 Task: Add an event with the title Interview with Robert, date ''2023/12/29'', time 7:00 AM to 9:00 AMand add a description: In addition to the formal agenda, the AGM may also include guest speakers, industry experts, or presentations on relevant topics of interest to the attendees. These sessions provide an opportunity to gain insights from external sources, broaden perspectives, and stay informed about emerging trends or challenges that may impact the organization''s future.Select event color  Banana . Add location for the event as: Four Seasons Hotel George V, Paris, France, logged in from the account softage.3@softage.netand send the event invitation to softage.8@softage.net and softage.9@softage.net. Set a reminder for the event Doesn''t repeat
Action: Mouse moved to (75, 101)
Screenshot: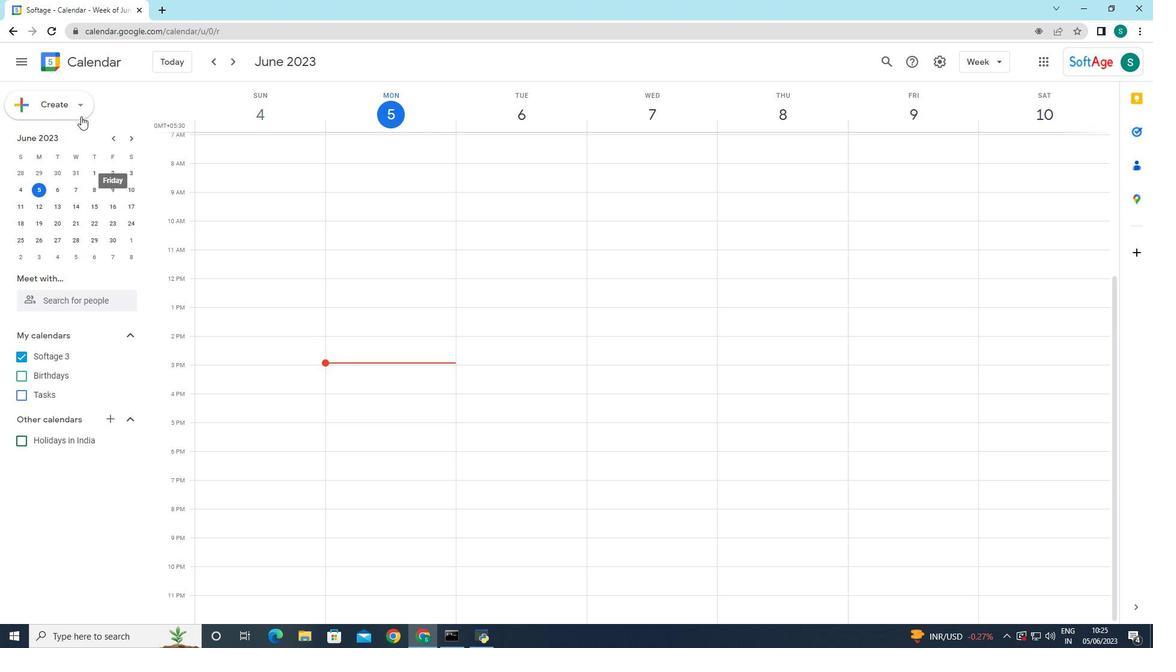 
Action: Mouse pressed left at (75, 101)
Screenshot: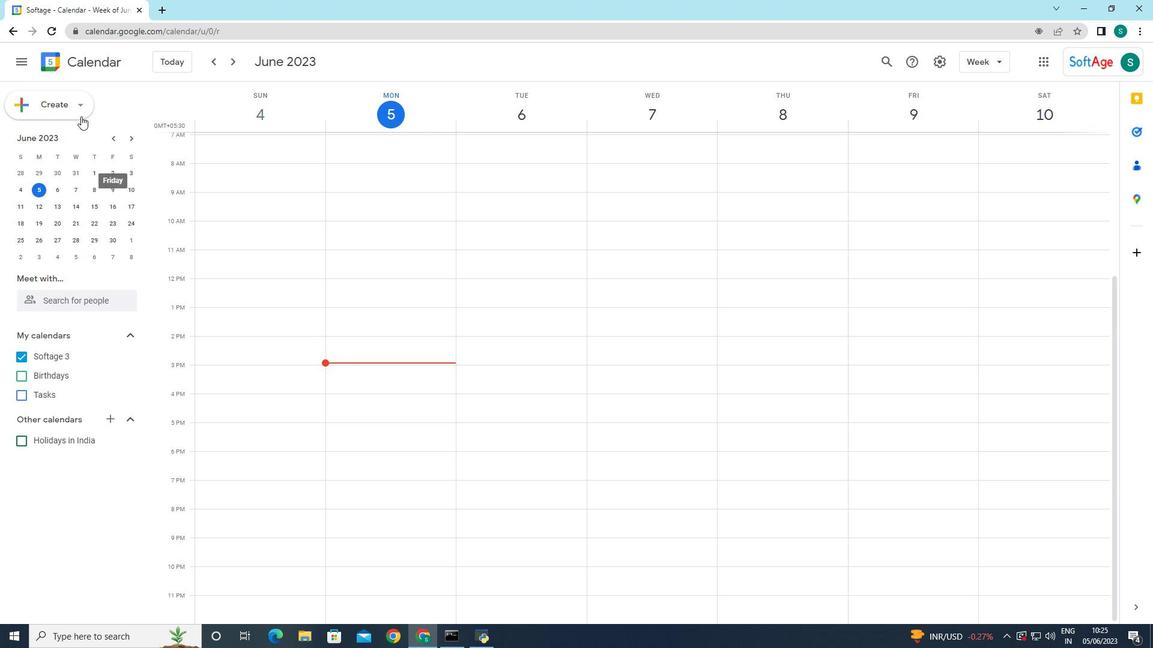 
Action: Mouse moved to (71, 139)
Screenshot: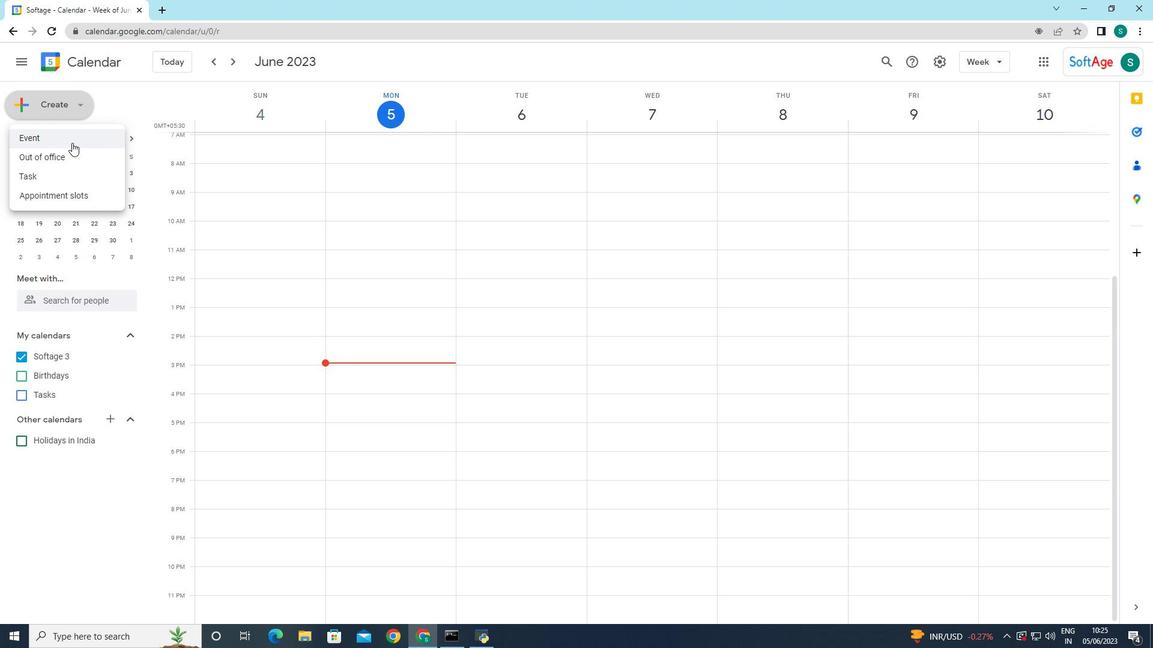 
Action: Mouse pressed left at (71, 139)
Screenshot: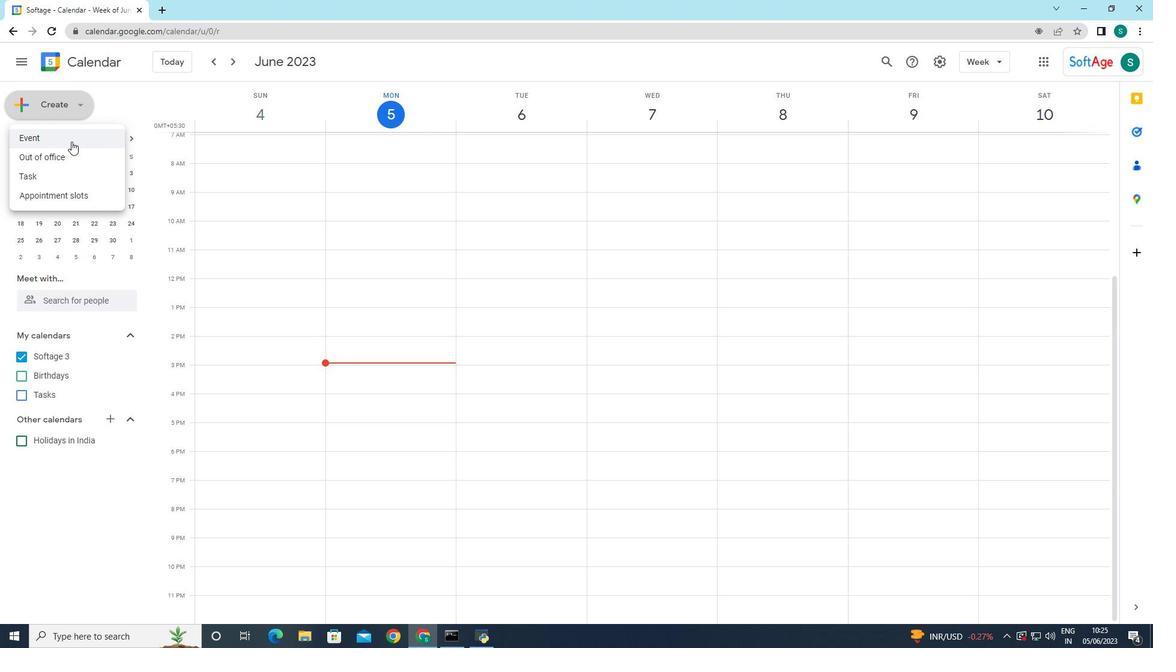 
Action: Mouse moved to (234, 470)
Screenshot: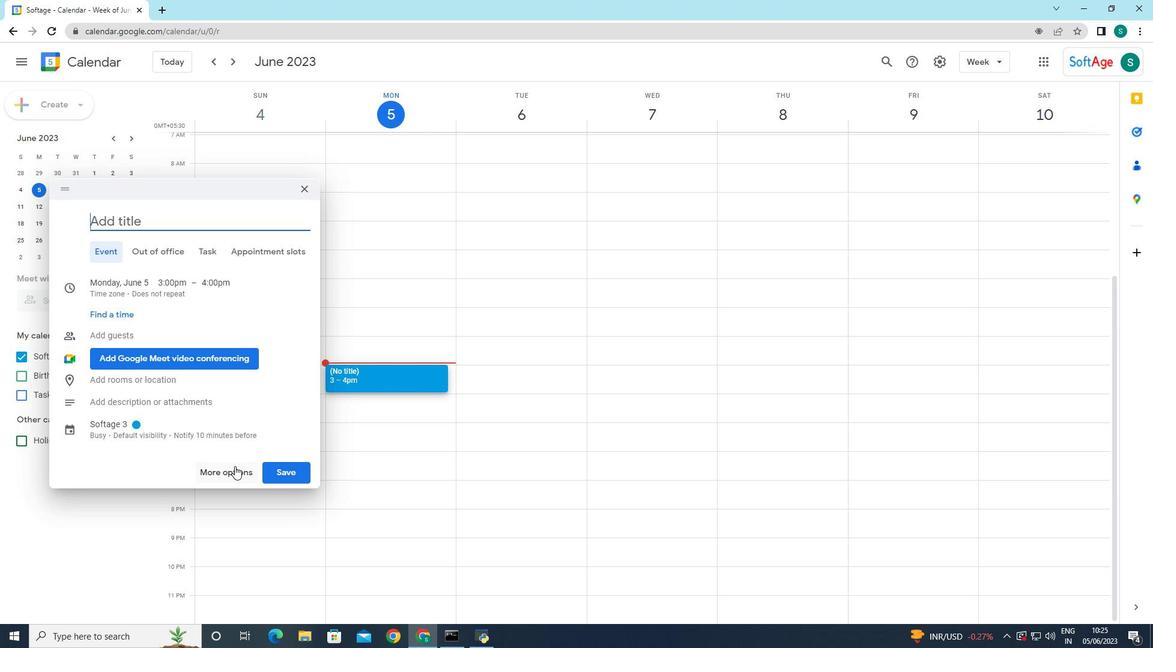 
Action: Mouse pressed left at (234, 470)
Screenshot: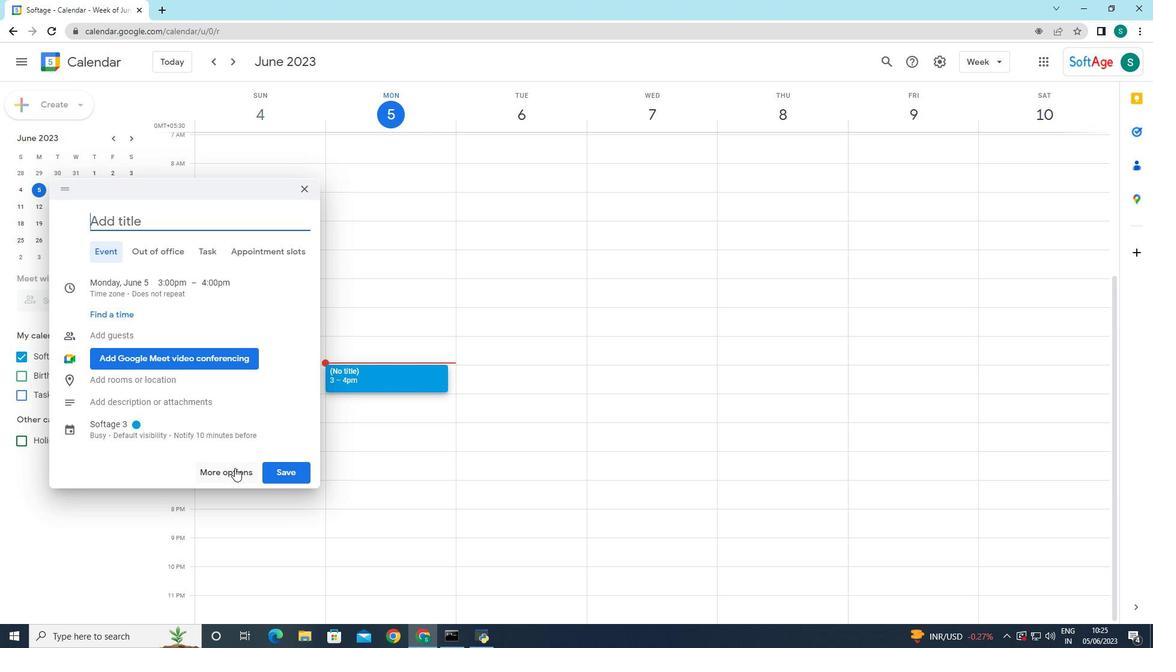 
Action: Mouse moved to (134, 68)
Screenshot: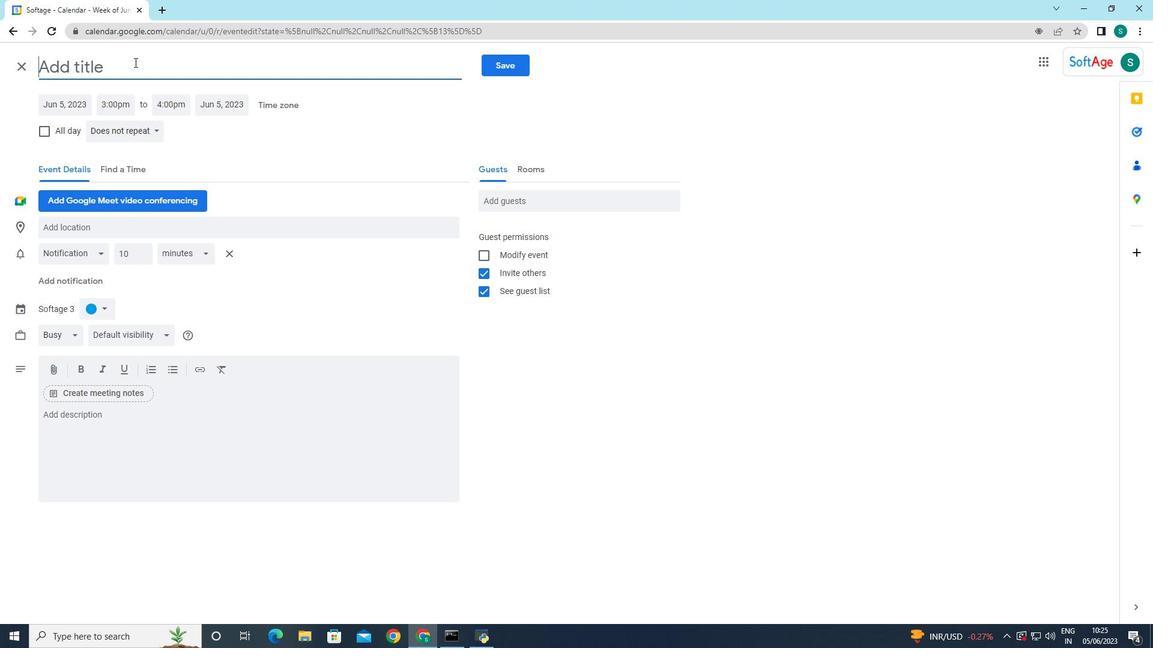 
Action: Mouse pressed left at (134, 68)
Screenshot: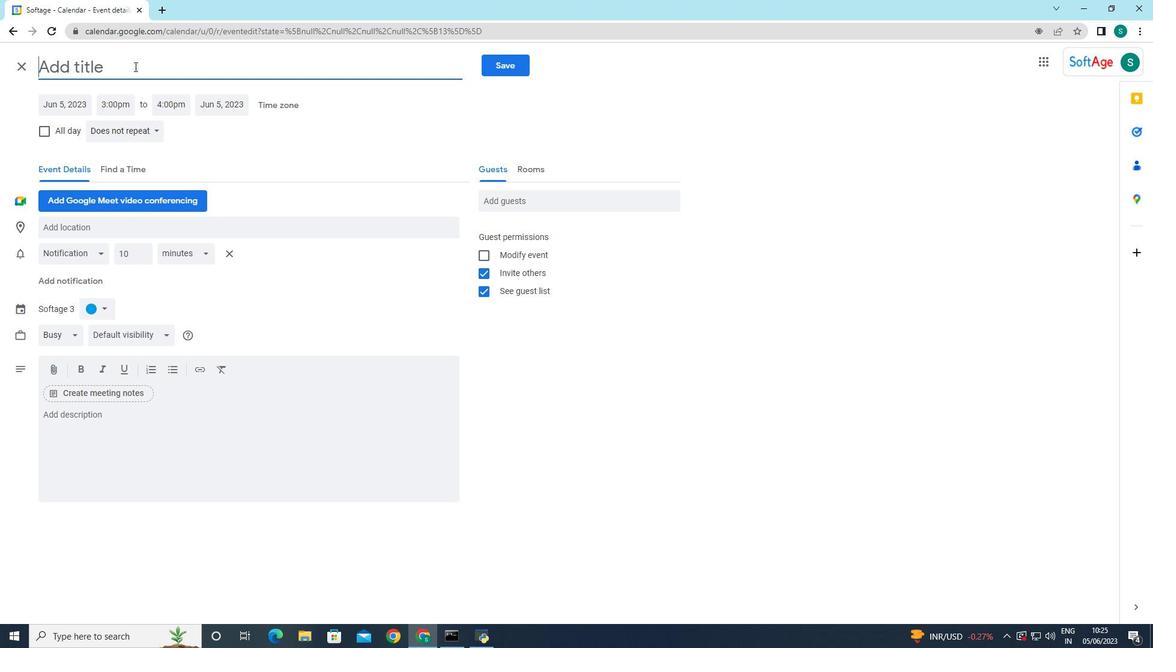 
Action: Key pressed <Key.caps_lock>I<Key.caps_lock>nterview<Key.space><Key.caps_lock>WI<Key.backspace><Key.backspace><Key.caps_lock>with<Key.space><Key.caps_lock>R<Key.caps_lock>obert
Screenshot: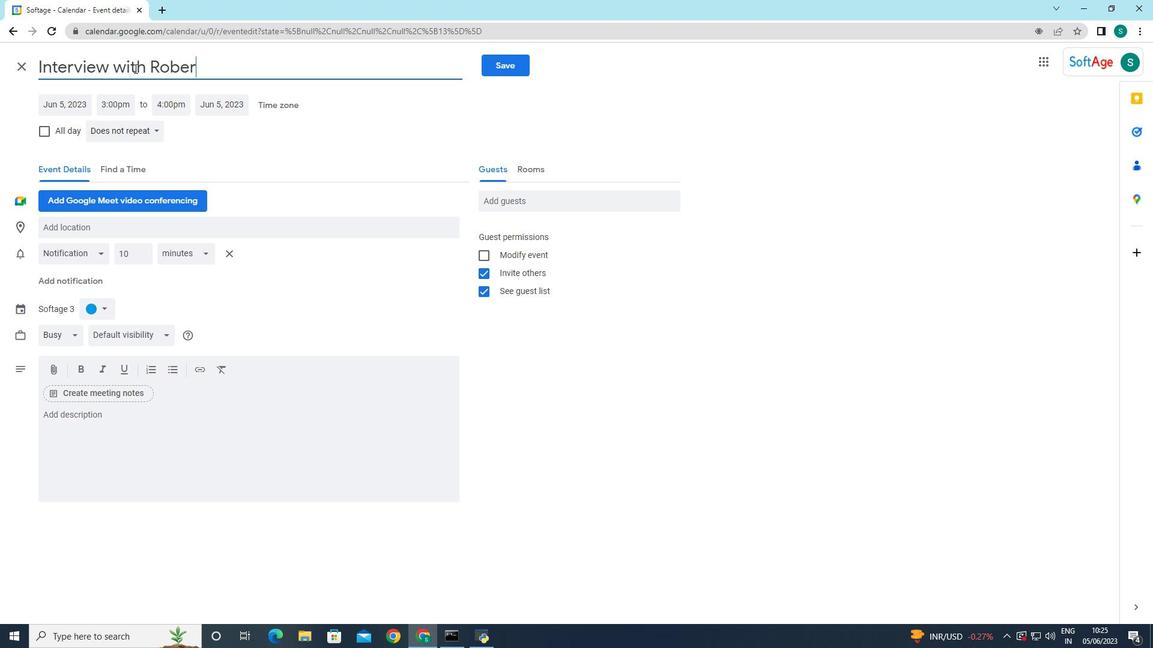 
Action: Mouse moved to (275, 165)
Screenshot: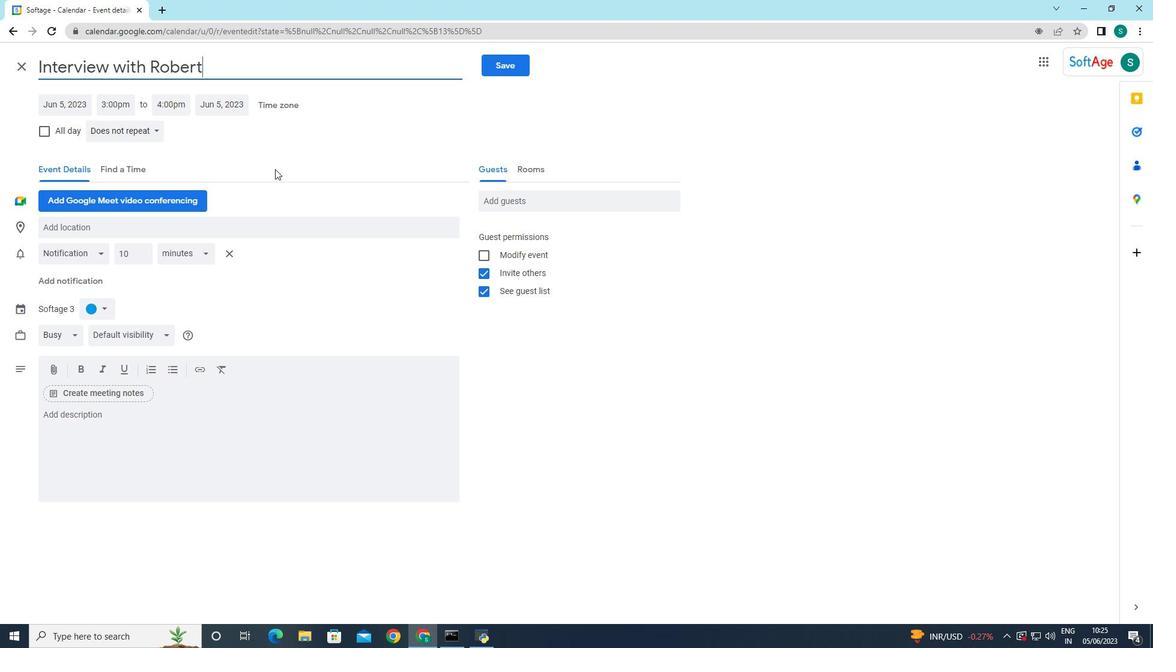 
Action: Mouse pressed left at (275, 165)
Screenshot: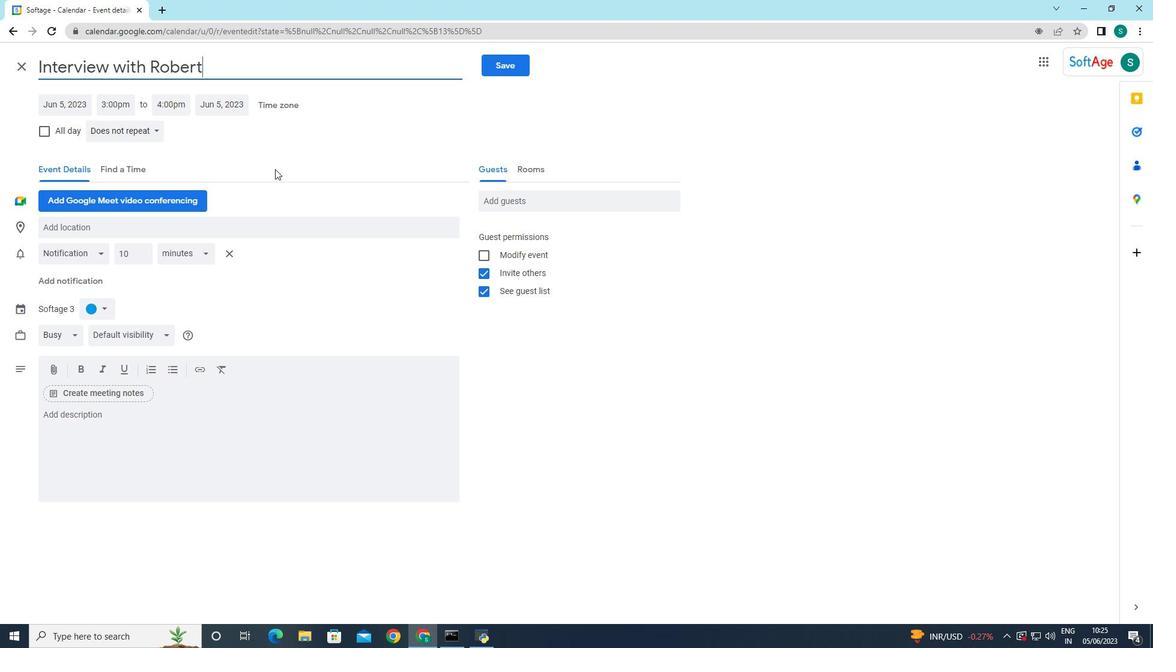 
Action: Mouse moved to (75, 108)
Screenshot: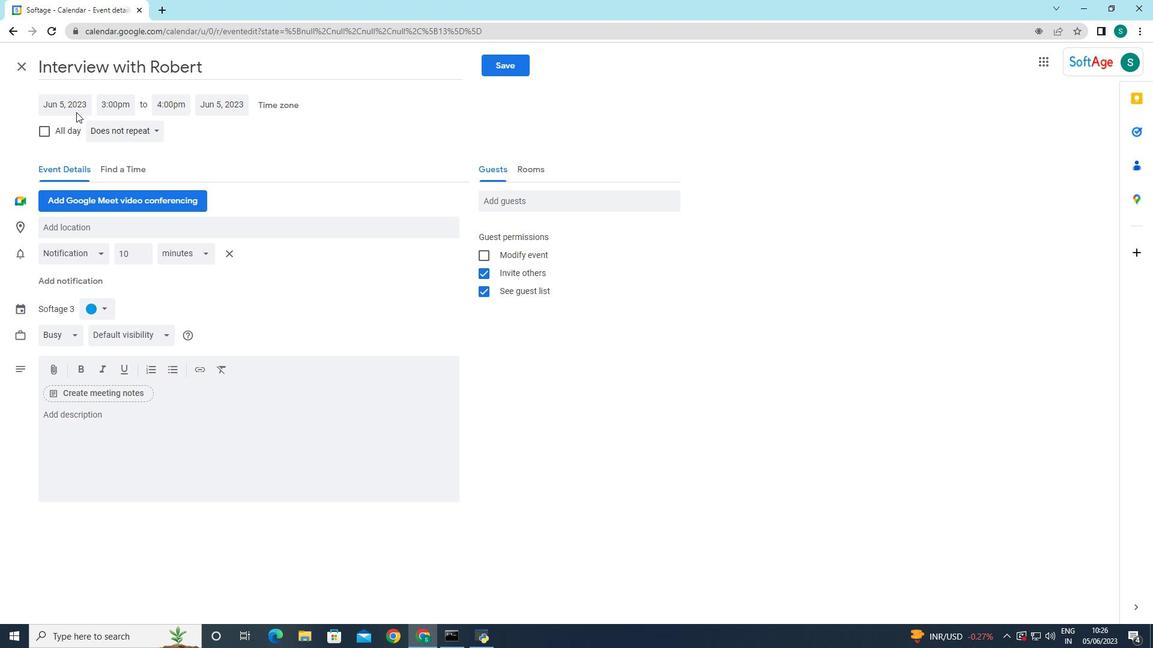 
Action: Mouse pressed left at (75, 108)
Screenshot: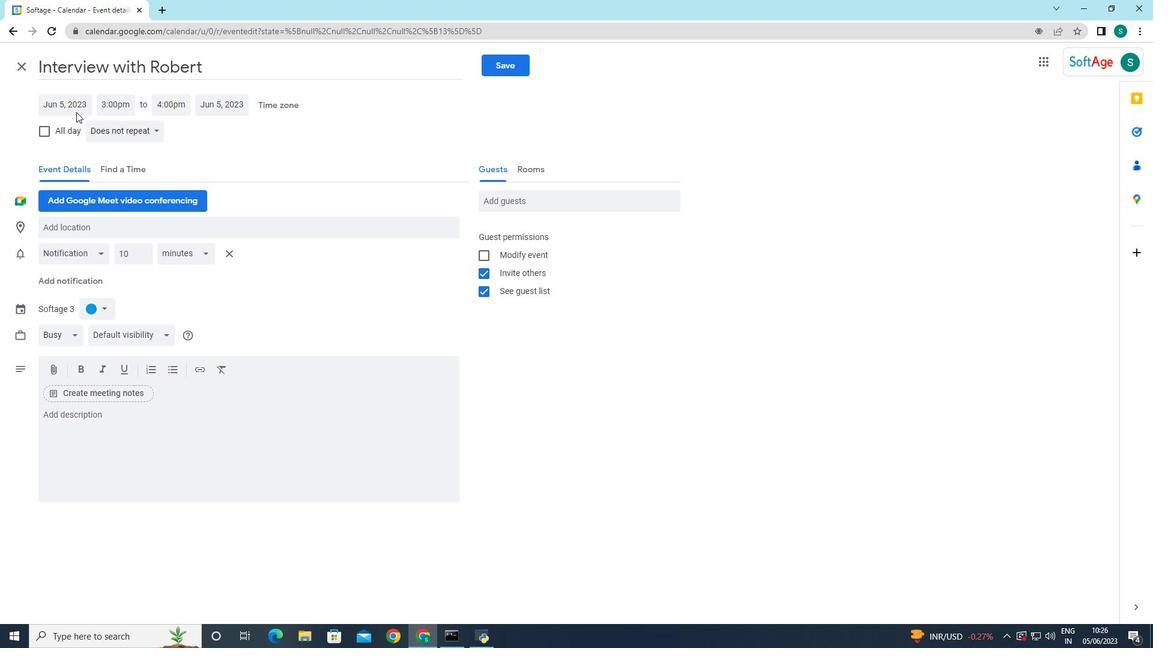 
Action: Mouse moved to (192, 128)
Screenshot: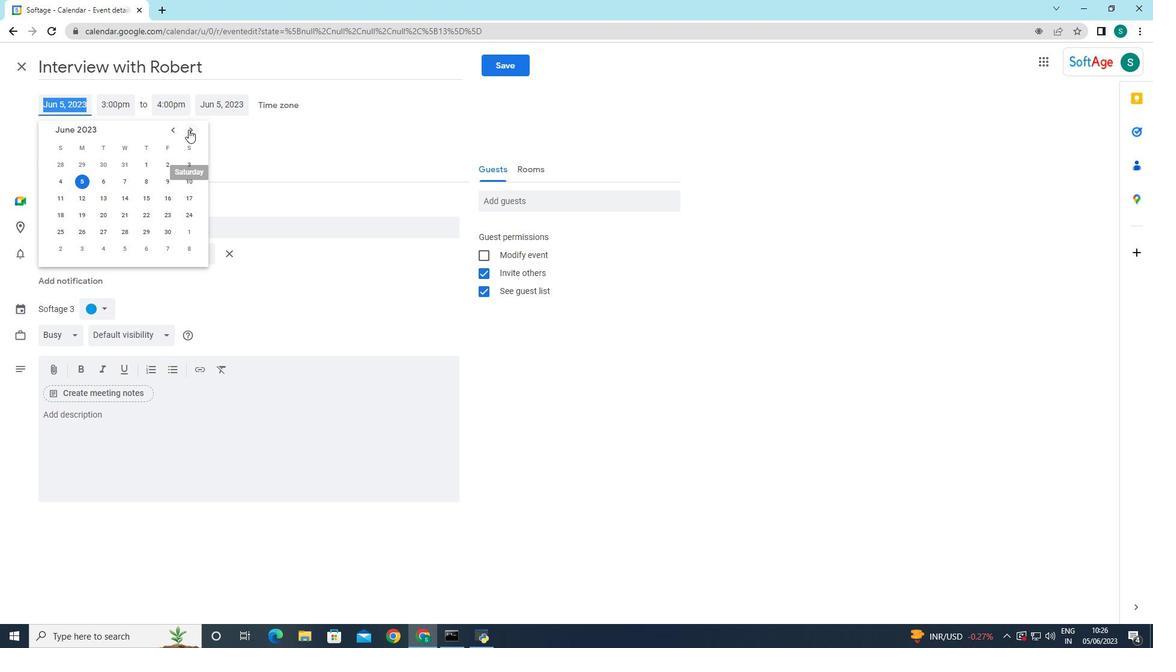 
Action: Mouse pressed left at (192, 128)
Screenshot: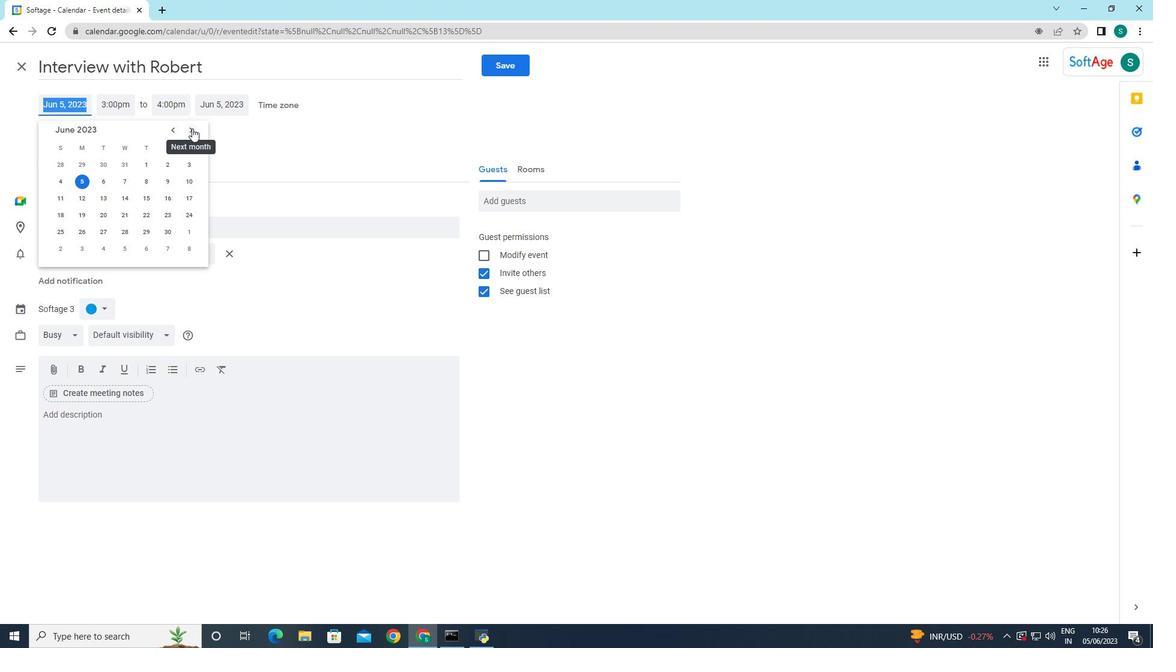 
Action: Mouse pressed left at (192, 128)
Screenshot: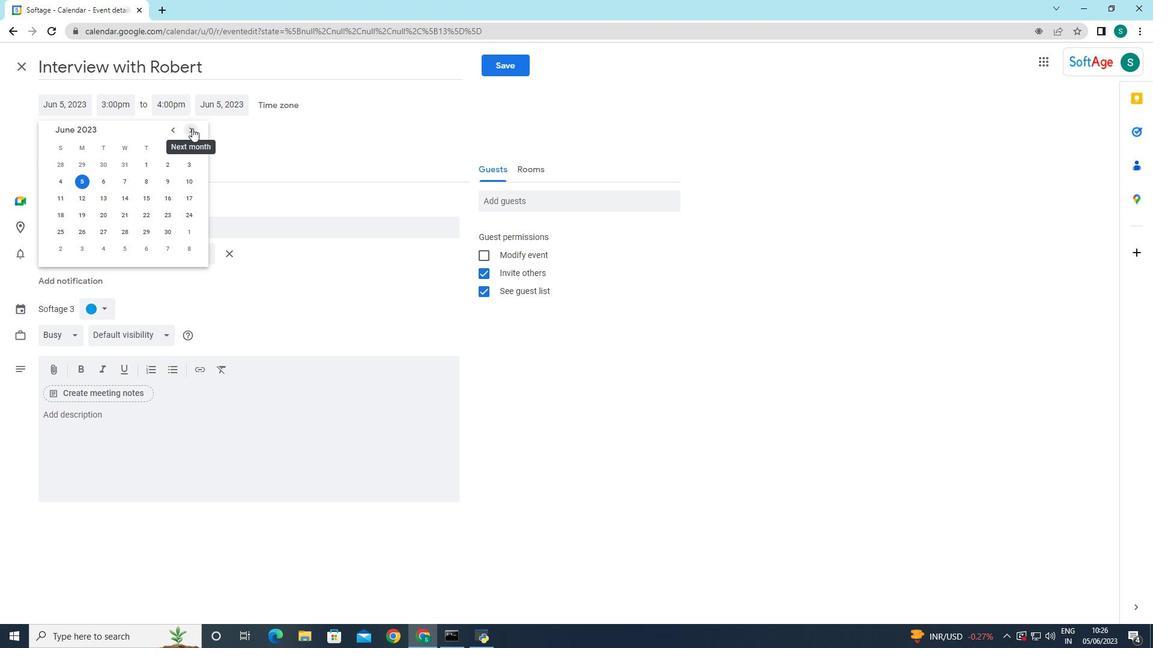 
Action: Mouse pressed left at (192, 128)
Screenshot: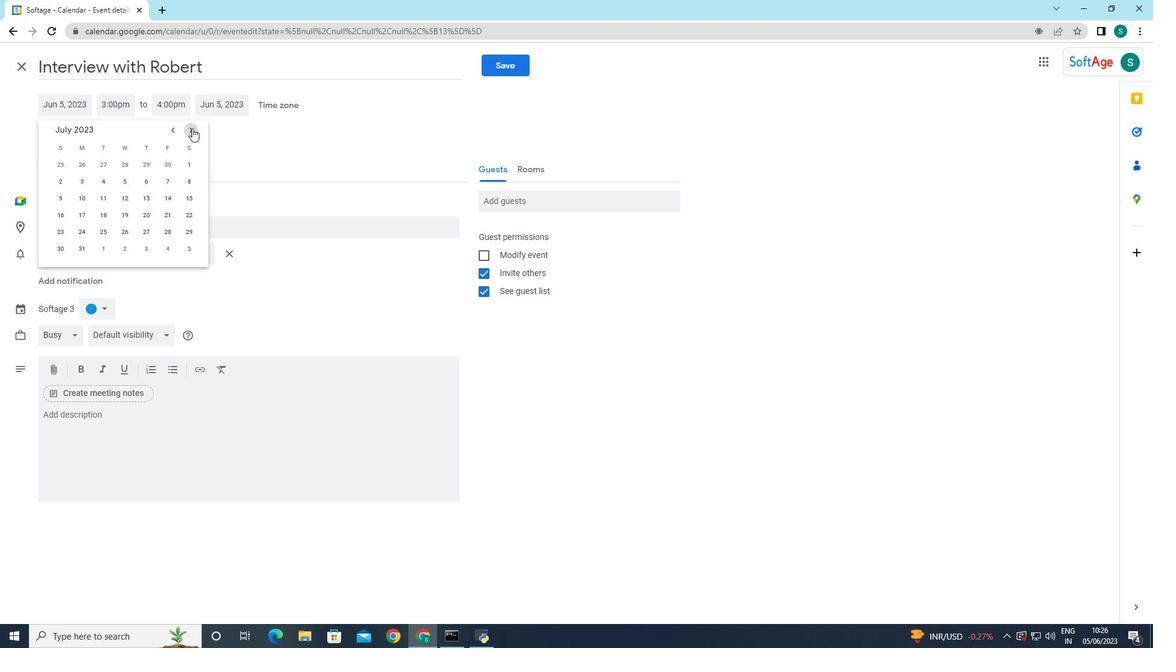 
Action: Mouse pressed left at (192, 128)
Screenshot: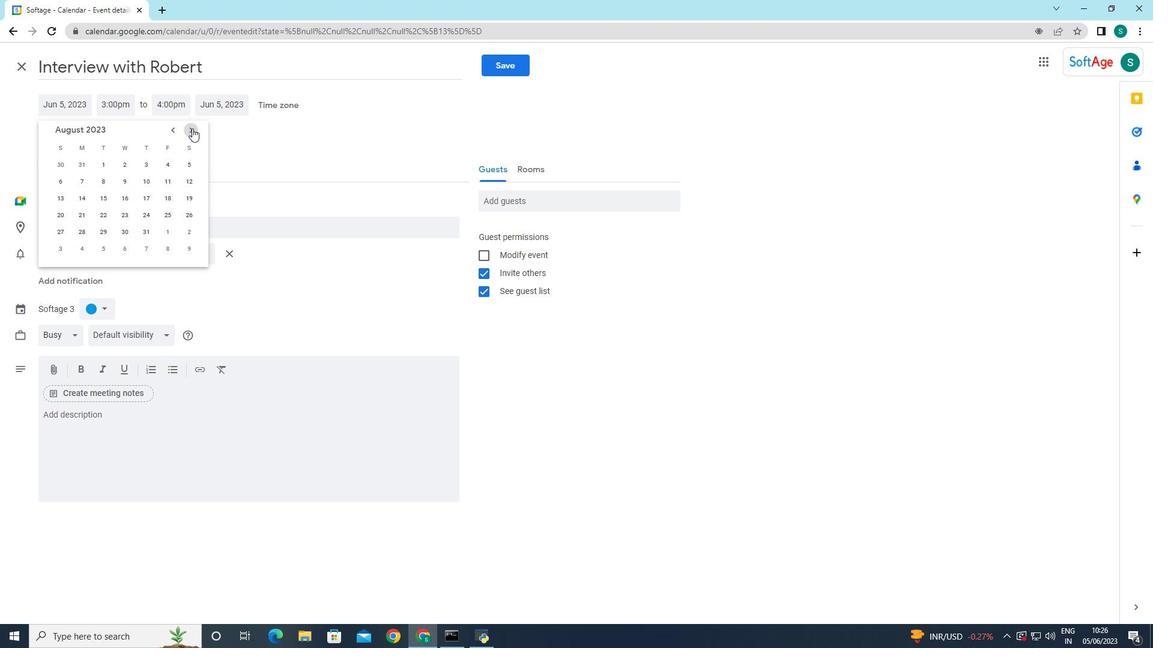 
Action: Mouse pressed left at (192, 128)
Screenshot: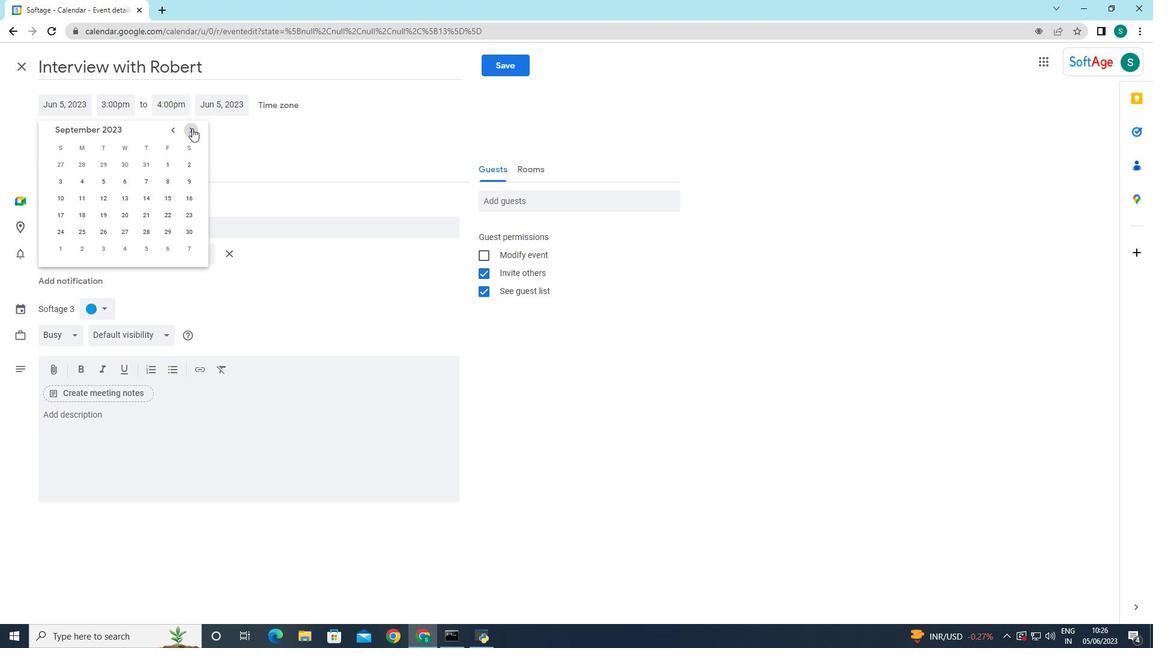 
Action: Mouse pressed left at (192, 128)
Screenshot: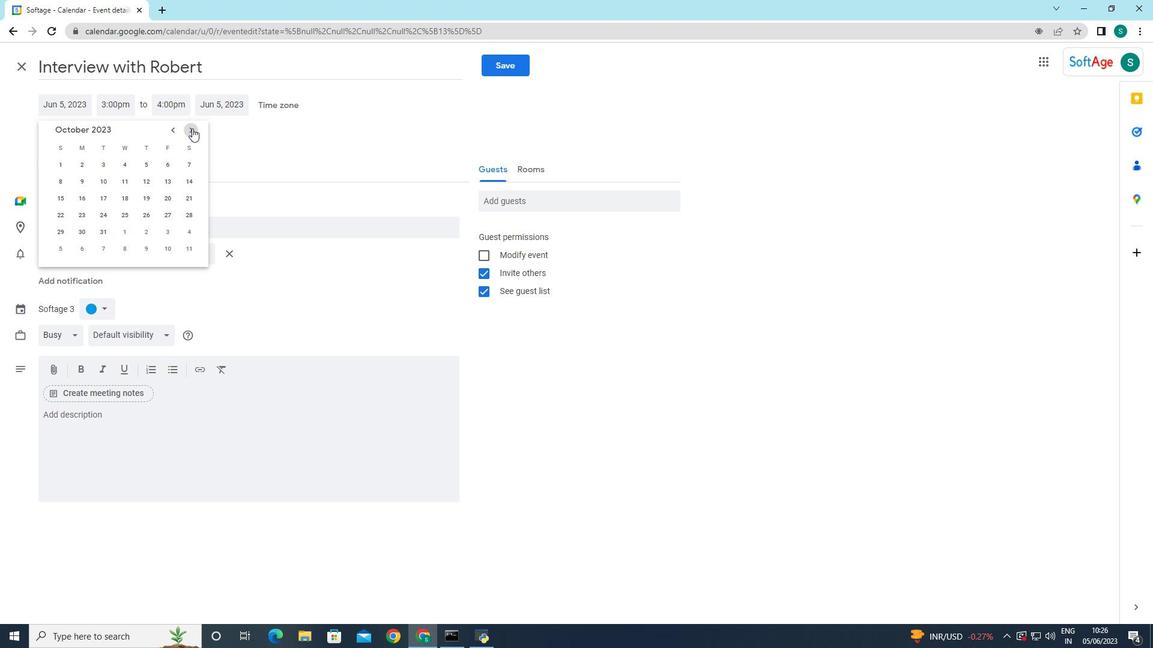 
Action: Mouse moved to (166, 233)
Screenshot: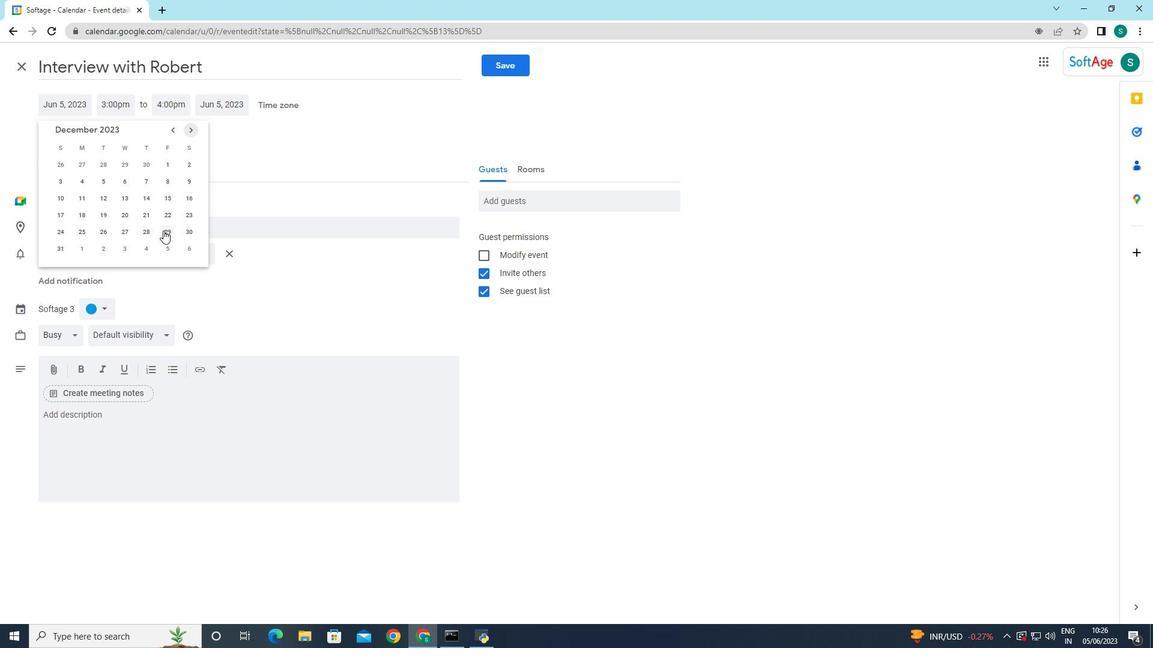 
Action: Mouse pressed left at (166, 233)
Screenshot: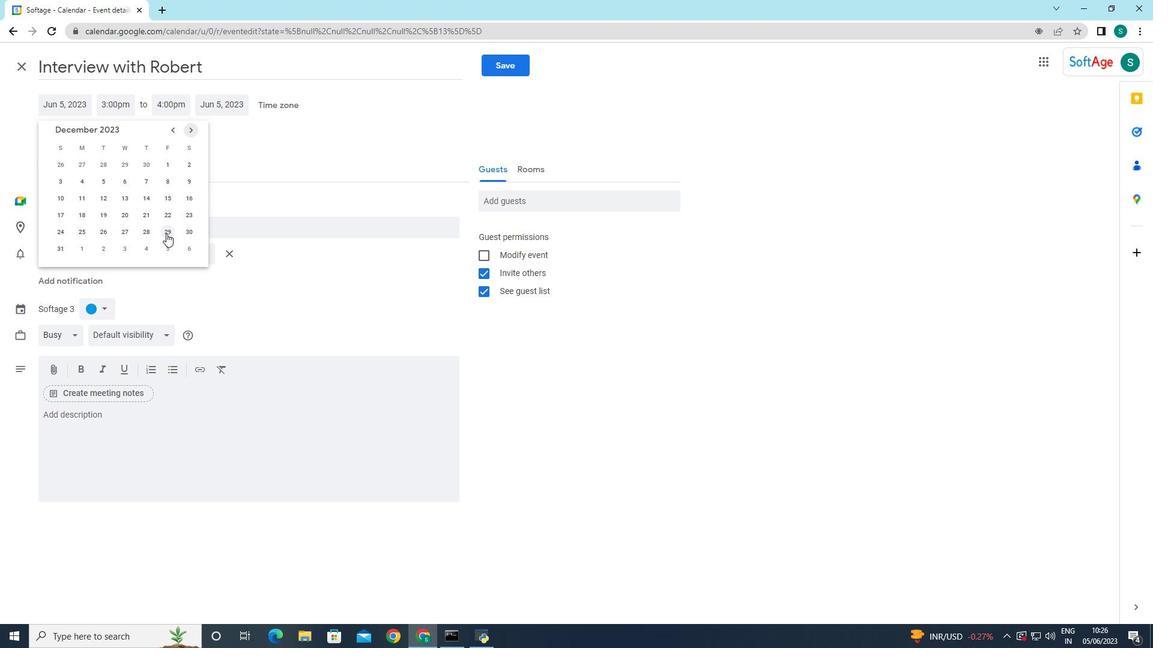 
Action: Mouse moved to (221, 156)
Screenshot: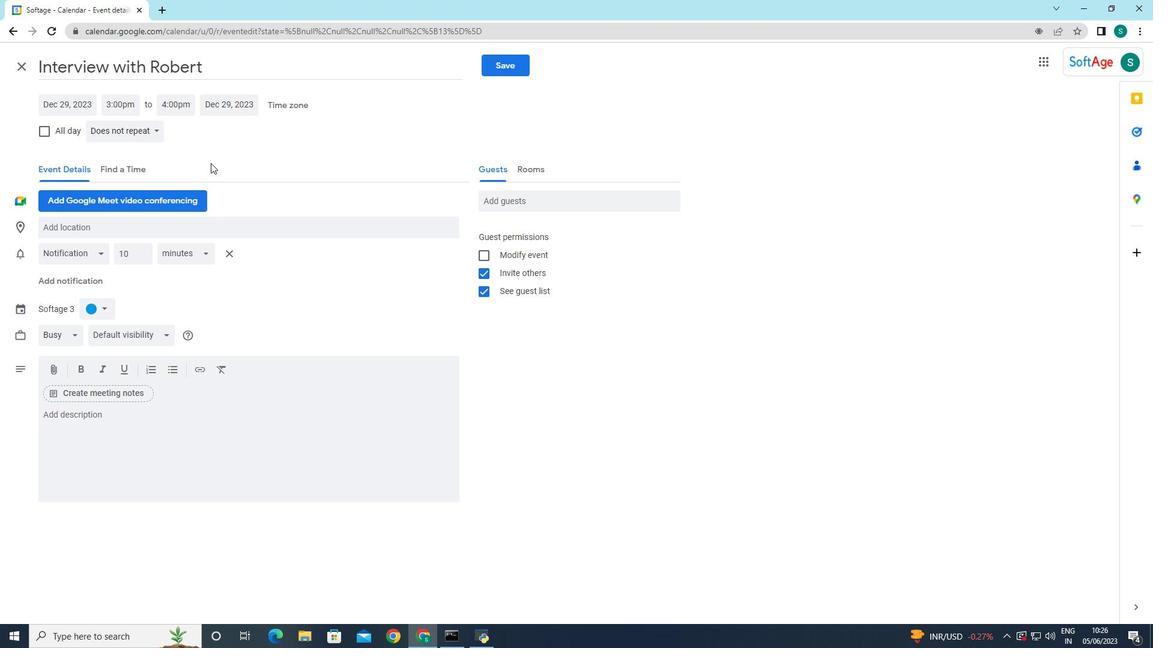 
Action: Mouse pressed left at (221, 156)
Screenshot: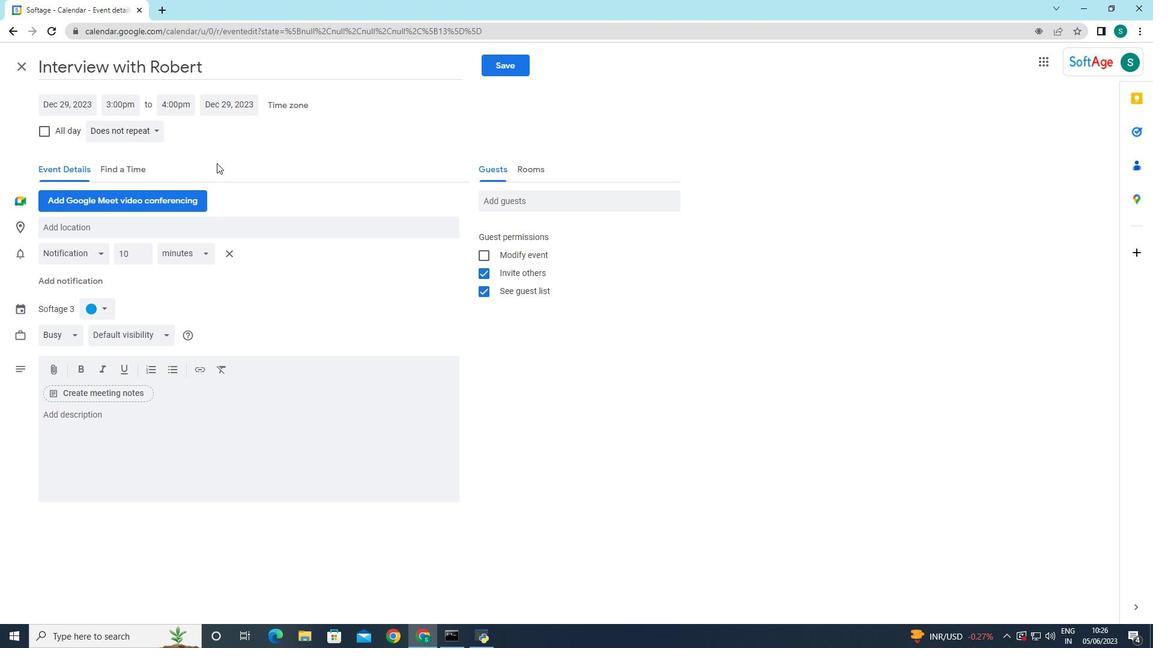 
Action: Mouse moved to (111, 105)
Screenshot: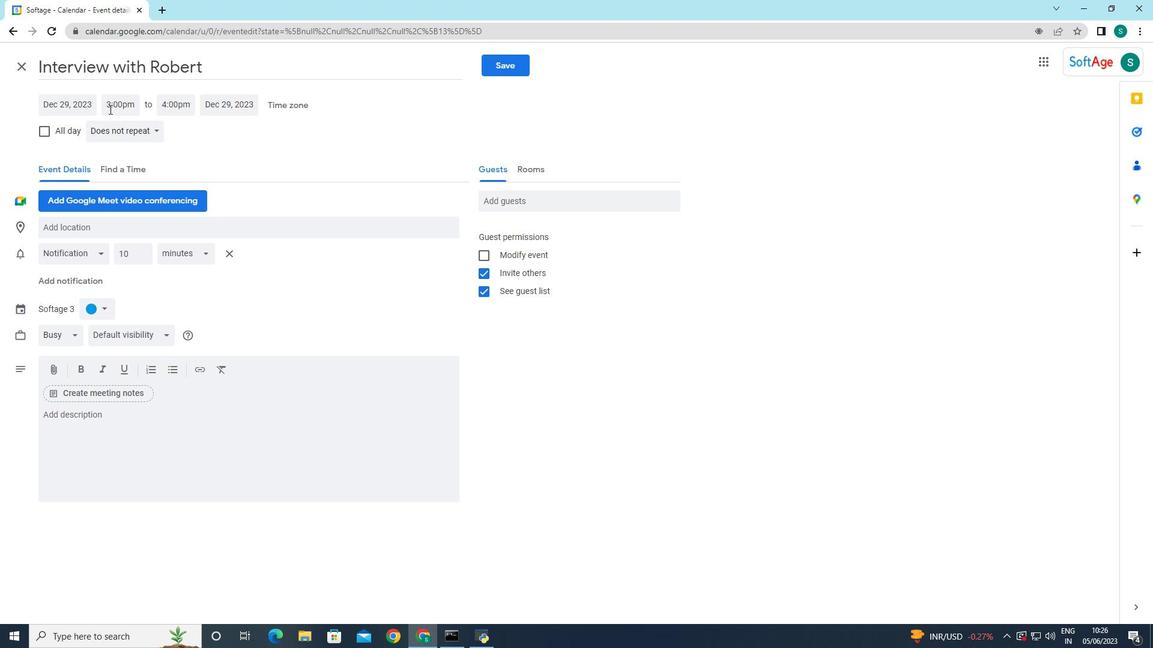 
Action: Mouse pressed left at (111, 105)
Screenshot: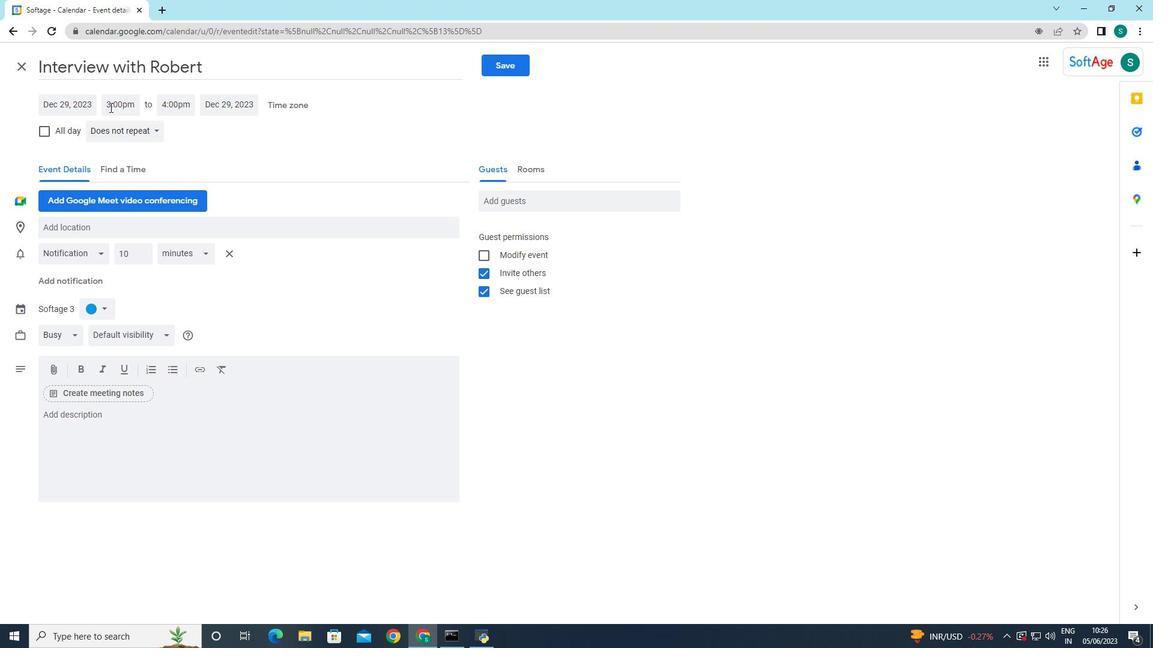 
Action: Mouse moved to (143, 164)
Screenshot: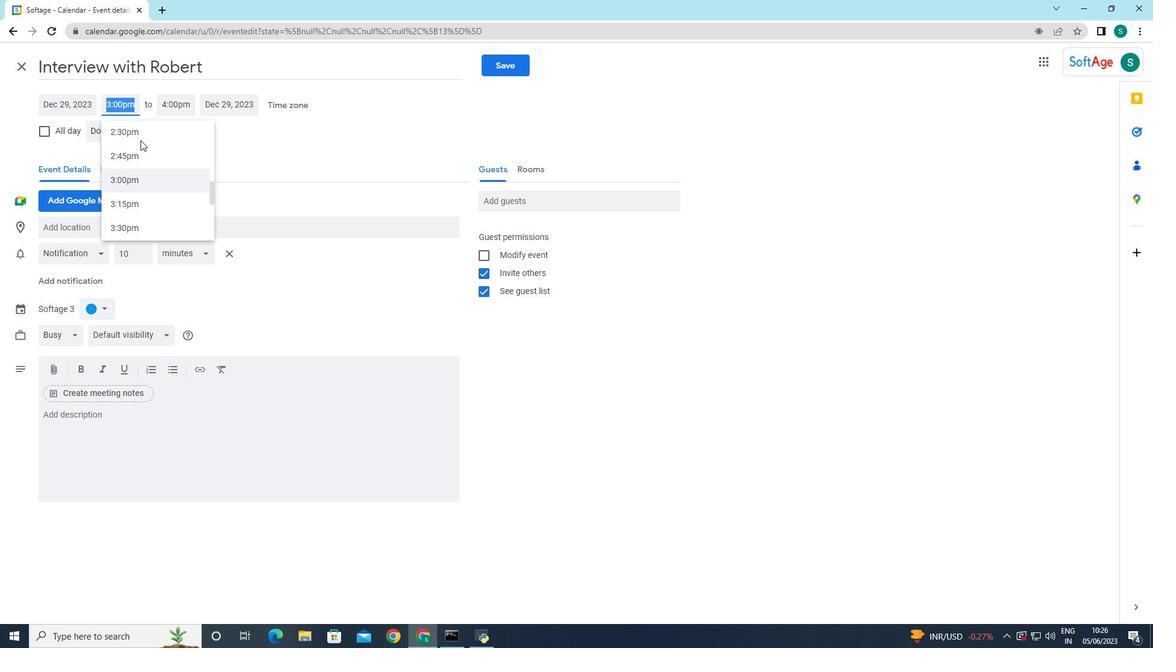 
Action: Mouse scrolled (143, 164) with delta (0, 0)
Screenshot: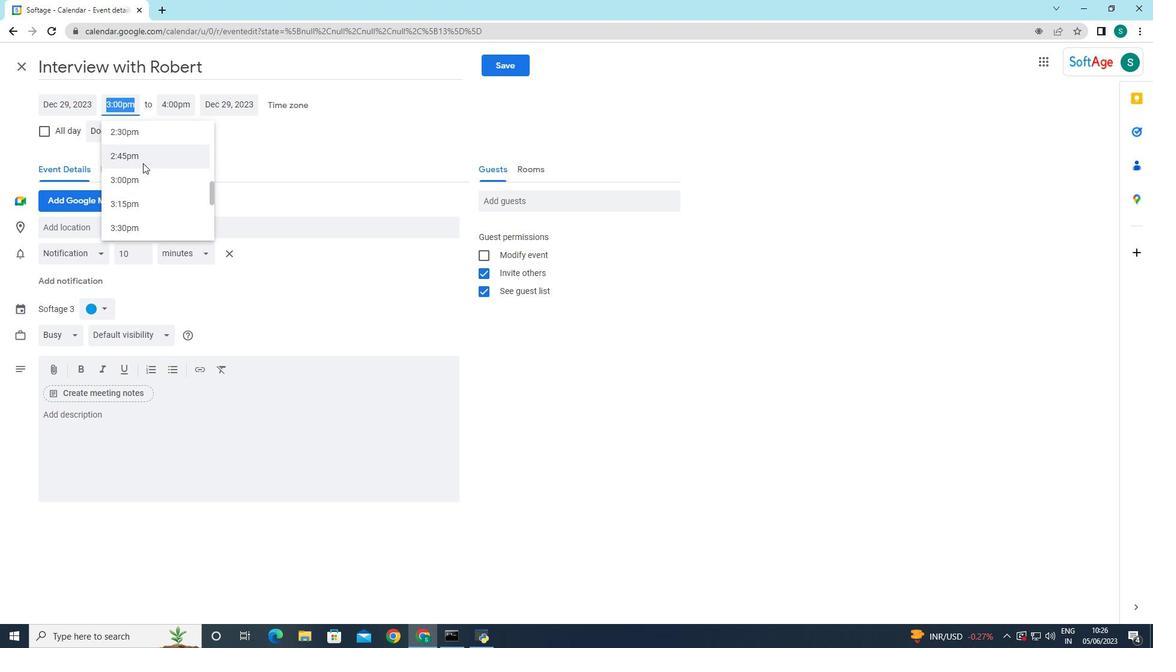
Action: Mouse scrolled (143, 164) with delta (0, 0)
Screenshot: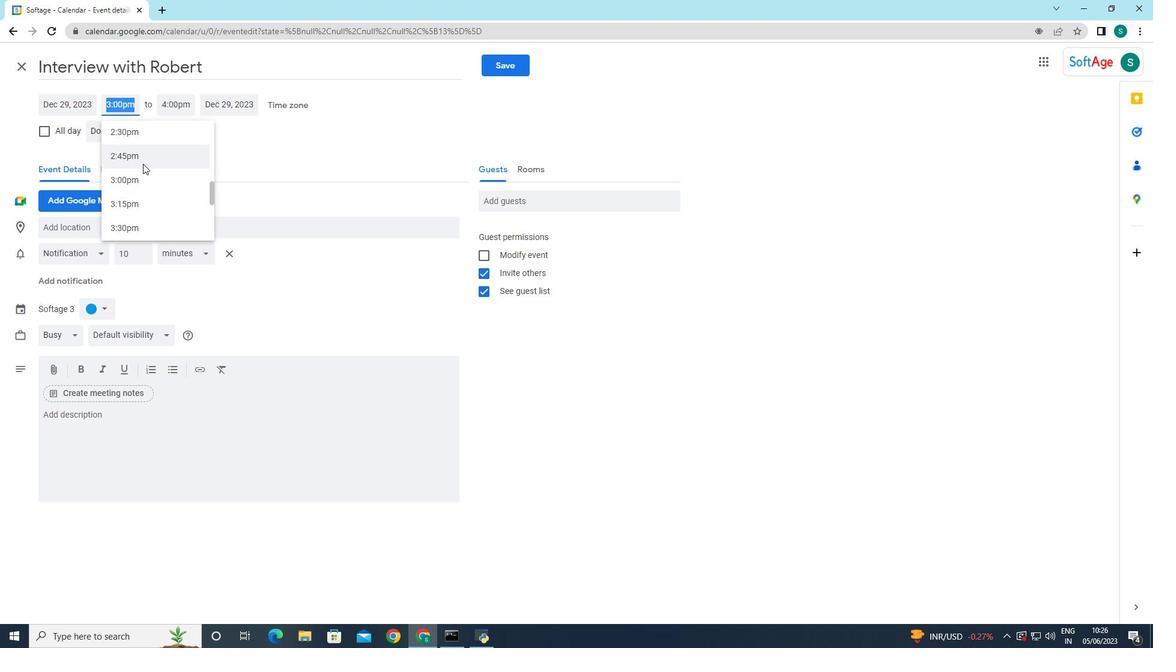 
Action: Mouse scrolled (143, 164) with delta (0, 0)
Screenshot: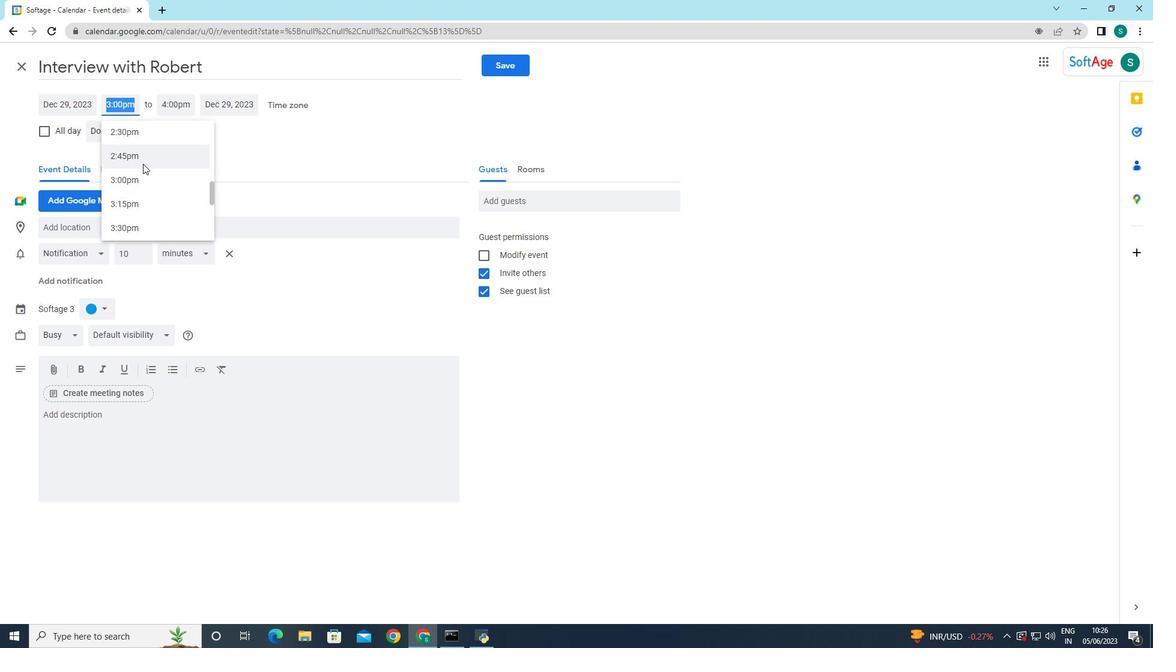 
Action: Mouse scrolled (143, 164) with delta (0, 0)
Screenshot: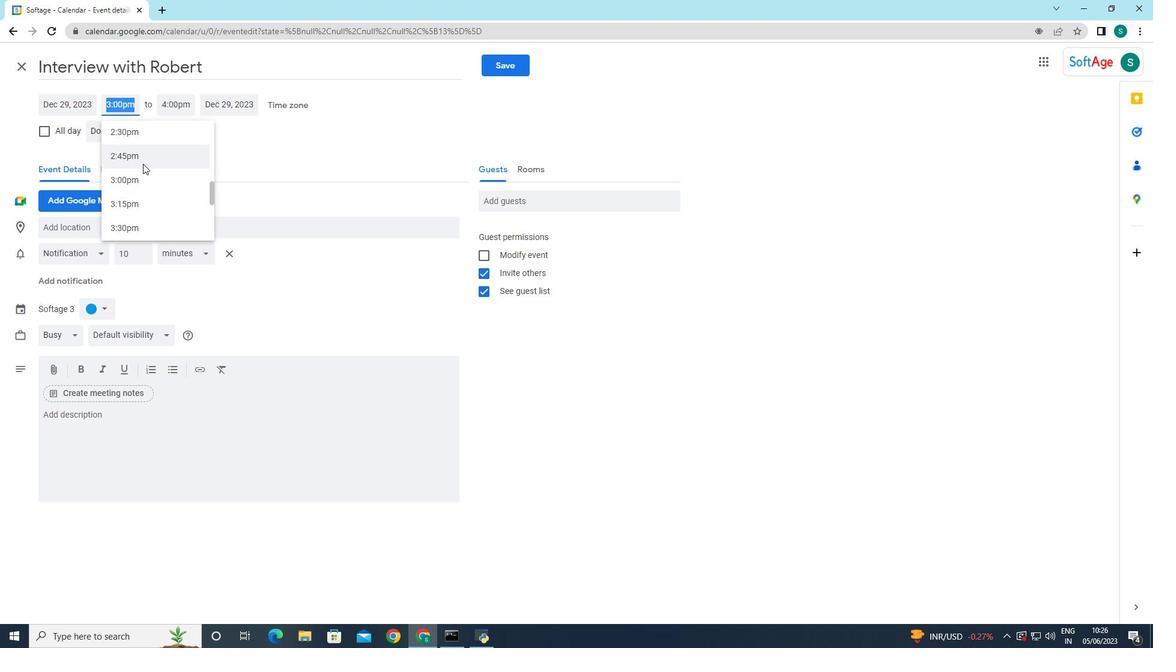 
Action: Mouse scrolled (143, 164) with delta (0, 0)
Screenshot: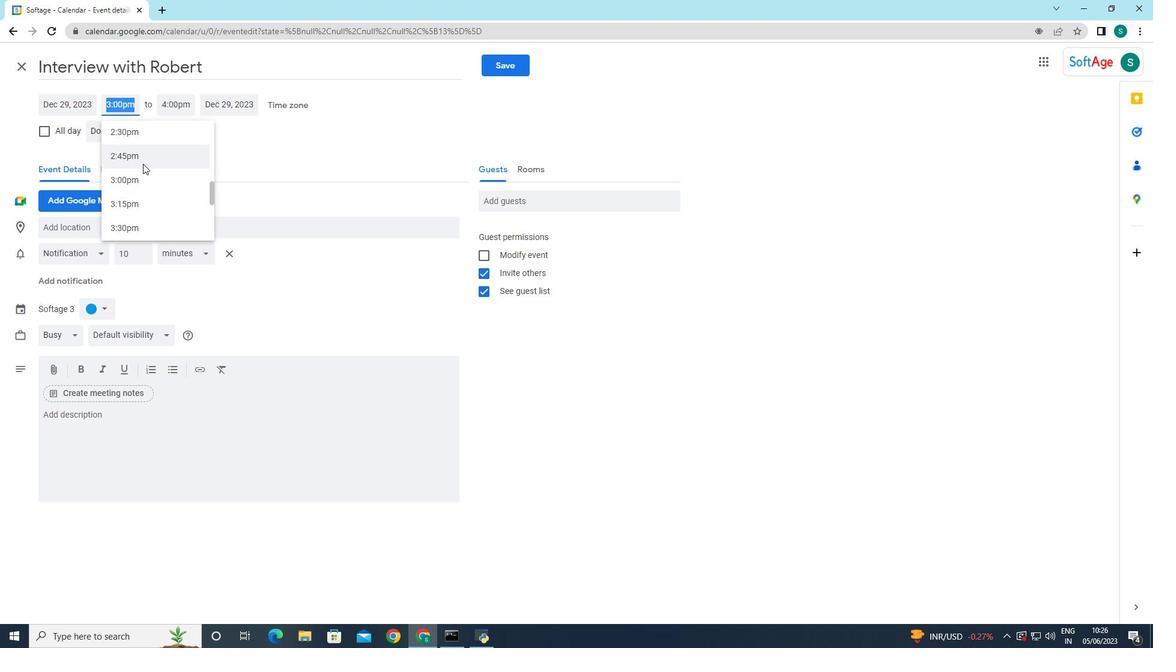 
Action: Mouse scrolled (143, 164) with delta (0, 0)
Screenshot: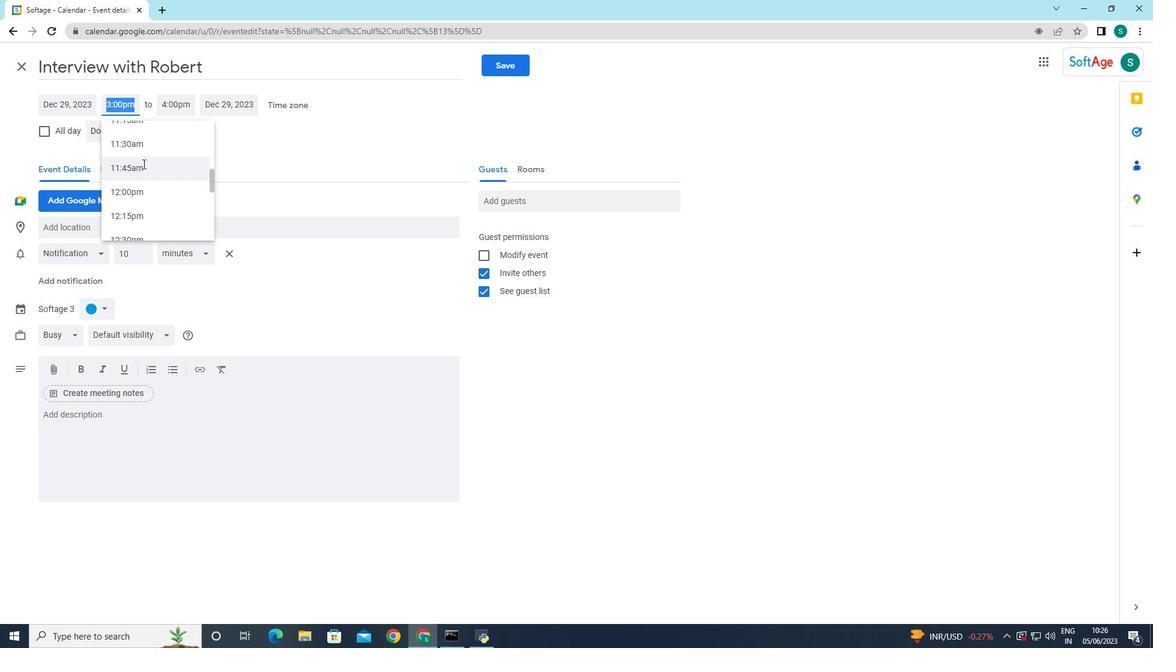 
Action: Mouse scrolled (143, 164) with delta (0, 0)
Screenshot: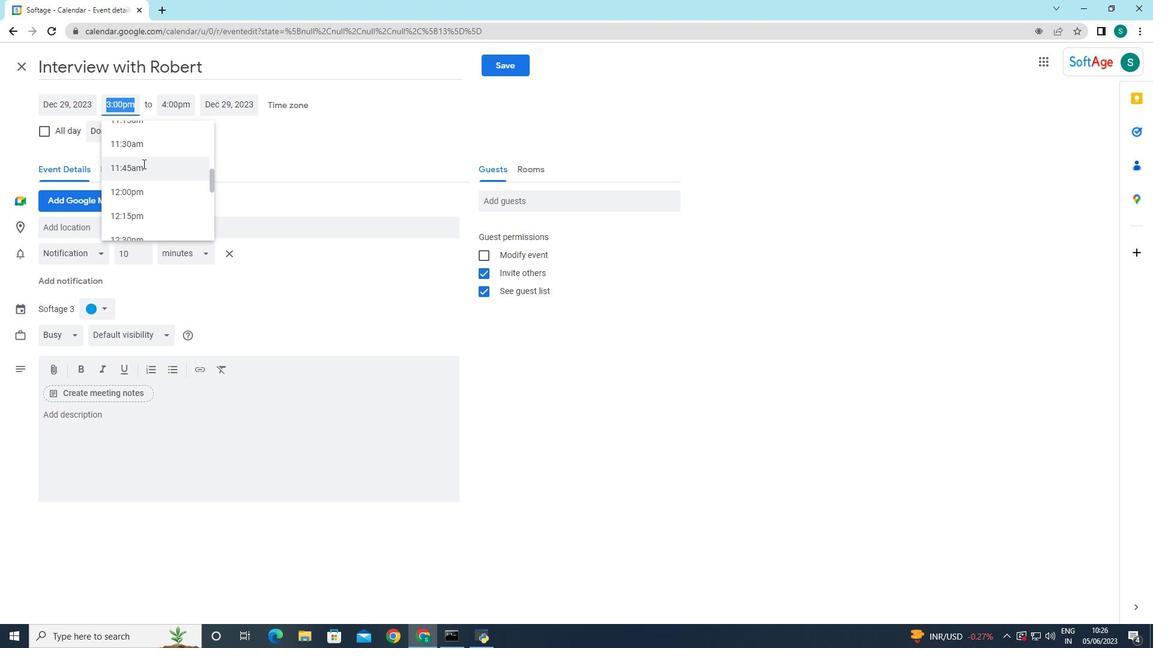 
Action: Mouse scrolled (143, 164) with delta (0, 0)
Screenshot: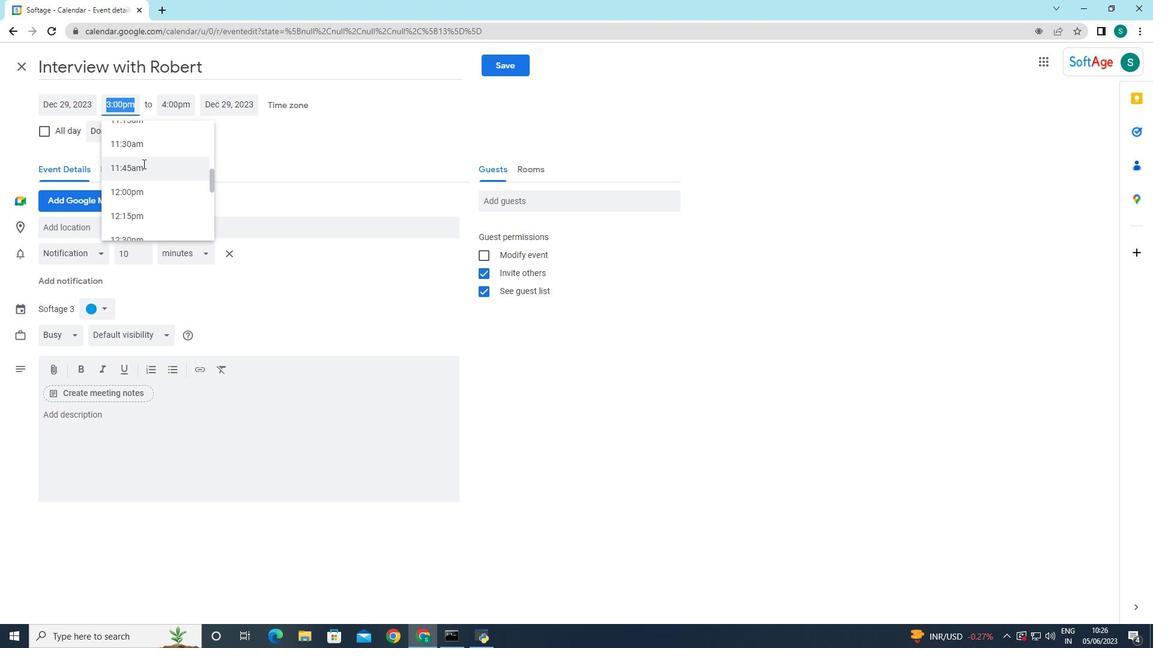 
Action: Mouse scrolled (143, 164) with delta (0, 0)
Screenshot: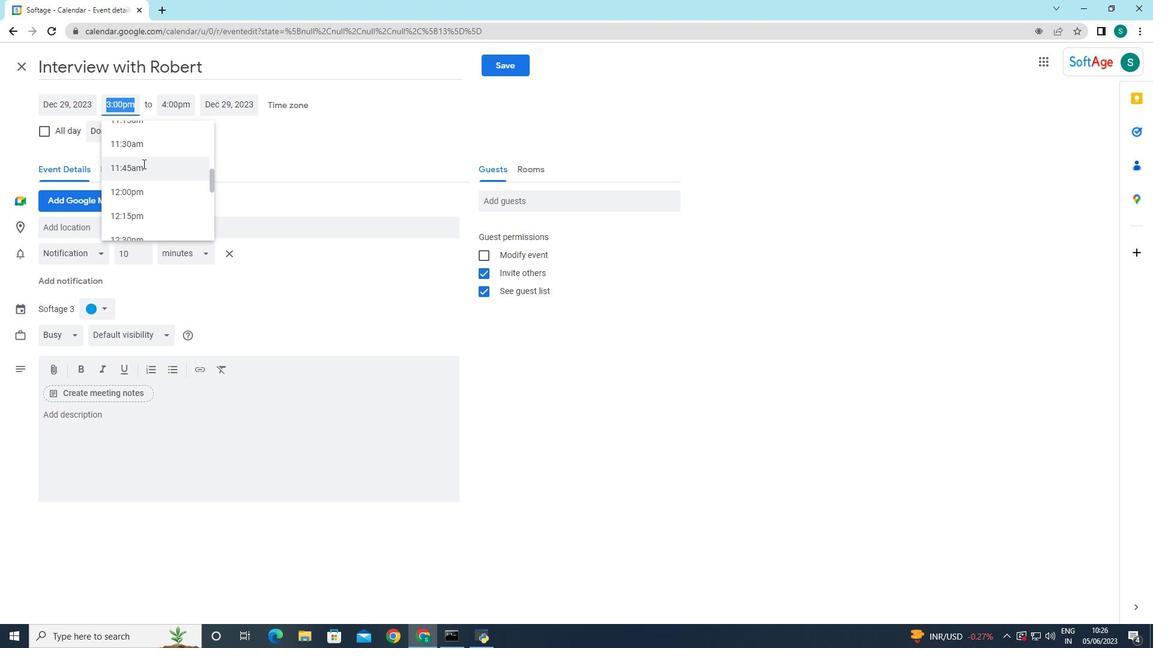 
Action: Mouse scrolled (143, 164) with delta (0, 0)
Screenshot: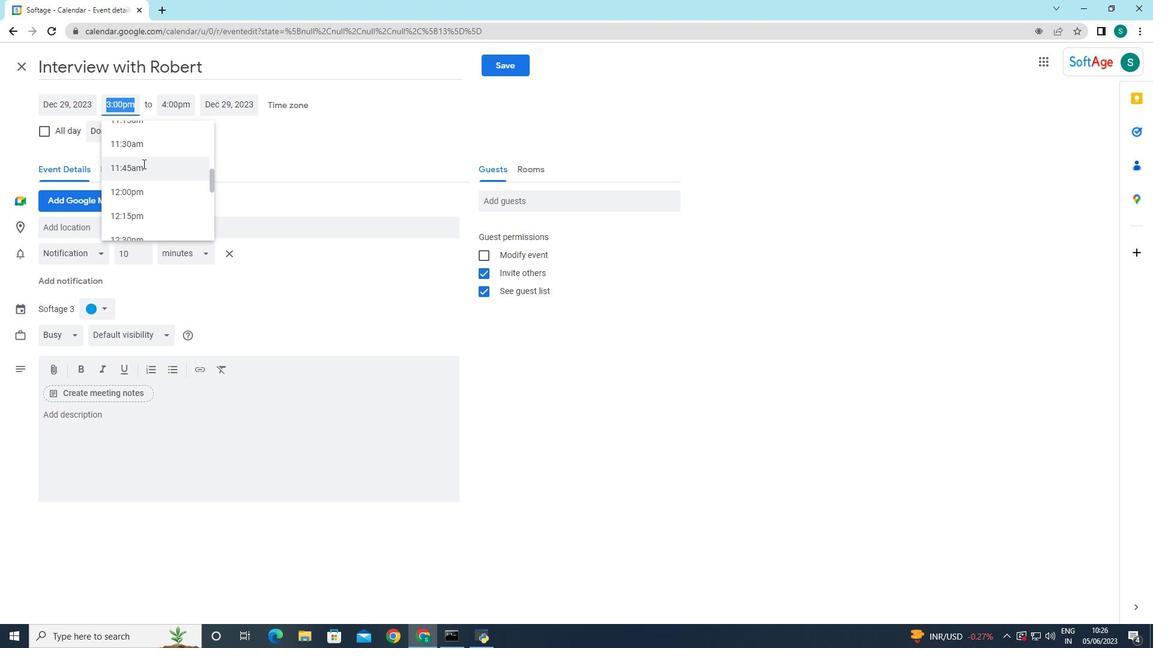 
Action: Mouse scrolled (143, 164) with delta (0, 0)
Screenshot: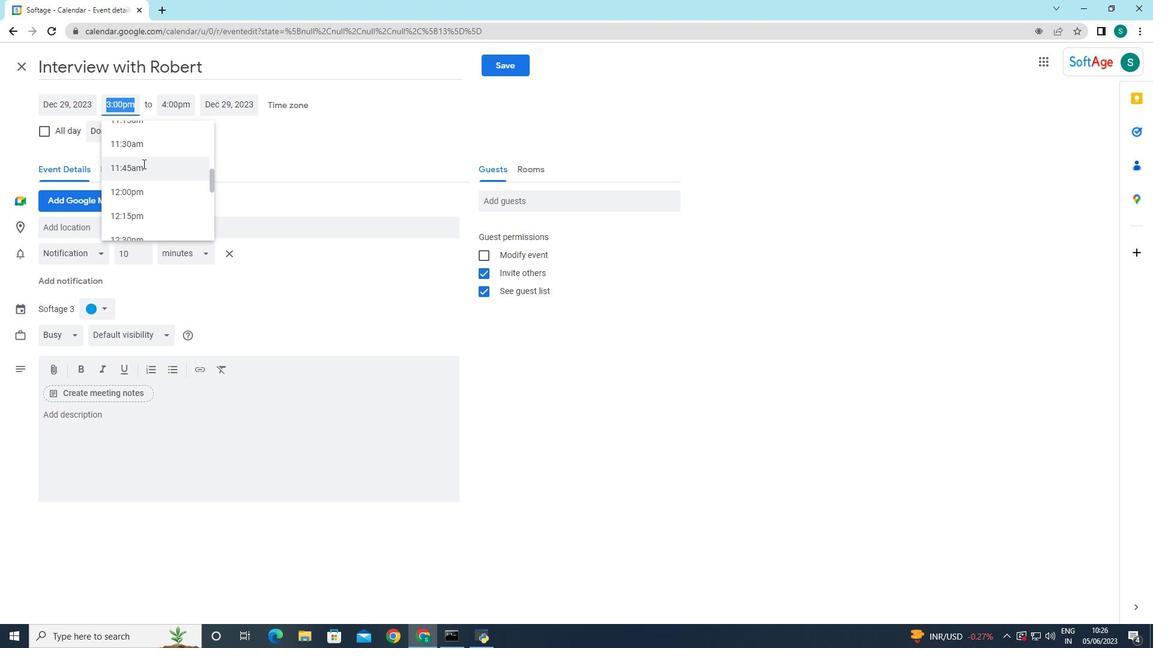 
Action: Mouse moved to (135, 157)
Screenshot: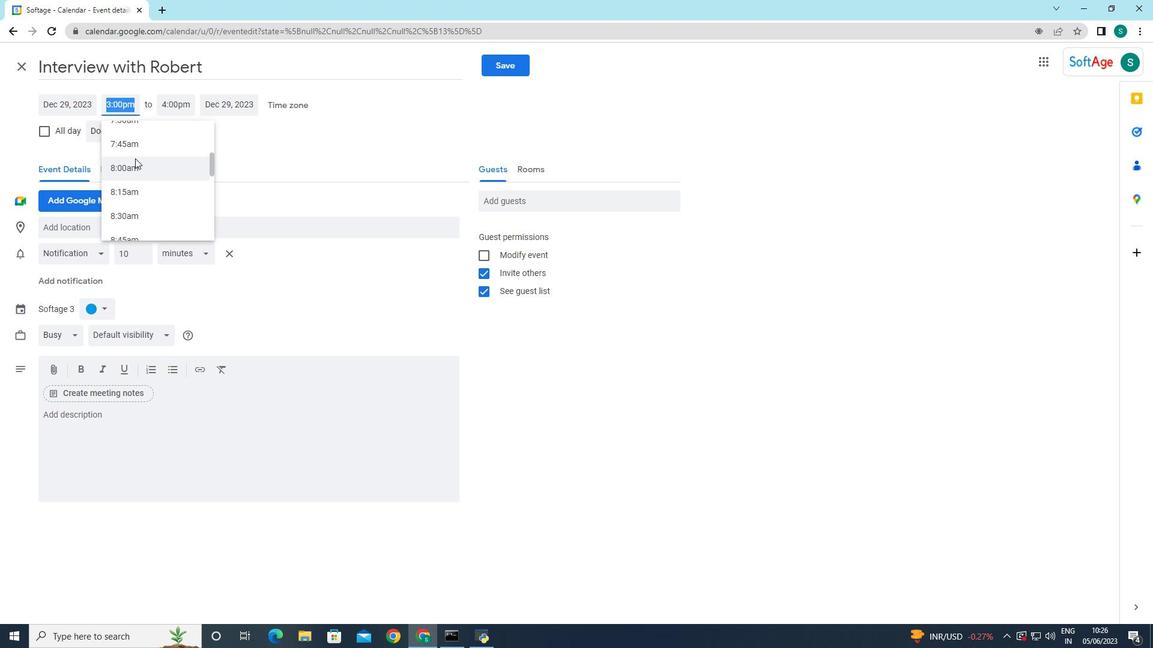 
Action: Mouse scrolled (135, 158) with delta (0, 0)
Screenshot: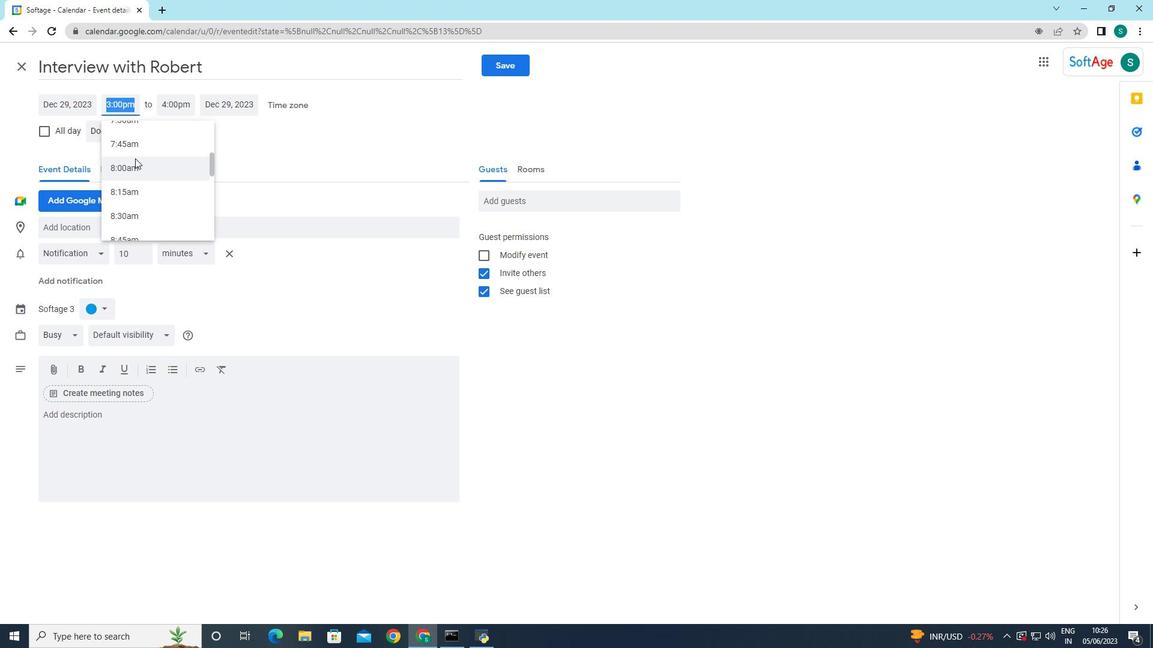 
Action: Mouse moved to (135, 157)
Screenshot: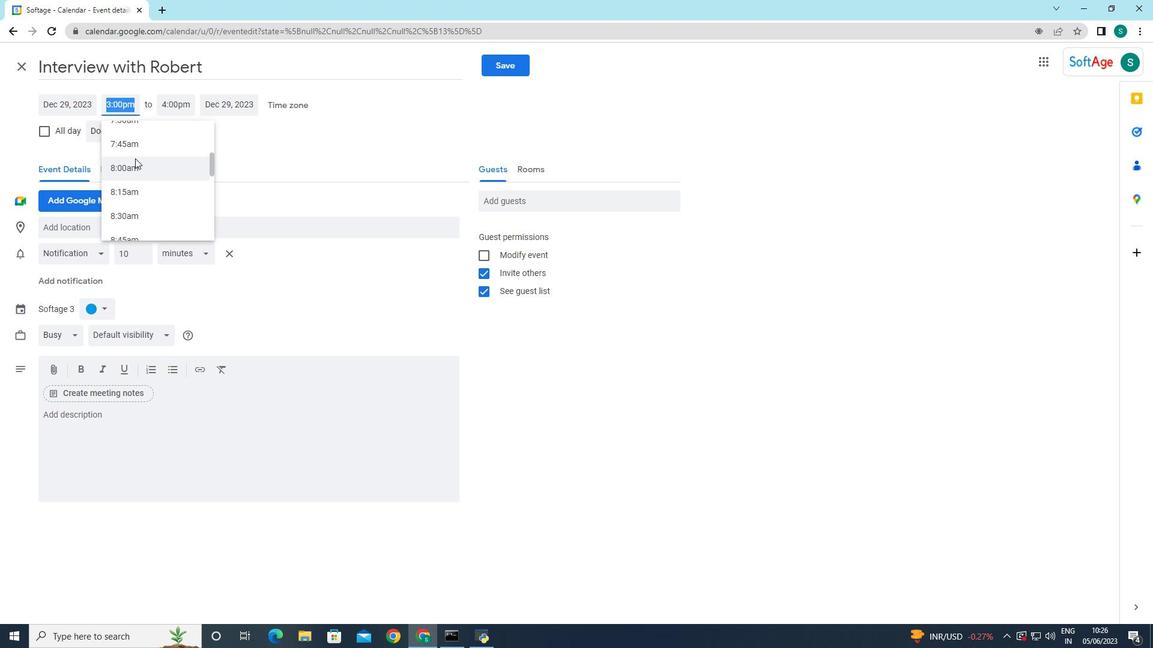 
Action: Mouse scrolled (135, 158) with delta (0, 0)
Screenshot: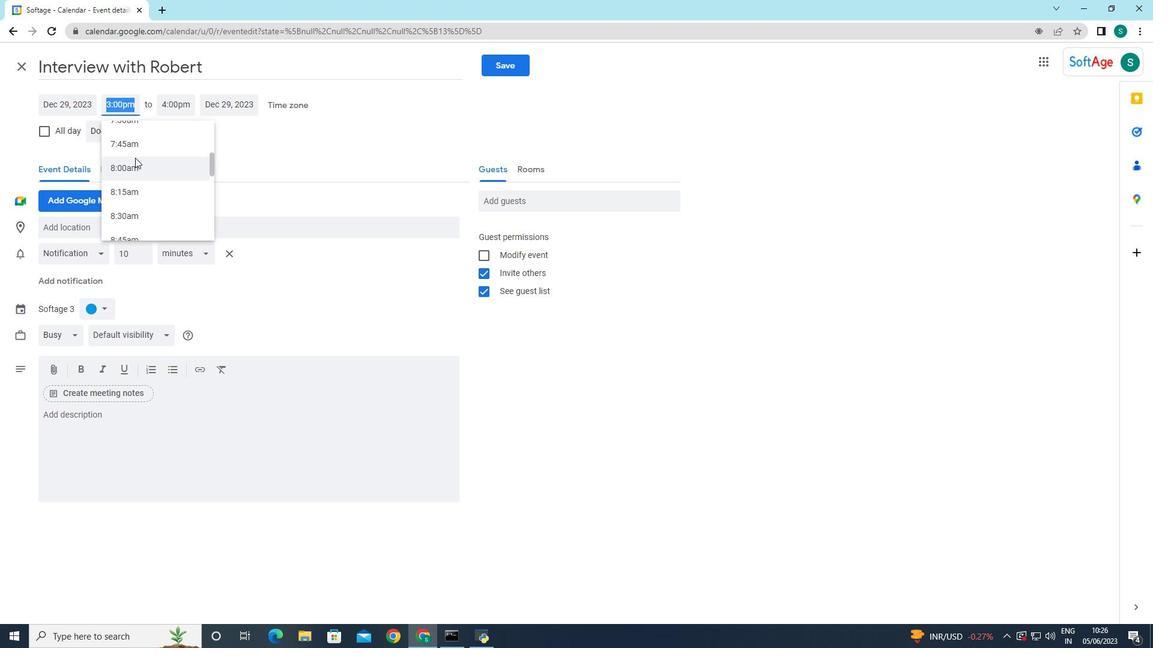 
Action: Mouse moved to (135, 196)
Screenshot: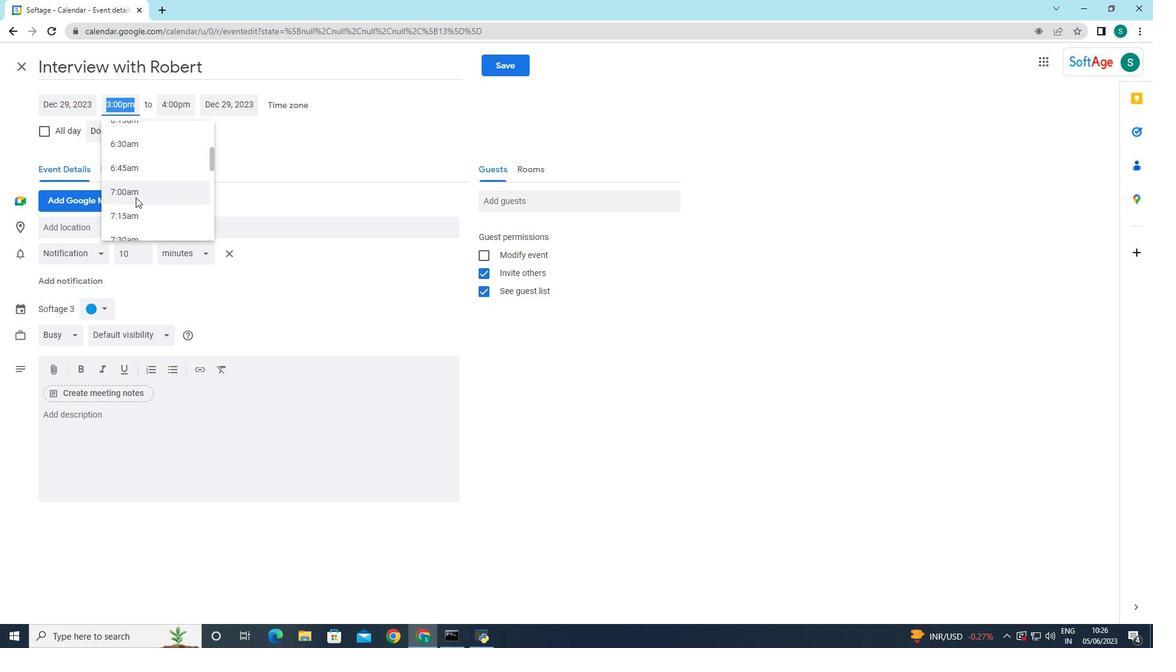 
Action: Mouse pressed left at (135, 196)
Screenshot: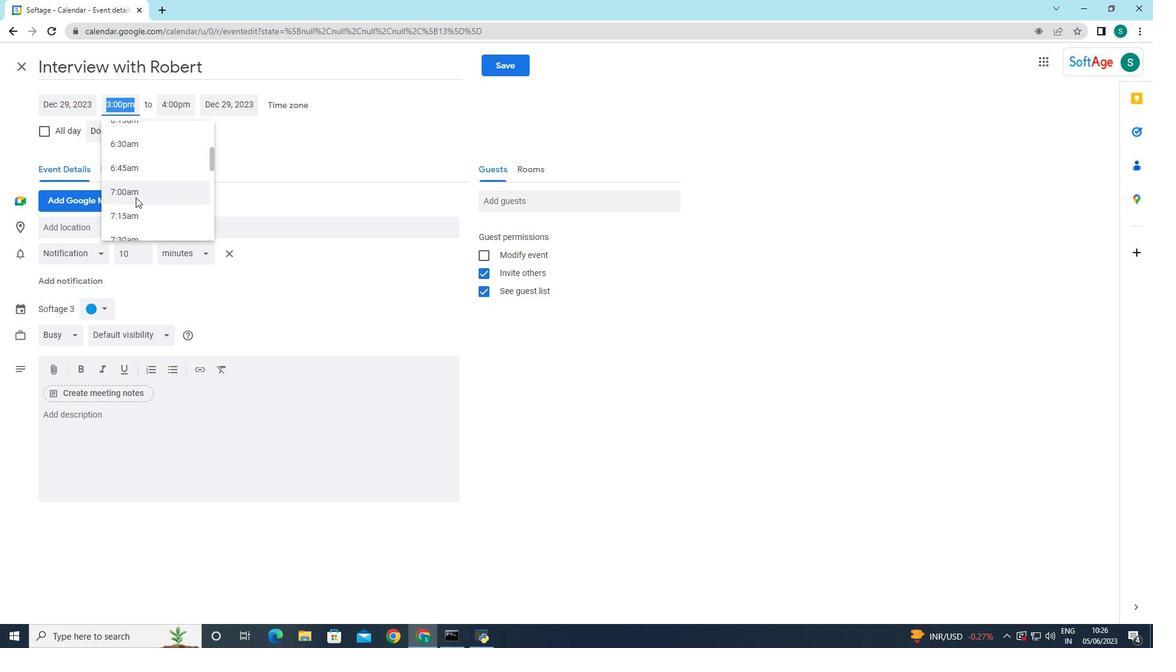 
Action: Mouse moved to (173, 101)
Screenshot: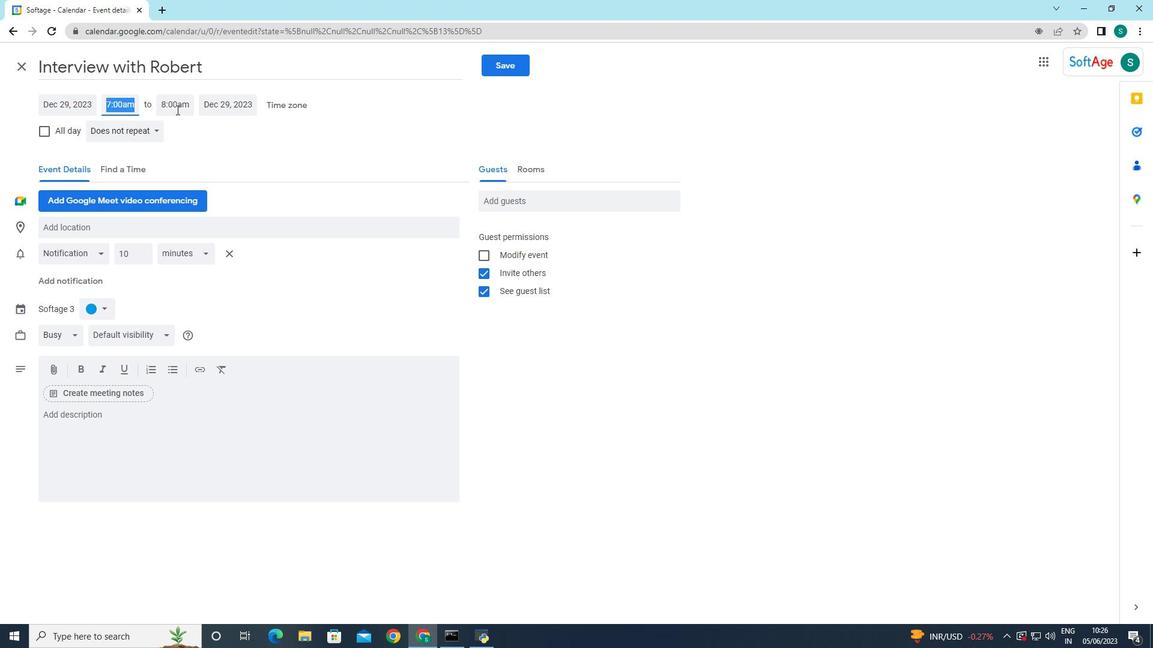 
Action: Mouse pressed left at (173, 101)
Screenshot: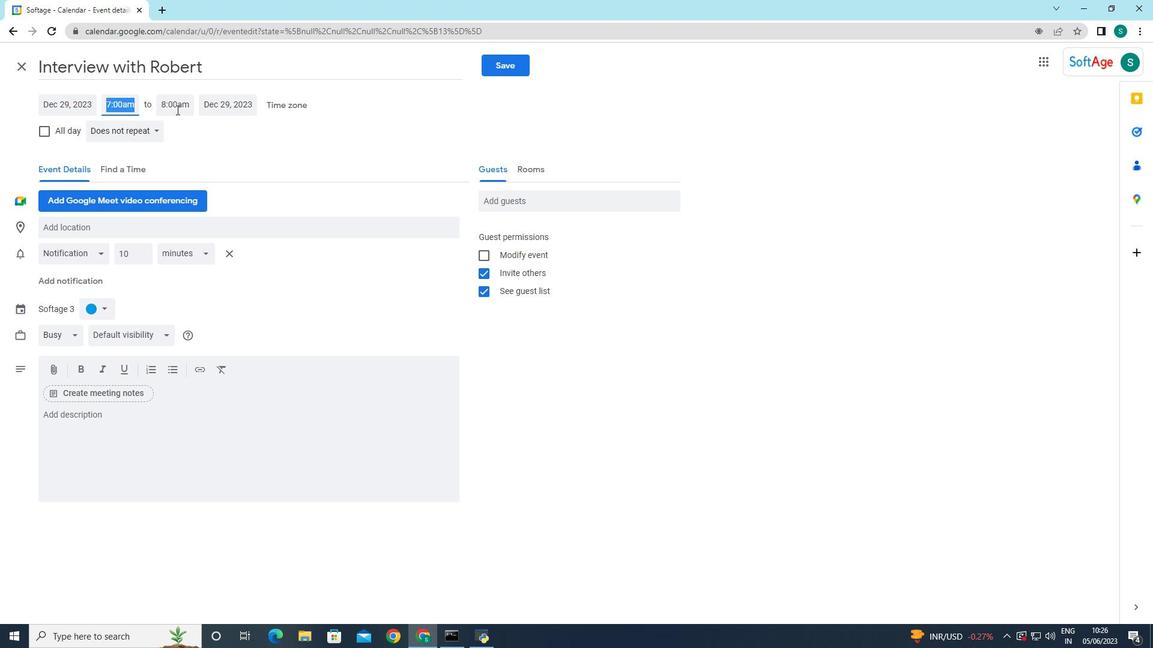 
Action: Mouse moved to (196, 170)
Screenshot: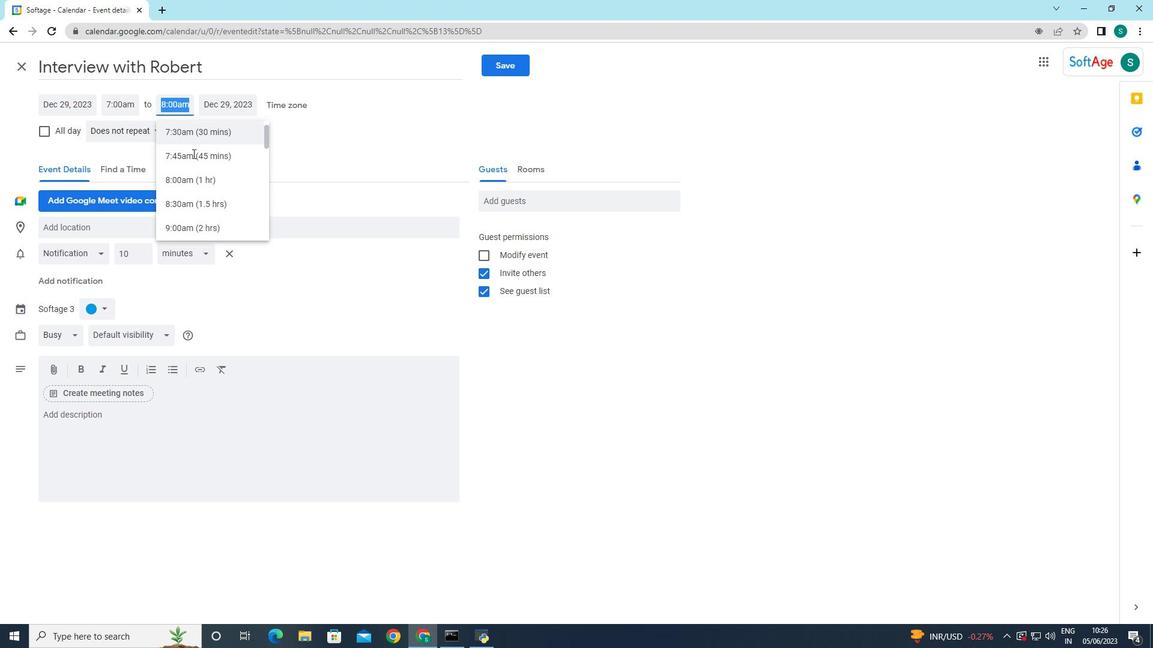 
Action: Mouse scrolled (196, 171) with delta (0, 0)
Screenshot: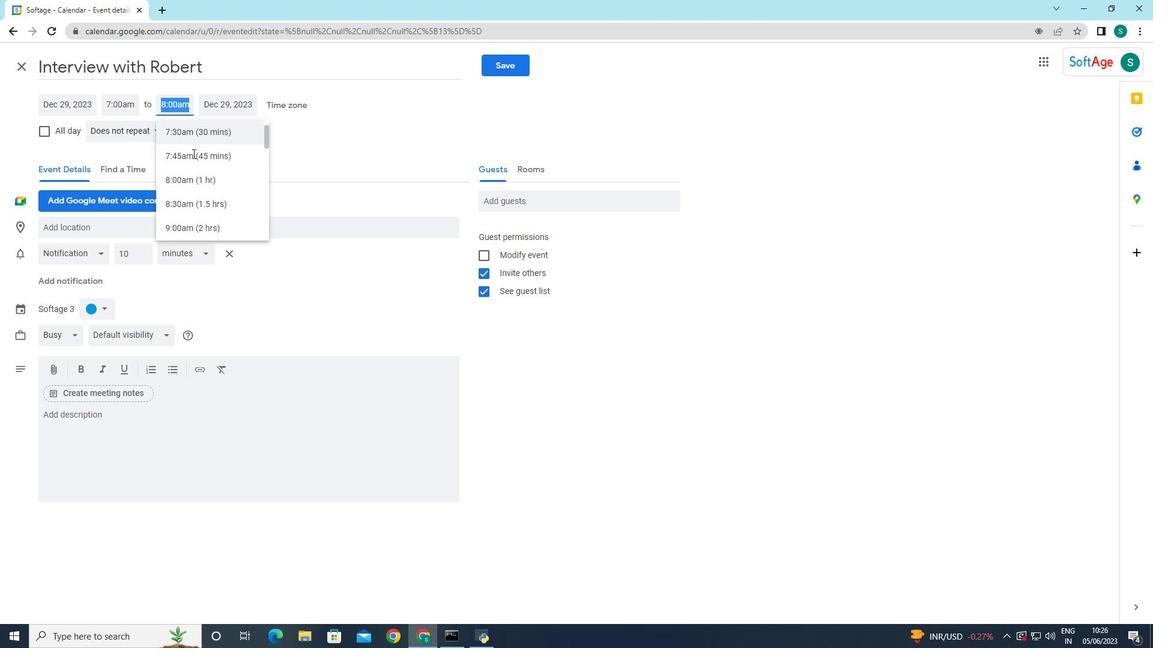 
Action: Mouse scrolled (196, 171) with delta (0, 0)
Screenshot: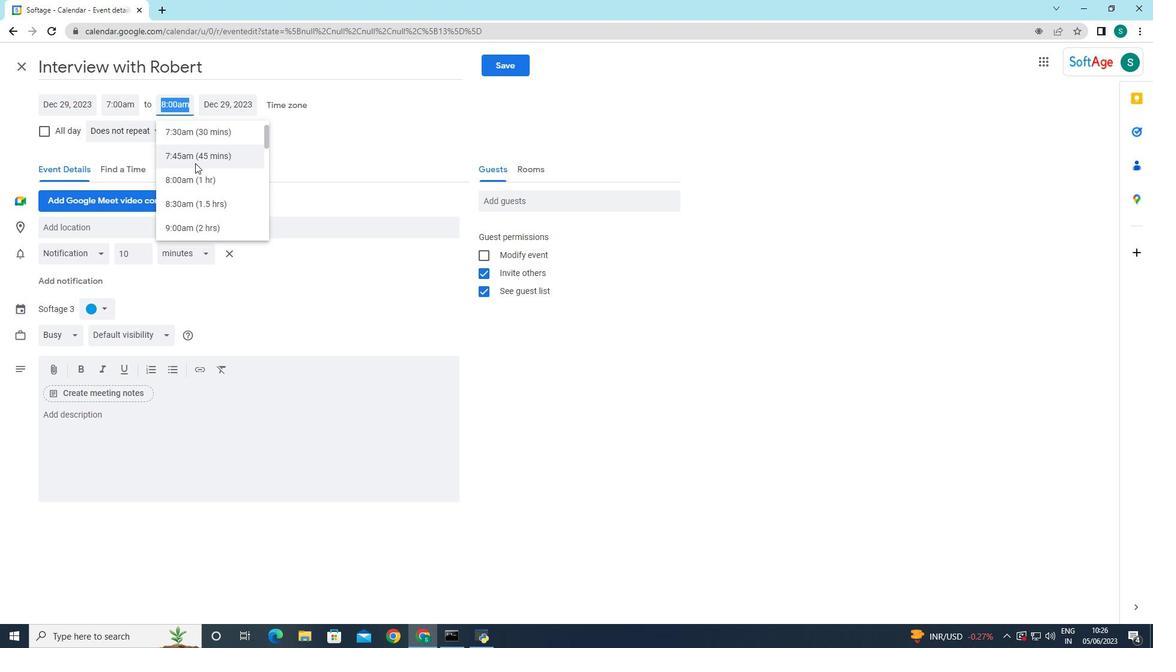 
Action: Mouse scrolled (196, 171) with delta (0, 0)
Screenshot: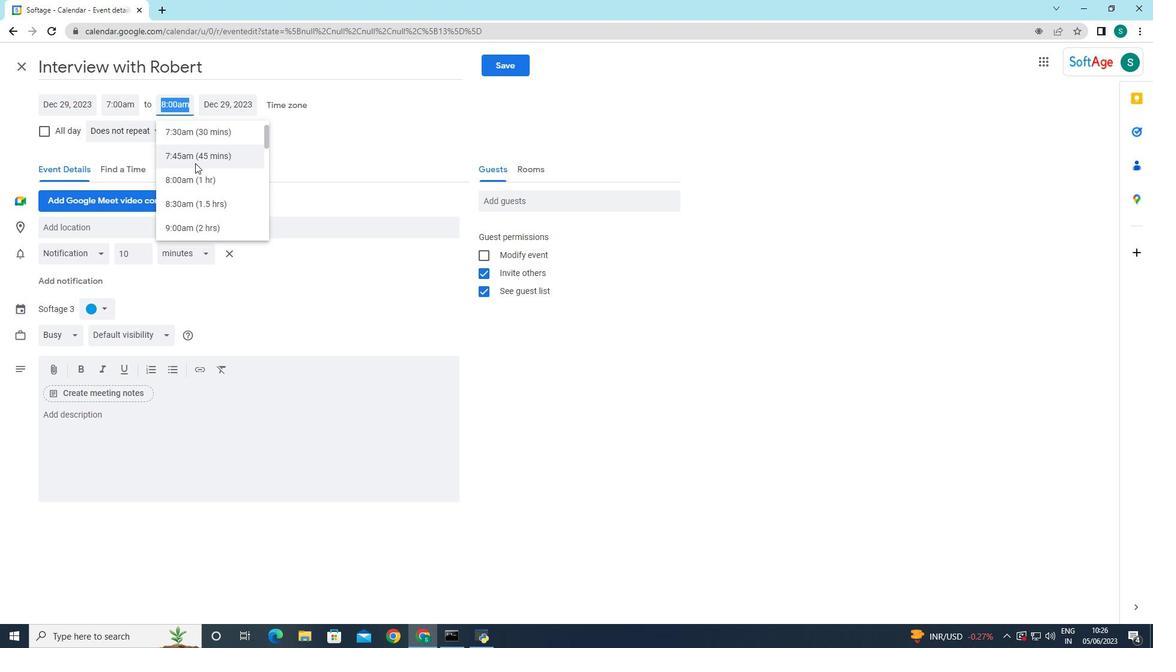 
Action: Mouse scrolled (196, 171) with delta (0, 0)
Screenshot: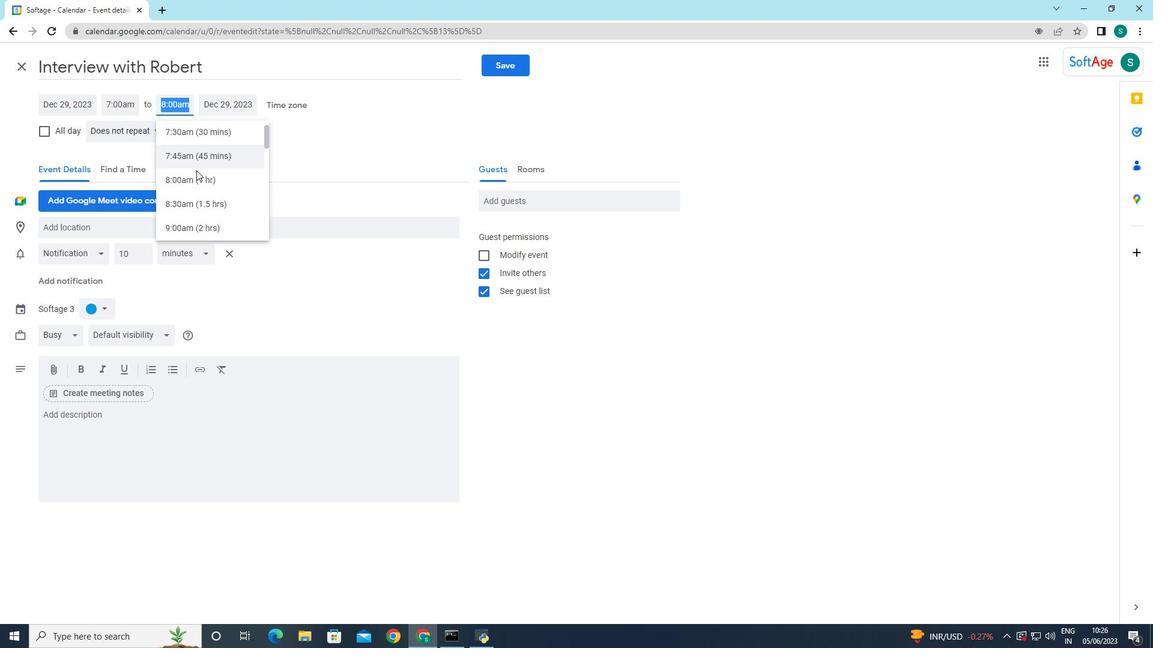 
Action: Mouse moved to (196, 207)
Screenshot: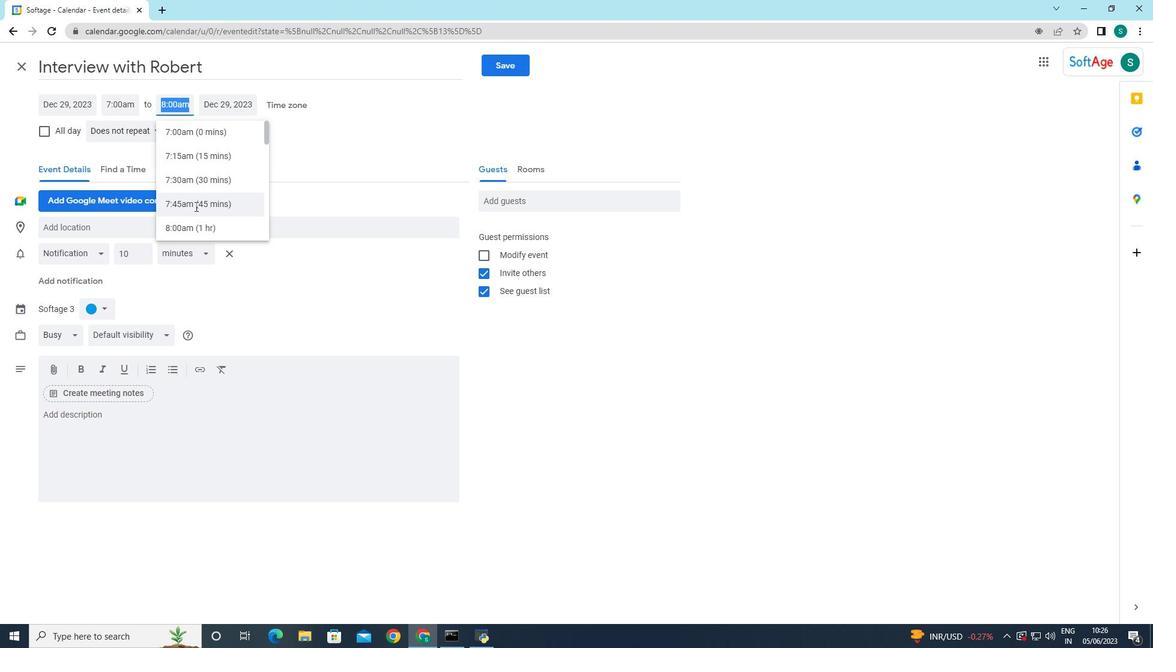 
Action: Mouse scrolled (196, 207) with delta (0, 0)
Screenshot: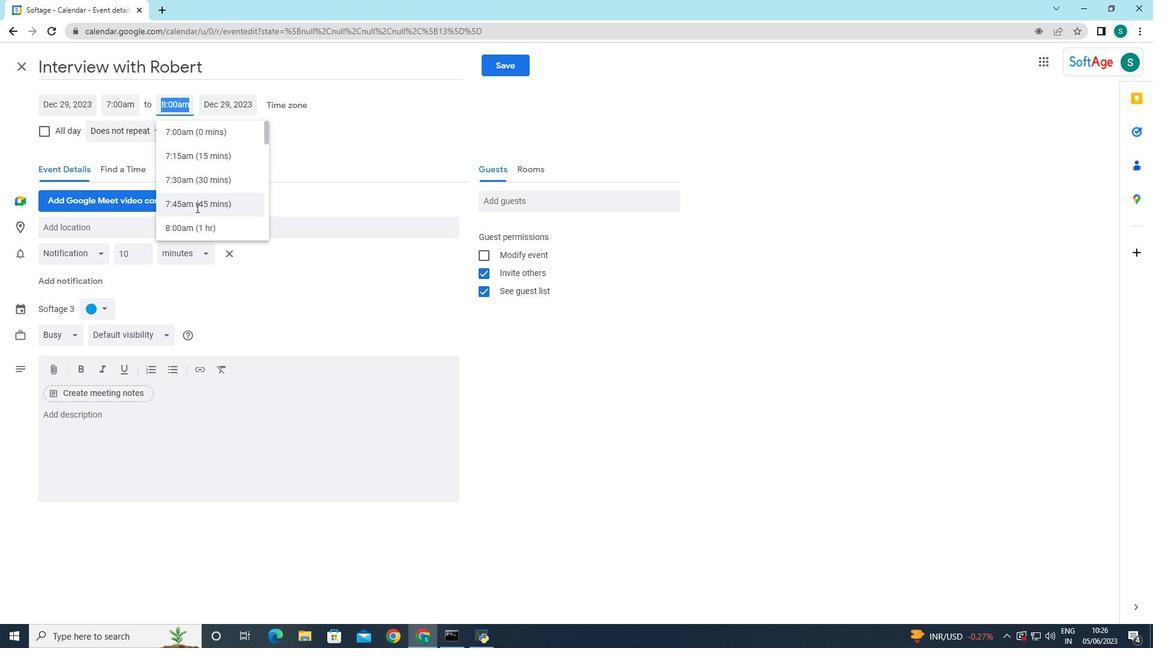 
Action: Mouse scrolled (196, 207) with delta (0, 0)
Screenshot: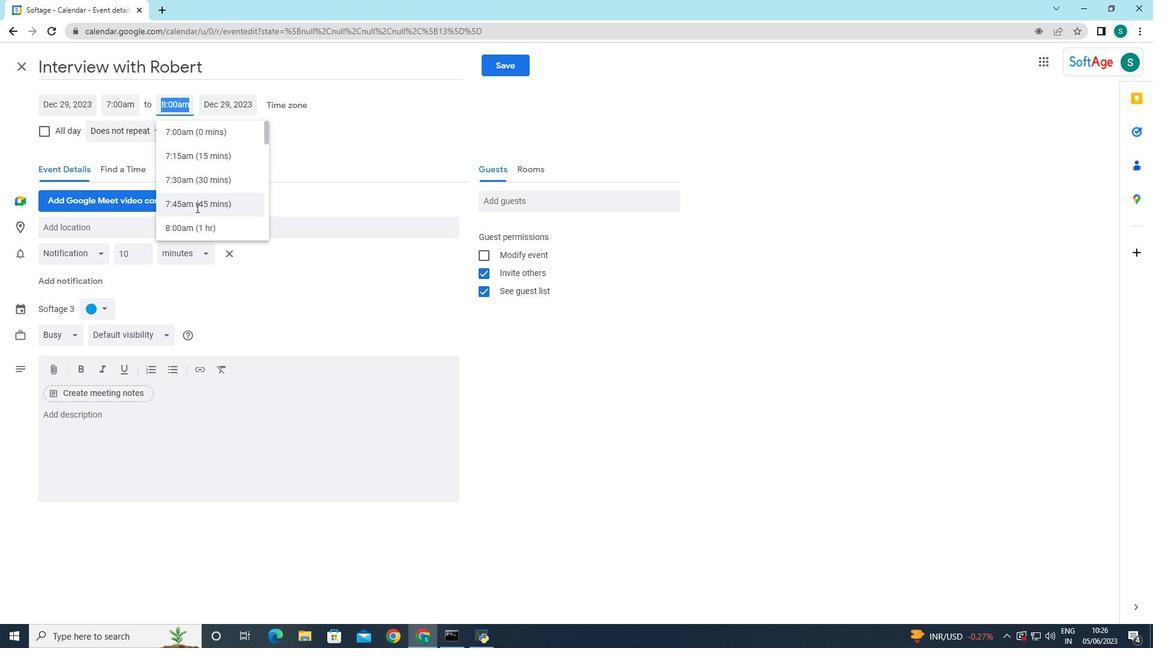 
Action: Mouse moved to (183, 152)
Screenshot: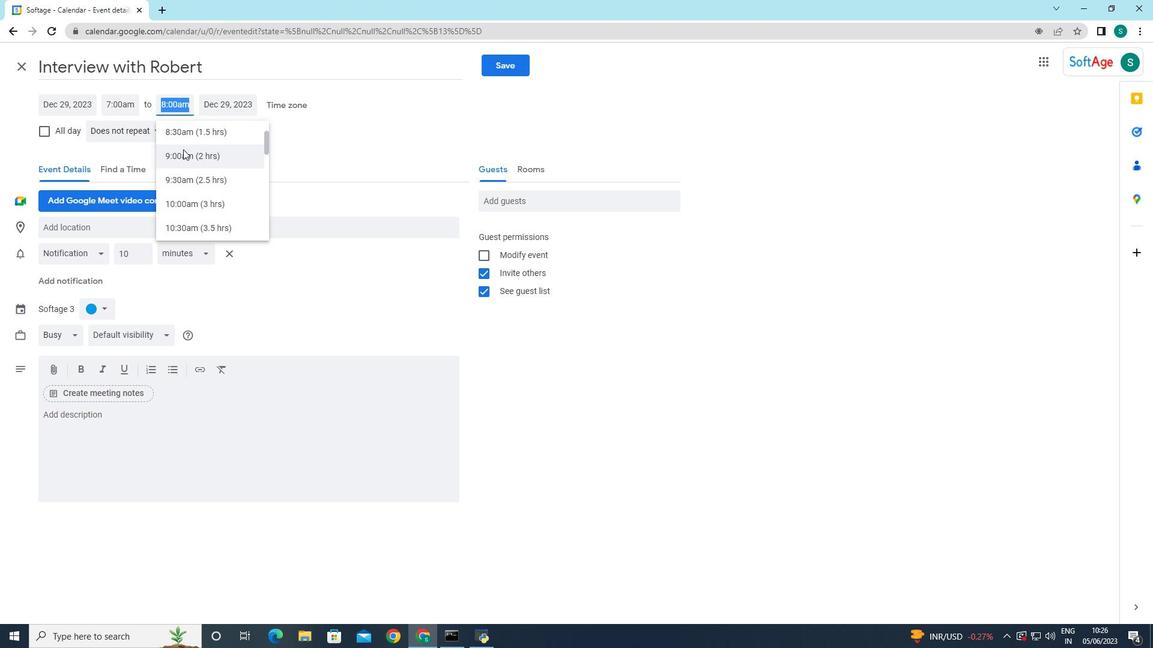 
Action: Mouse pressed left at (183, 152)
Screenshot: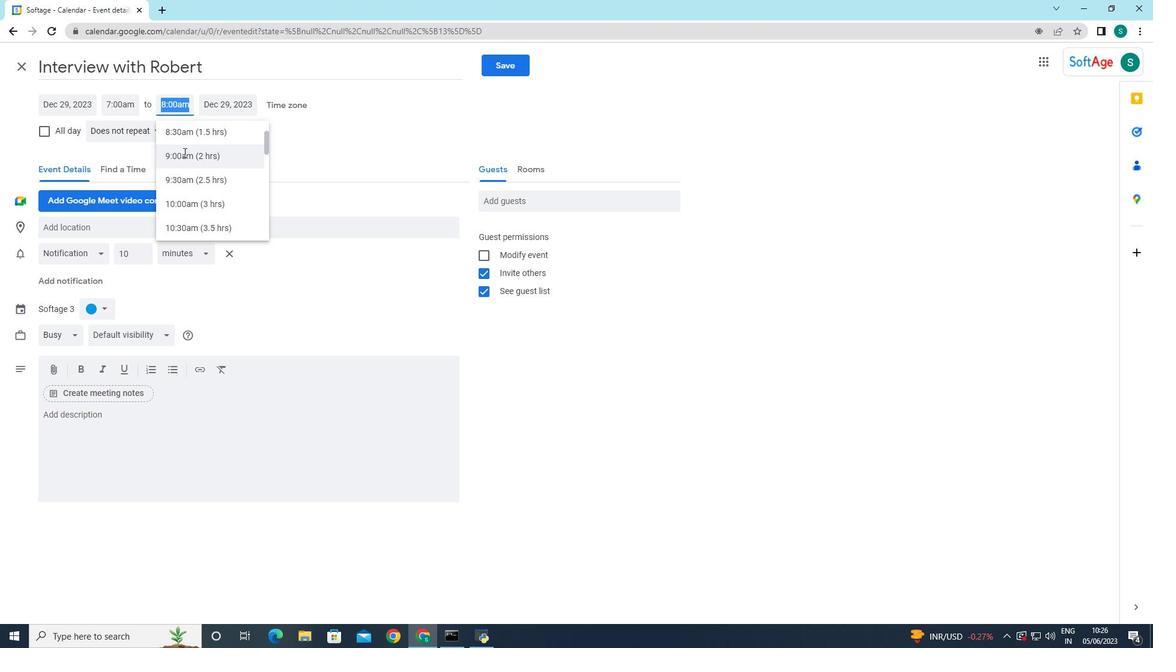 
Action: Mouse moved to (265, 134)
Screenshot: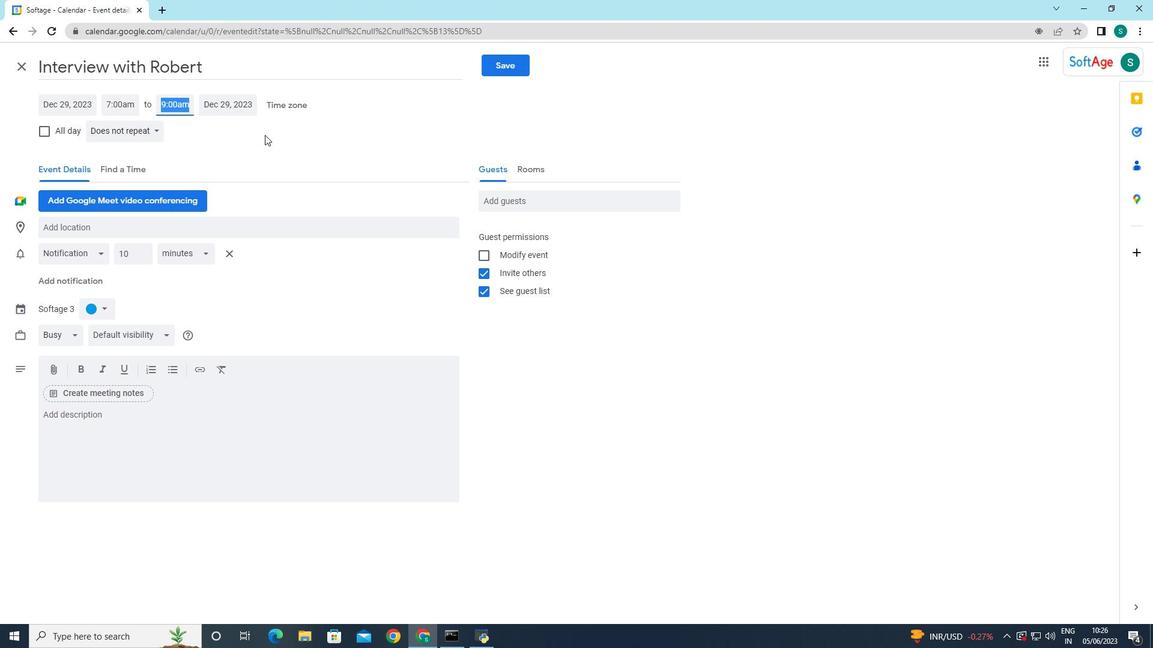 
Action: Mouse pressed left at (265, 134)
Screenshot: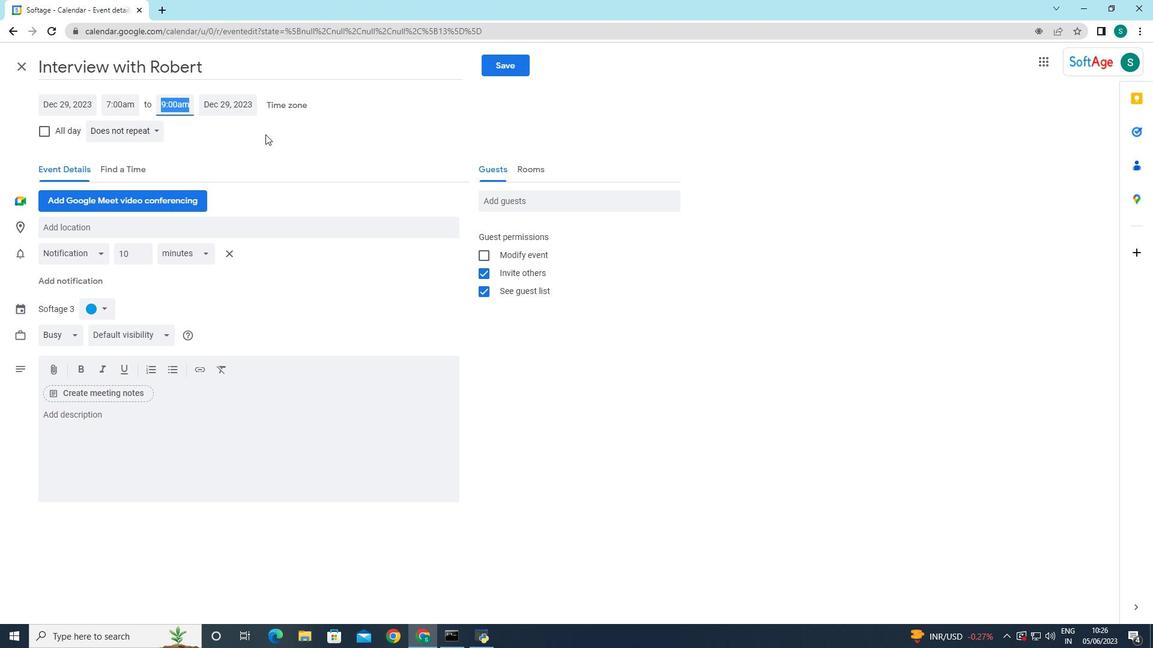 
Action: Mouse moved to (103, 423)
Screenshot: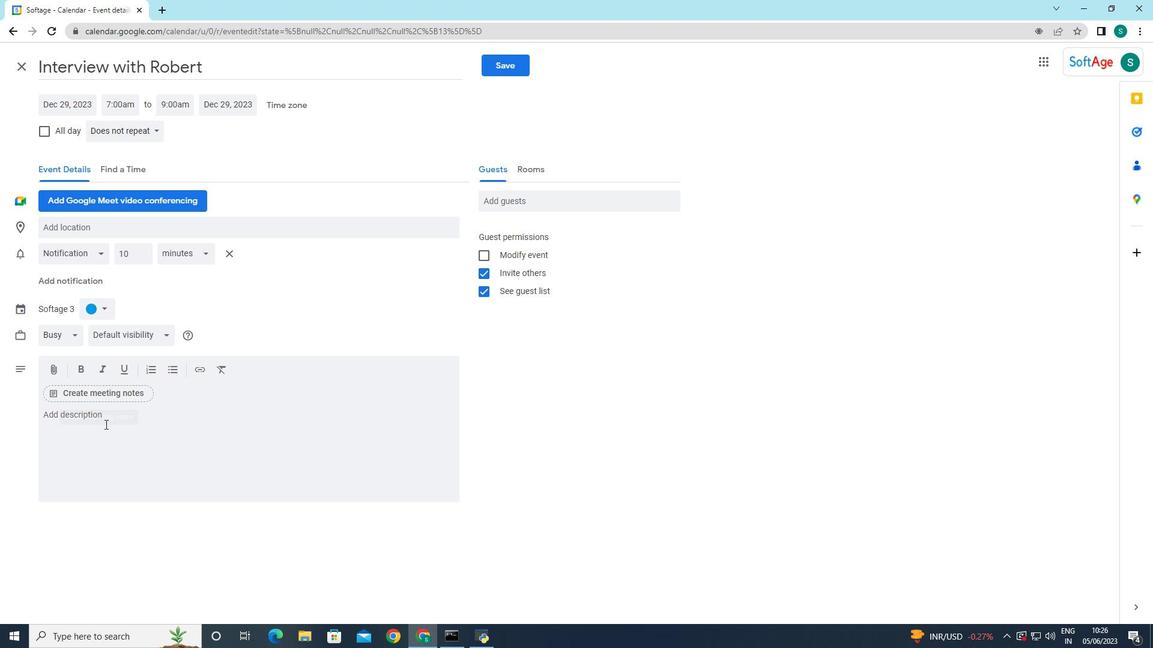 
Action: Mouse pressed left at (103, 423)
Screenshot: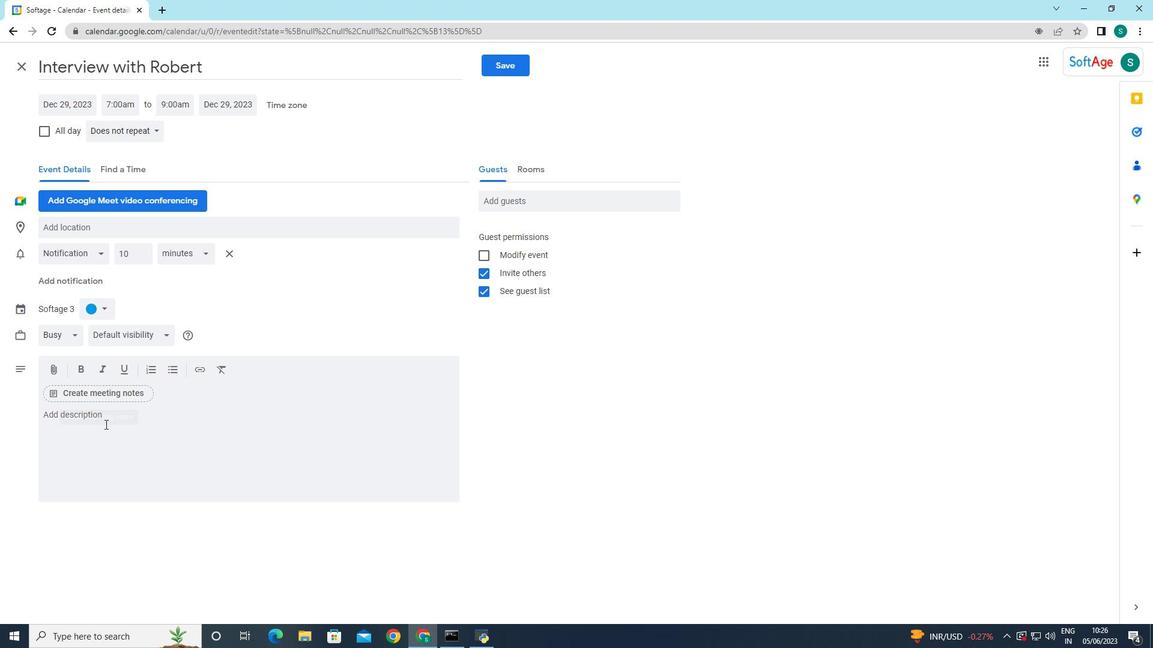 
Action: Mouse moved to (101, 421)
Screenshot: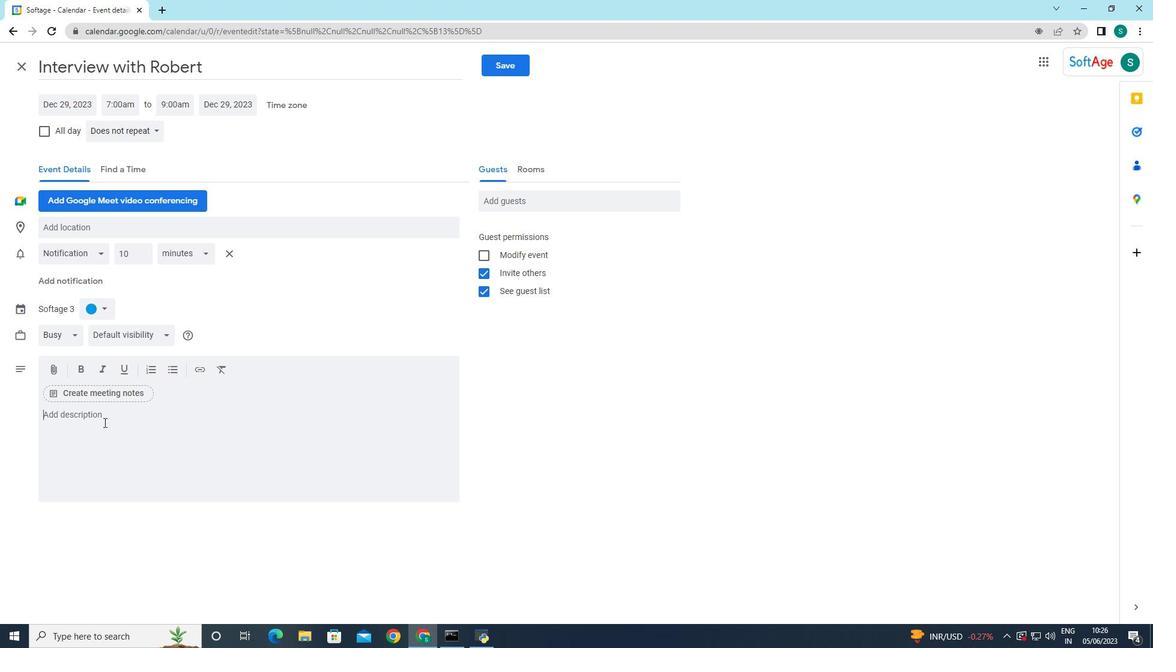 
Action: Key pressed <Key.caps_lock>I<Key.caps_lock>n<Key.space>additions<Key.space>to<Key.space>the<Key.space>formal<Key.space>agenda,<Key.space>the<Key.space><Key.caps_lock>AGM<Key.space><Key.caps_lock>may<Key.space>also<Key.space>include<Key.space>gues<Key.space><Key.backspace>t<Key.space>speakers,<Key.space>industry<Key.space>experts,<Key.space>or<Key.space>presentations<Key.space>on<Key.space>relevant<Key.space>topics<Key.space>of<Key.space>interest<Key.space>a<Key.backspace>to<Key.space>the<Key.space>attendees.<Key.backspace>,<Key.backspace>.<Key.space><Key.caps_lock>TH<Key.backspace><Key.caps_lock>hese<Key.space>sessions<Key.space>provide<Key.space>an<Key.space>opportunity<Key.space>to<Key.space>gain<Key.space>insights<Key.space>from<Key.space>external<Key.space>sources,m<Key.backspace><Key.space>bo<Key.backspace>t<Key.backspace>ra<Key.backspace>oaden<Key.space>perspectives,<Key.space>and<Key.space>stay<Key.space>informed<Key.space>about<Key.space>emerging<Key.space>tres<Key.backspace>nds<Key.space>or<Key.space>challenges<Key.space>that<Key.space>may<Key.space>impact<Key.space>the<Key.space>organizations<Key.backspace>'s<Key.space>future.
Screenshot: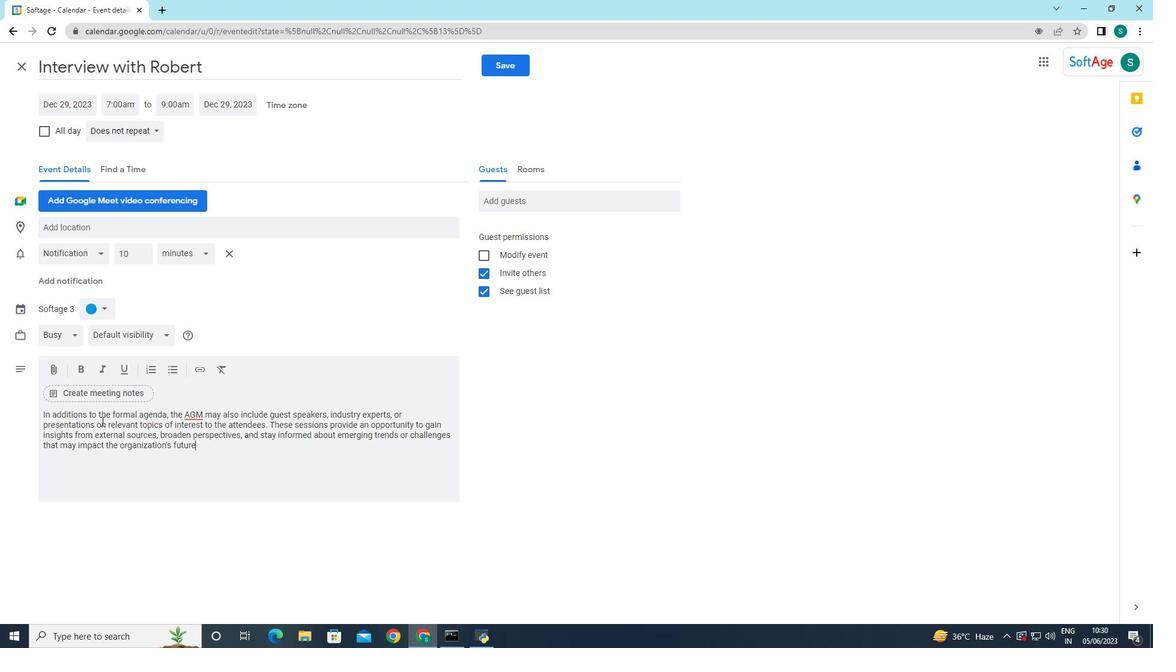 
Action: Mouse moved to (92, 310)
Screenshot: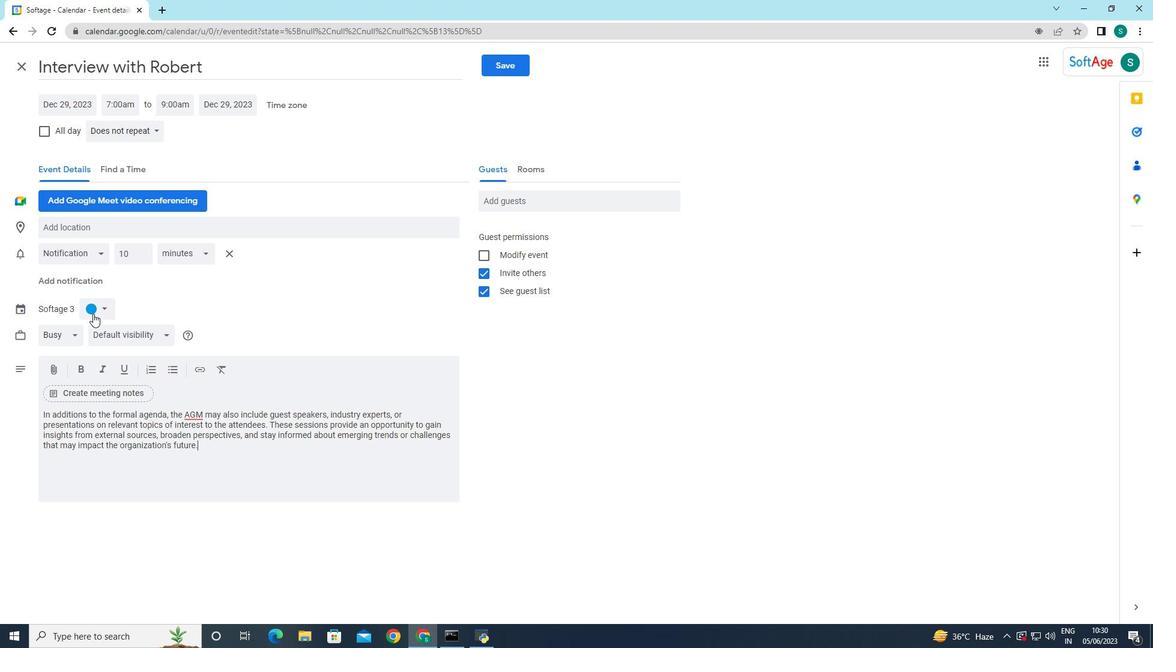 
Action: Mouse pressed left at (92, 310)
Screenshot: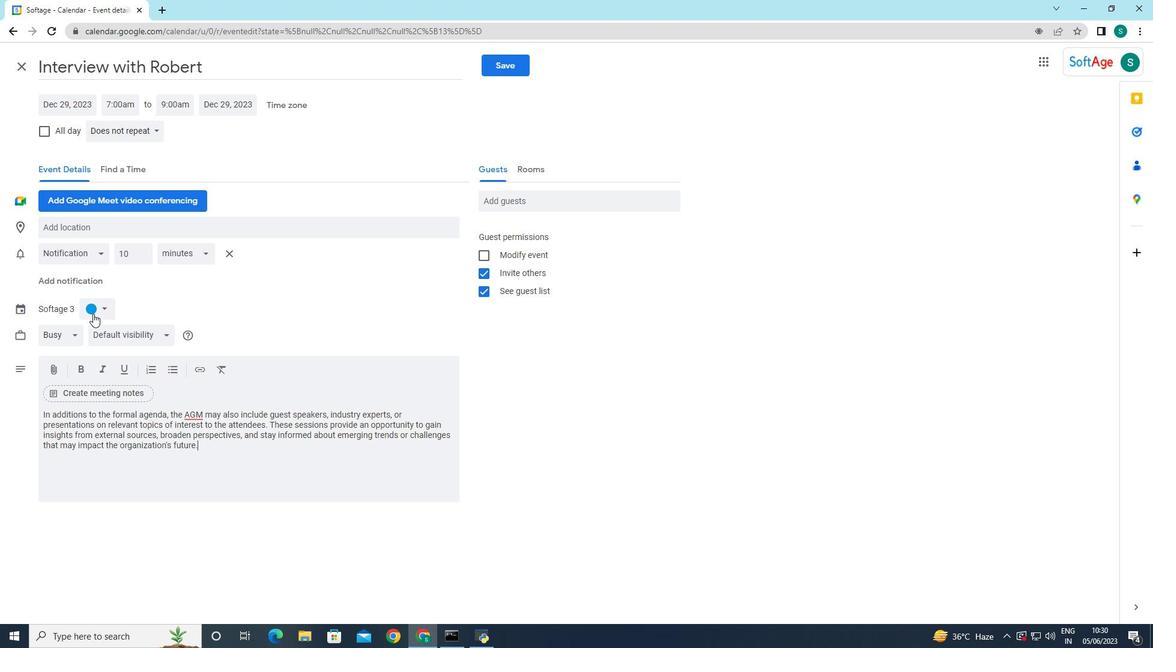 
Action: Mouse moved to (103, 320)
Screenshot: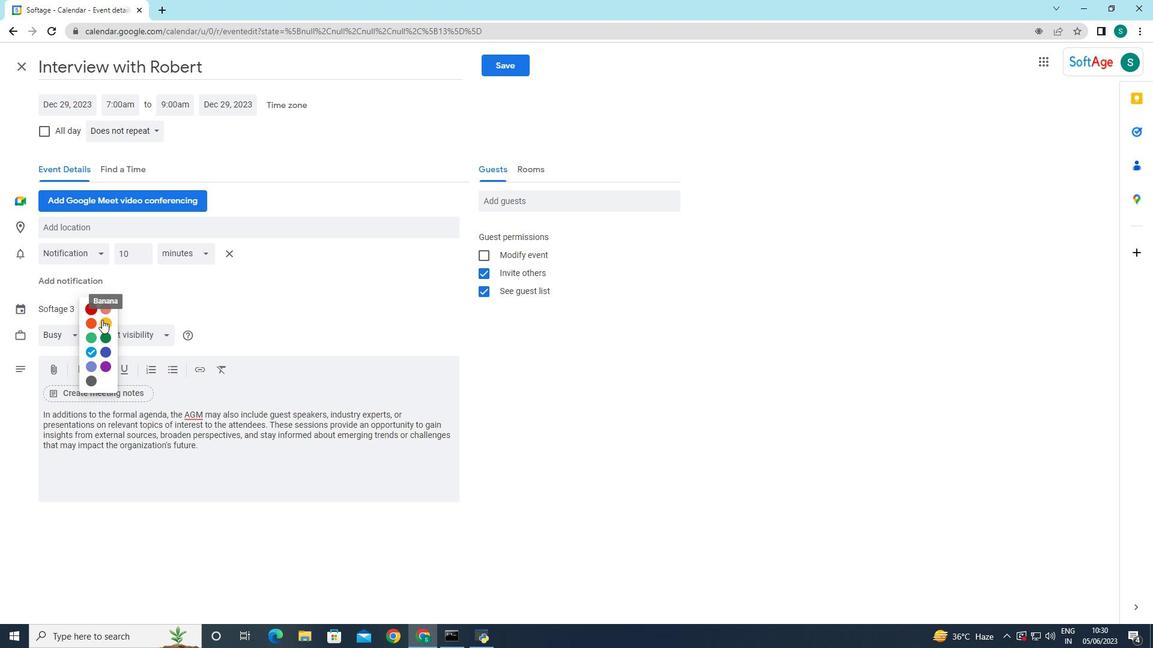
Action: Mouse pressed left at (103, 320)
Screenshot: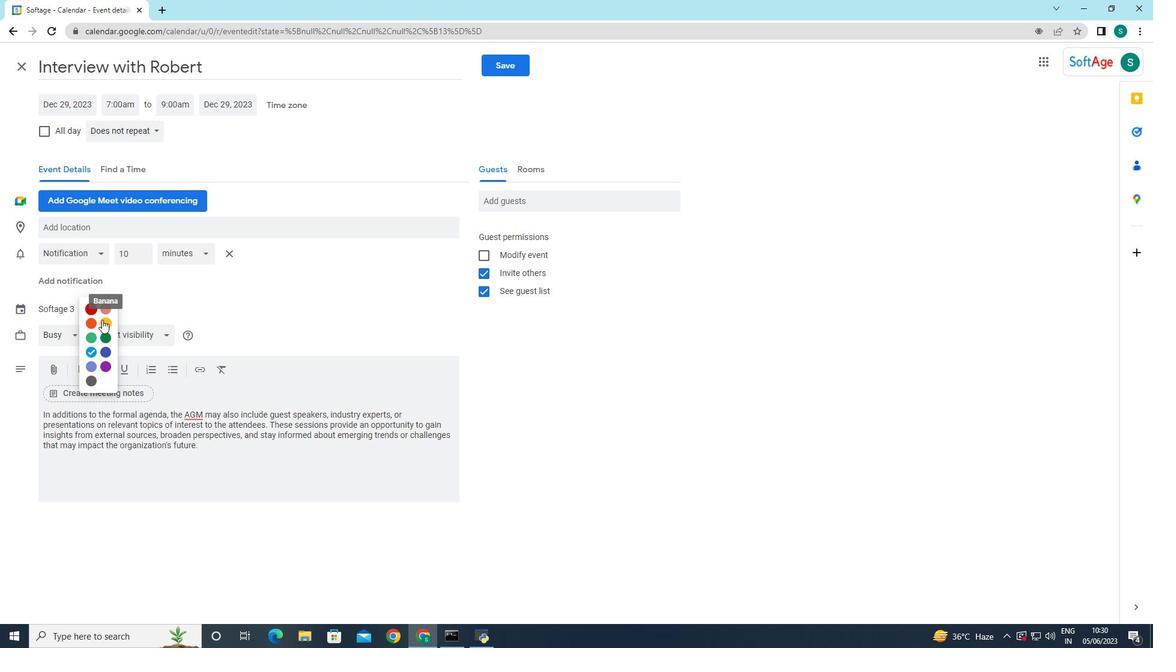 
Action: Mouse moved to (105, 228)
Screenshot: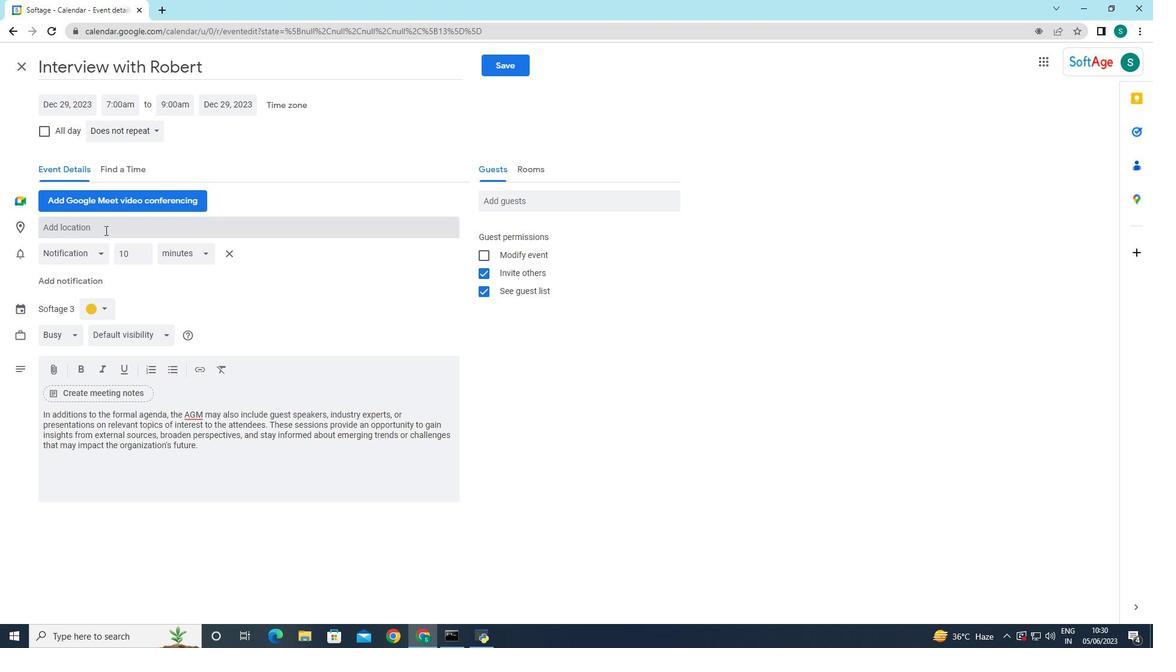 
Action: Mouse pressed left at (105, 228)
Screenshot: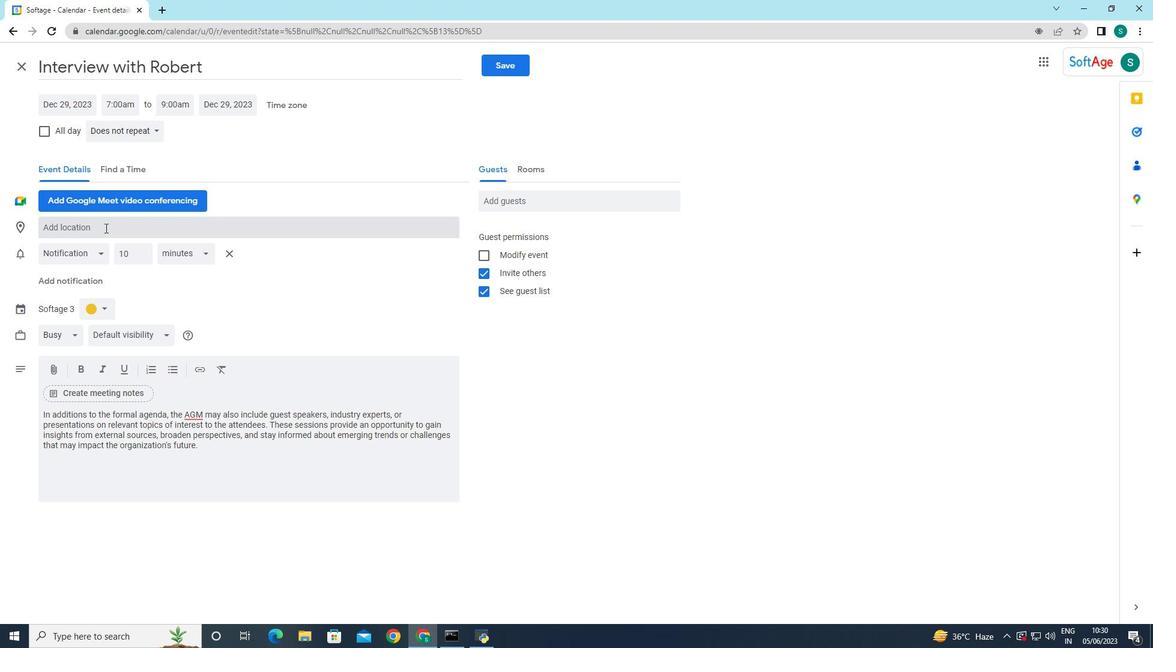 
Action: Key pressed <Key.caps_lock>F<Key.caps_lock>our<Key.space><Key.caps_lock>S<Key.caps_lock>easons<Key.space><Key.caps_lock>GK<Key.backspace><Key.backspace>H<Key.caps_lock>otel<Key.space><Key.caps_lock>G<Key.caps_lock>eorge<Key.space><Key.caps_lock>B<Key.caps_lock><Key.backspace>b<Key.backspace>v<Key.backspace><Key.caps_lock>V<Key.space><Key.caps_lock><Key.backspace>,<Key.space><Key.caps_lock>P<Key.caps_lock>aris,<Key.space><Key.caps_lock>F<Key.caps_lock>rance,<Key.backspace>
Screenshot: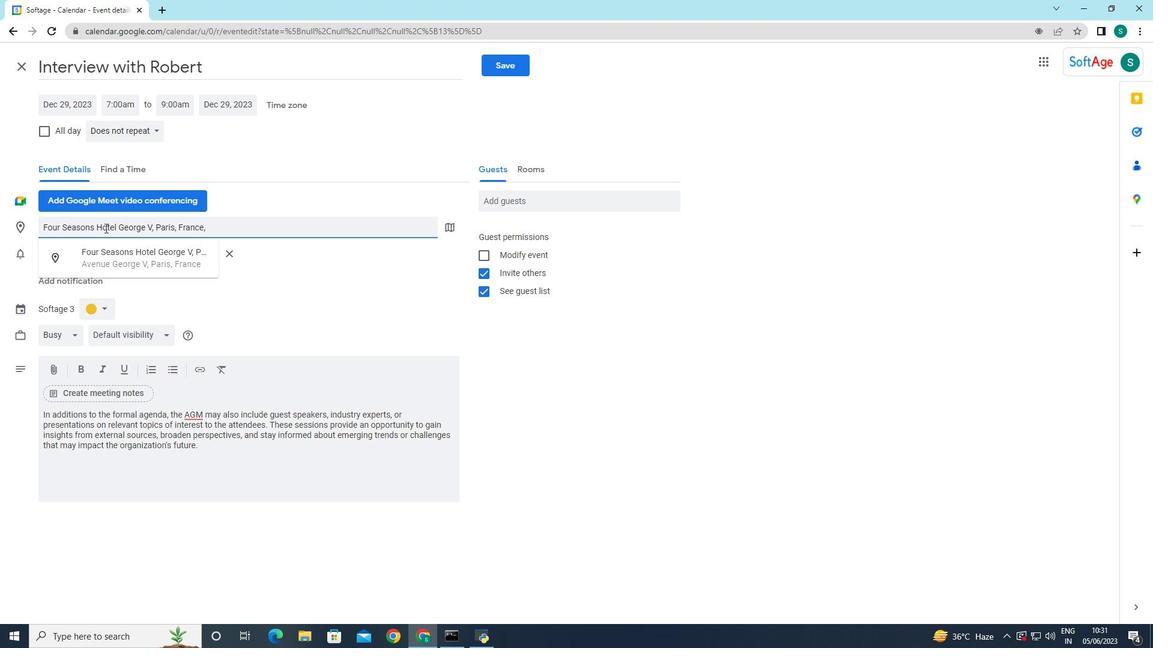 
Action: Mouse moved to (267, 291)
Screenshot: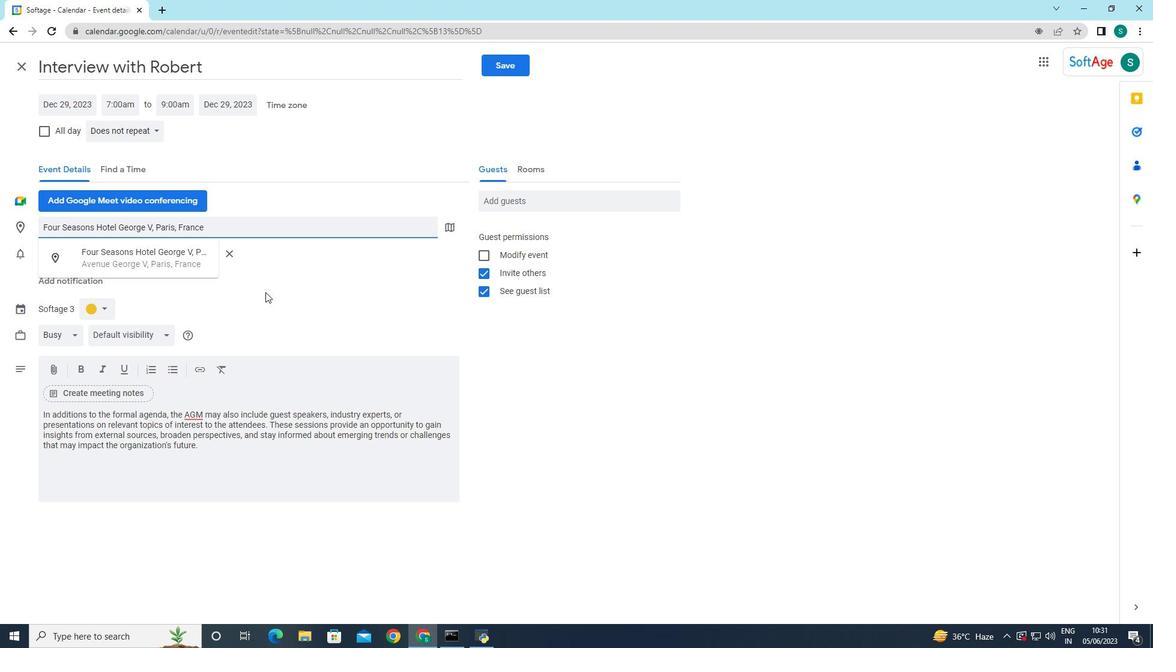 
Action: Mouse pressed left at (267, 291)
Screenshot: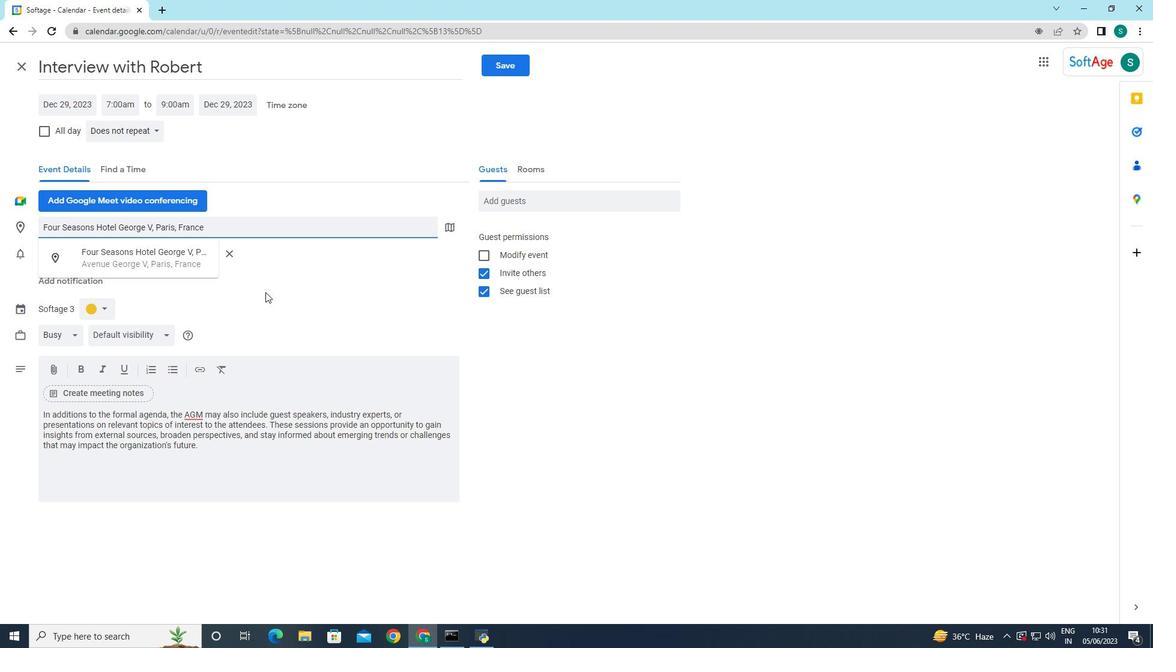 
Action: Mouse moved to (532, 204)
Screenshot: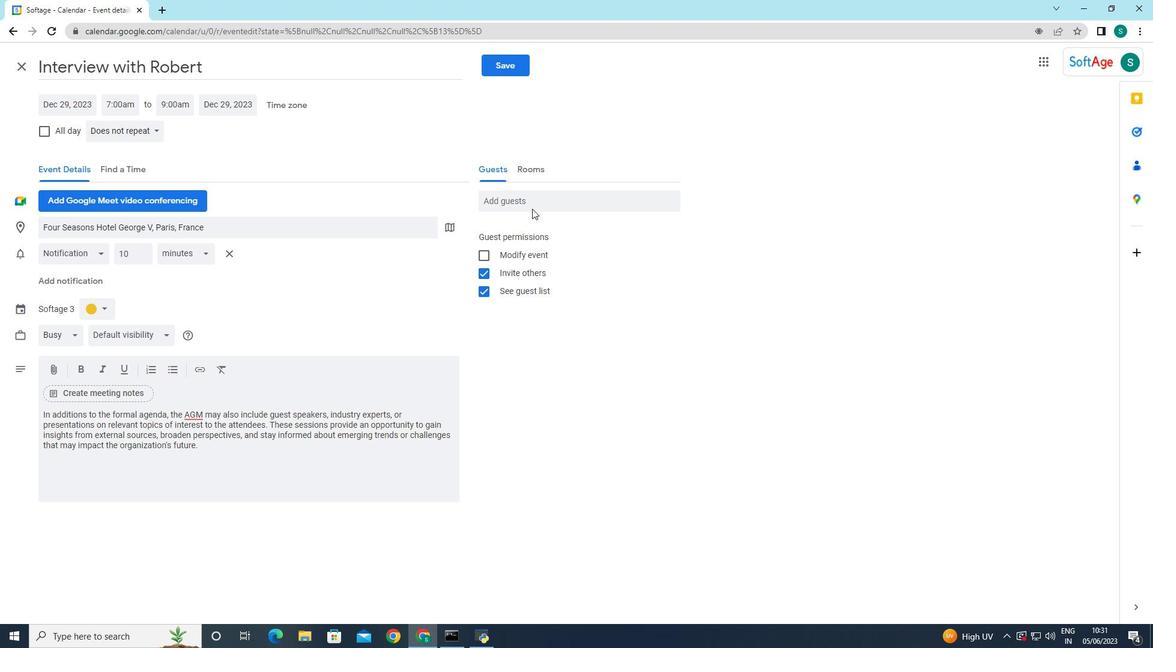 
Action: Mouse pressed left at (532, 204)
Screenshot: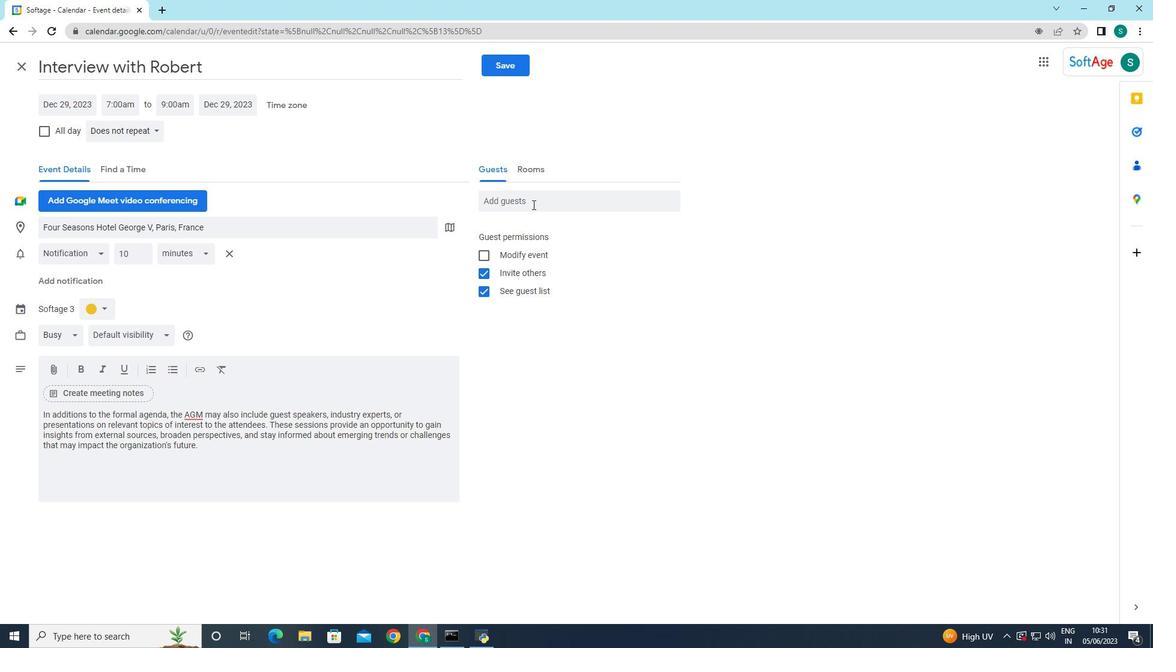 
Action: Key pressed softage.8
Screenshot: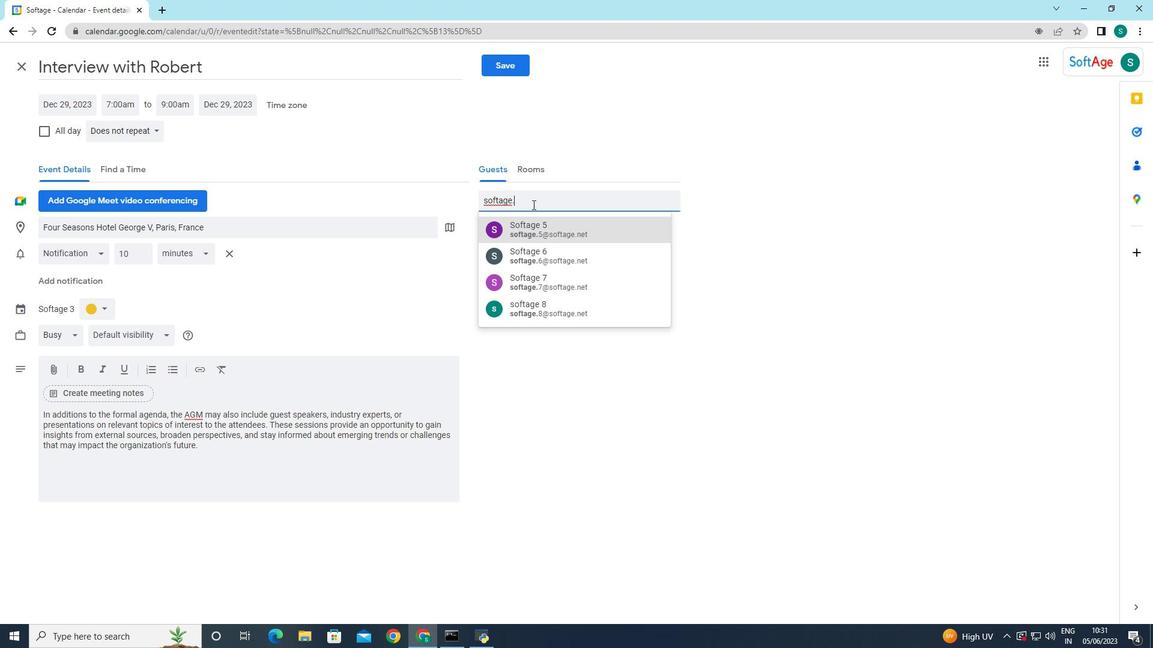 
Action: Mouse moved to (529, 237)
Screenshot: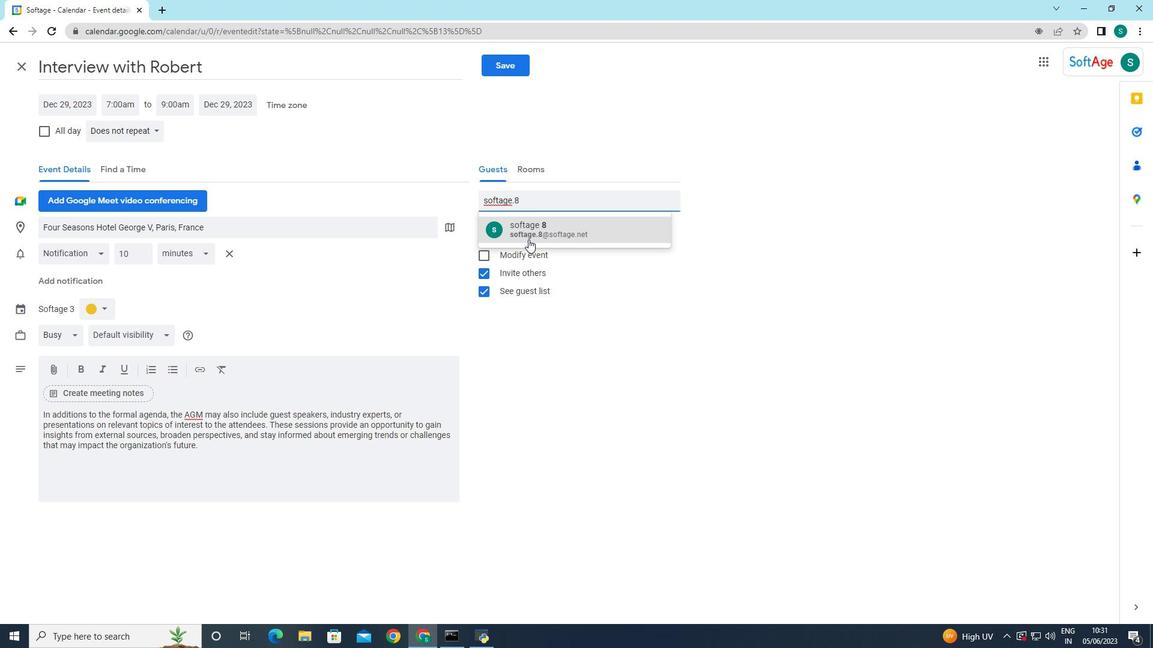 
Action: Mouse pressed left at (529, 237)
Screenshot: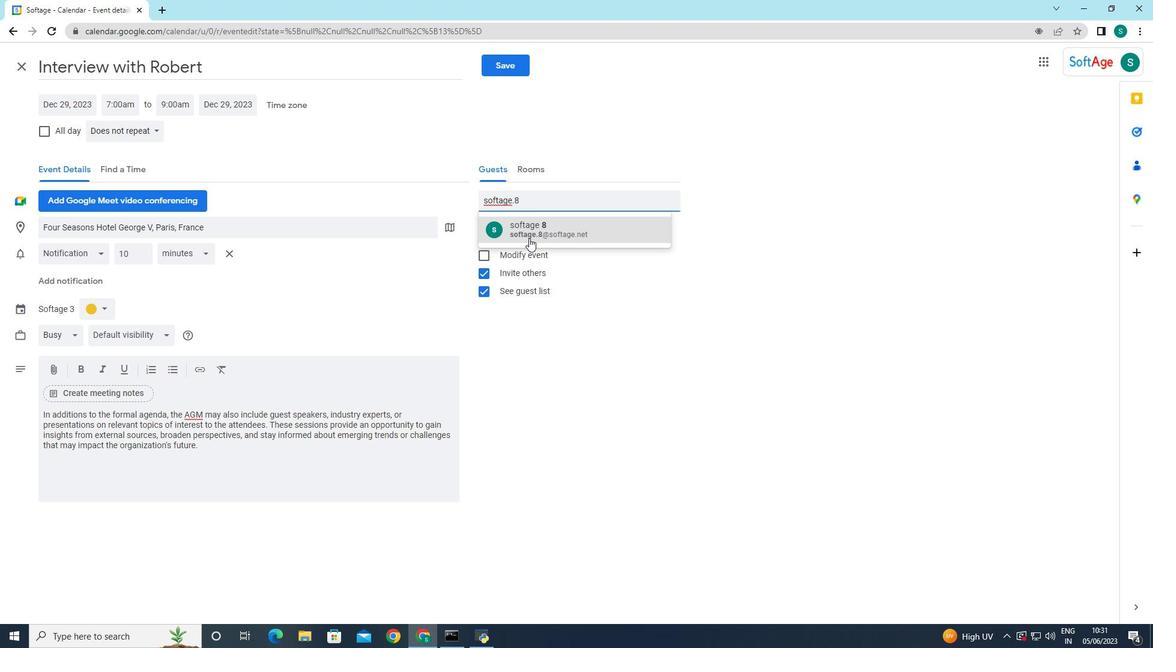 
Action: Mouse moved to (547, 197)
Screenshot: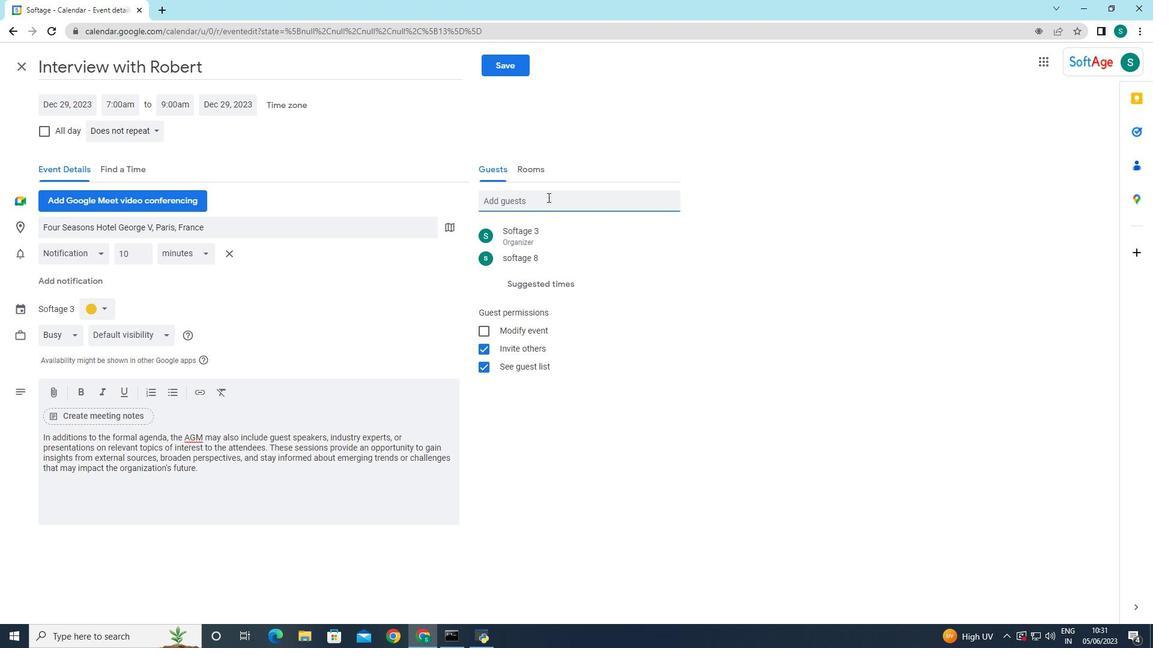 
Action: Mouse pressed left at (547, 197)
Screenshot: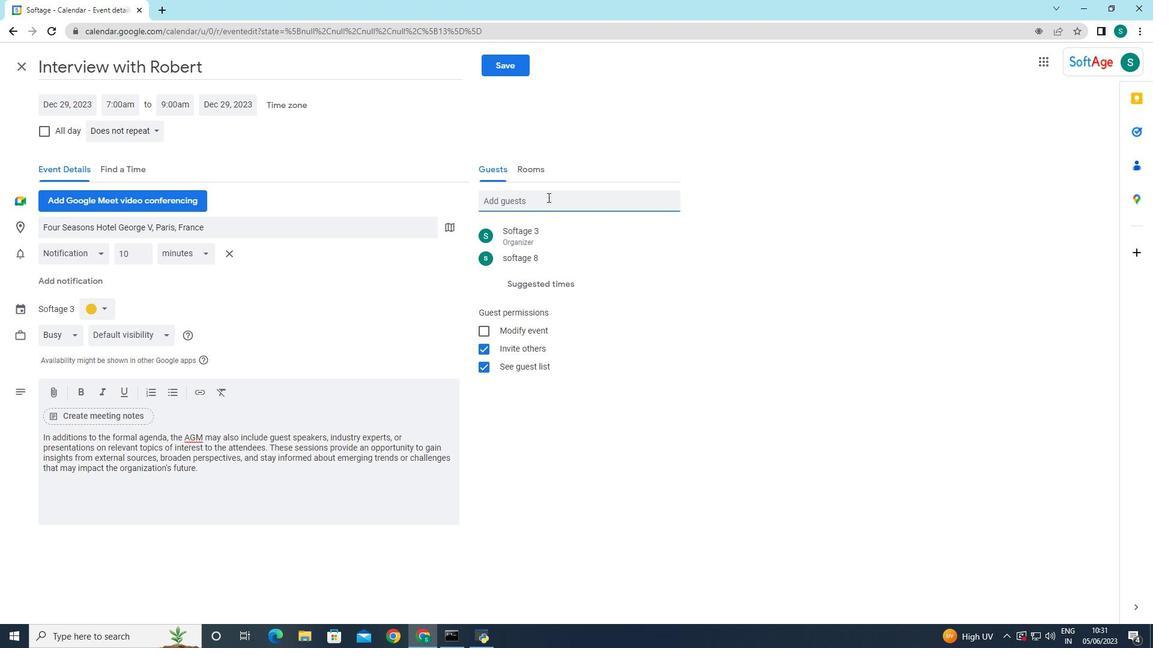 
Action: Key pressed softage,<Key.backspace>.9
Screenshot: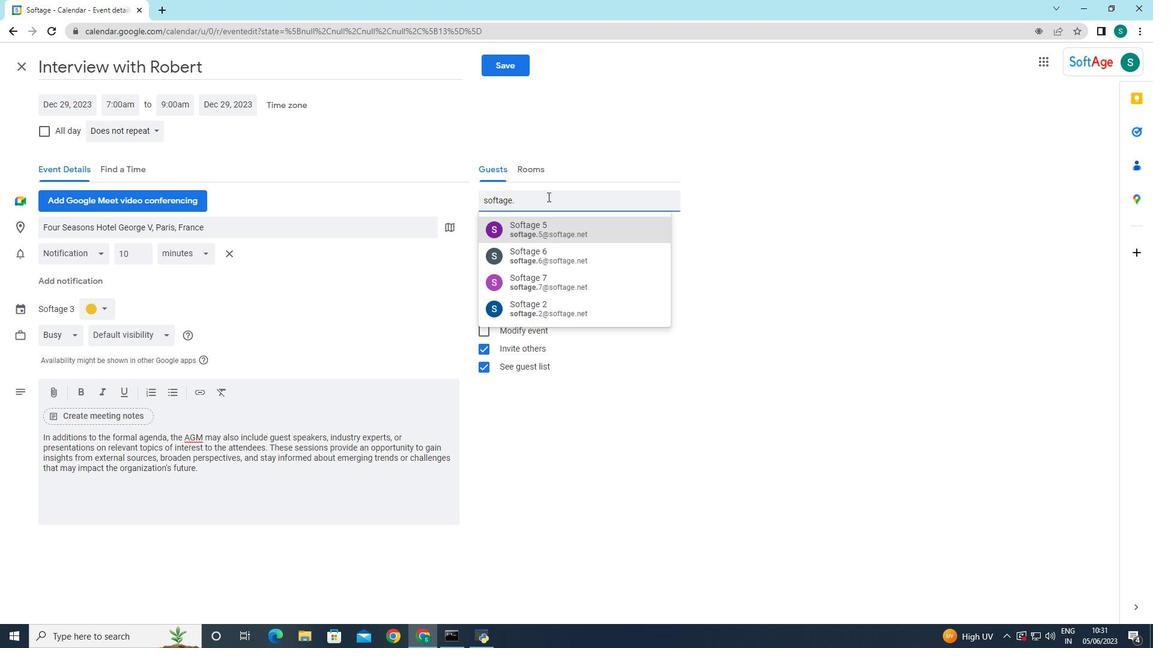 
Action: Mouse moved to (625, 234)
Screenshot: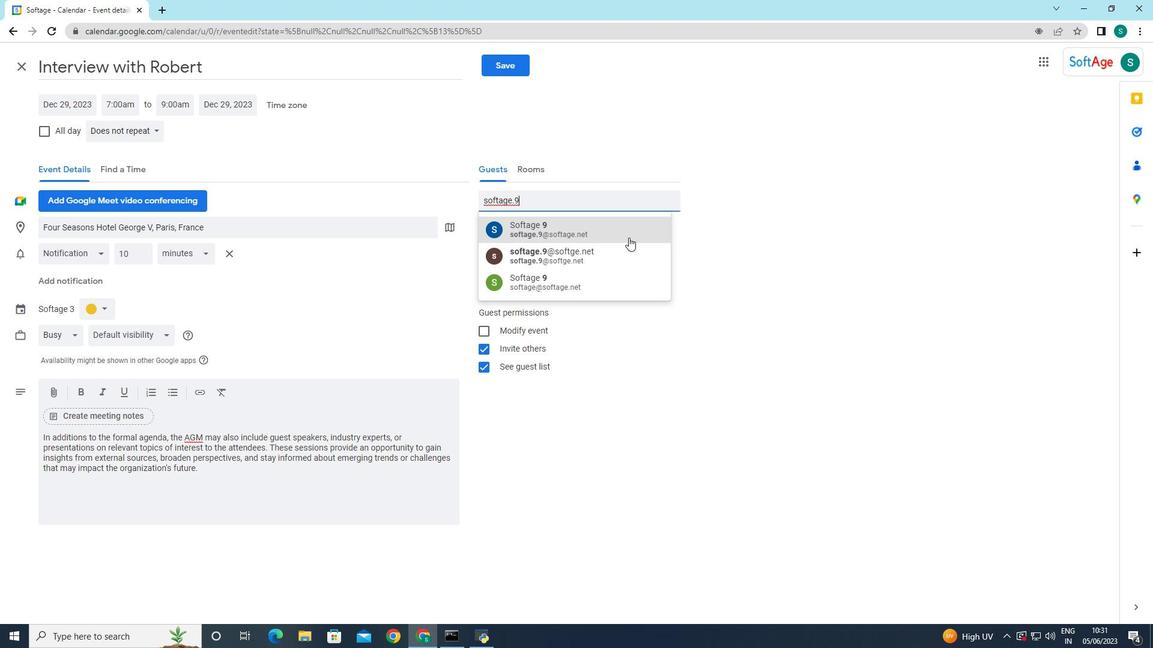 
Action: Mouse pressed left at (625, 234)
Screenshot: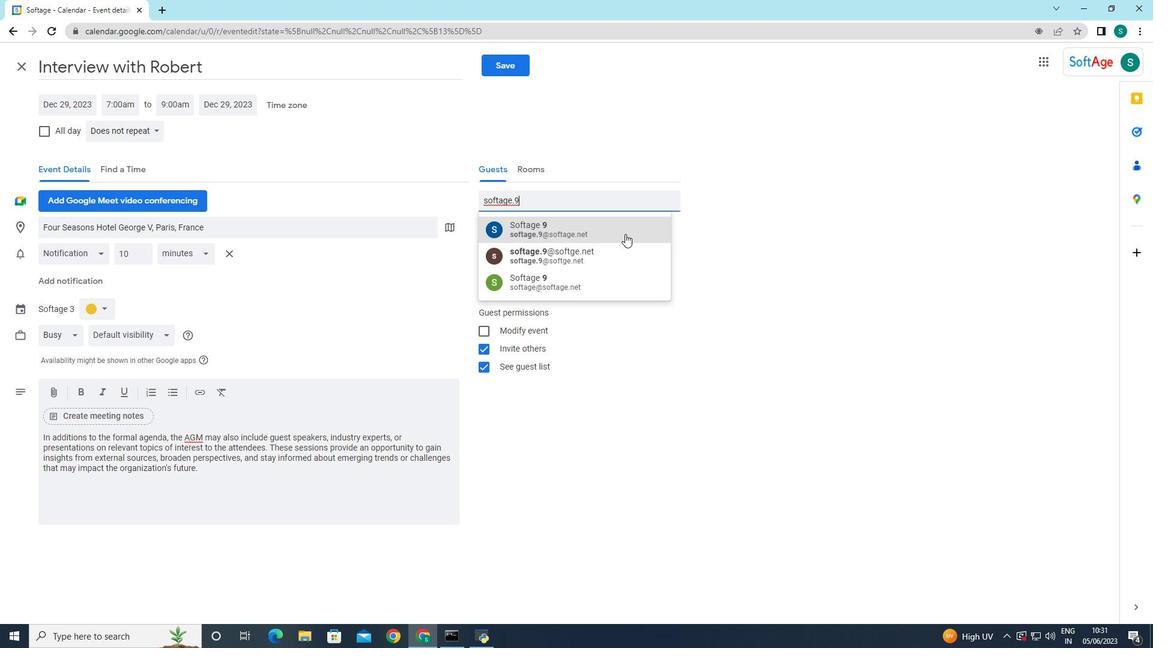 
Action: Mouse moved to (665, 234)
Screenshot: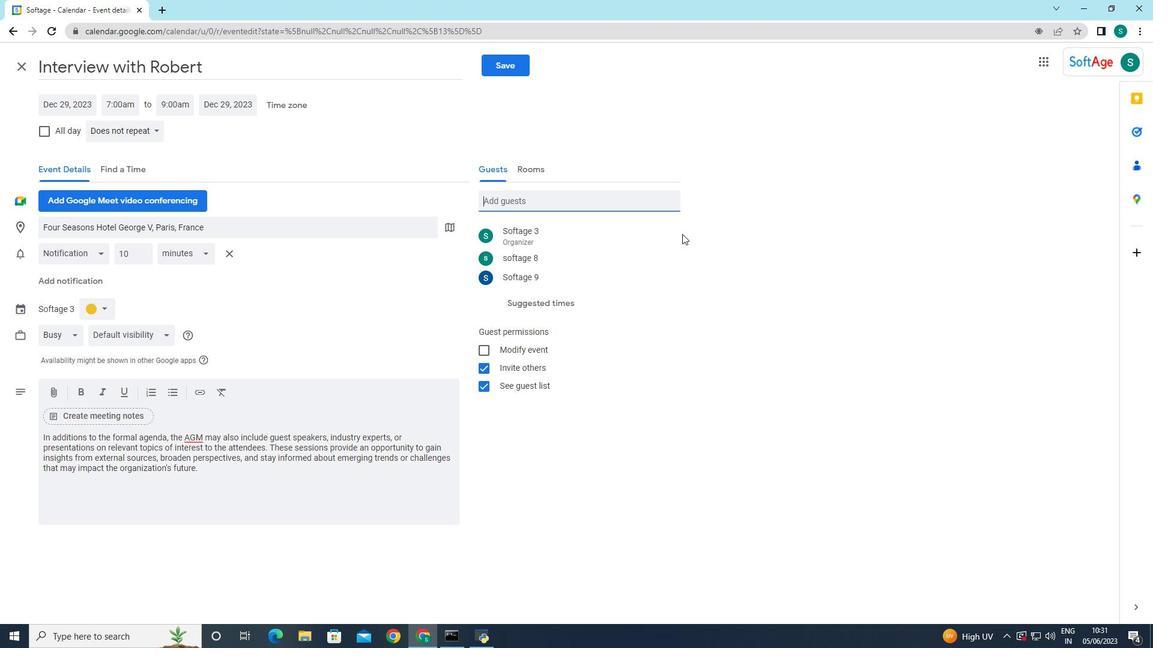 
Action: Mouse pressed left at (665, 234)
Screenshot: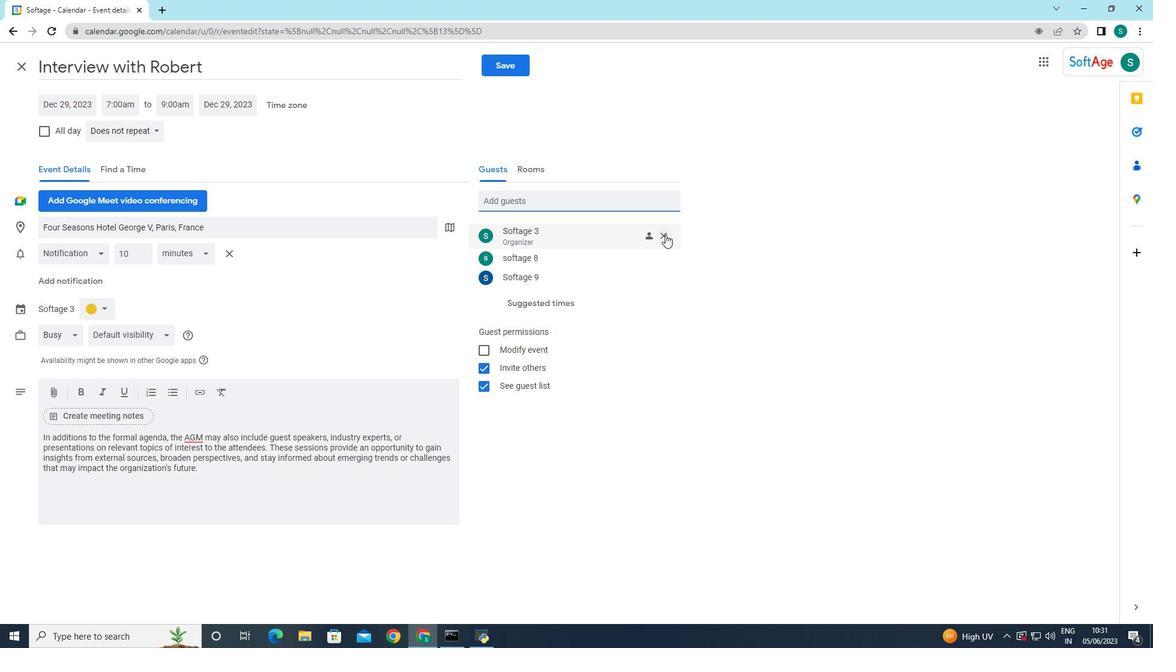 
Action: Mouse moved to (138, 128)
Screenshot: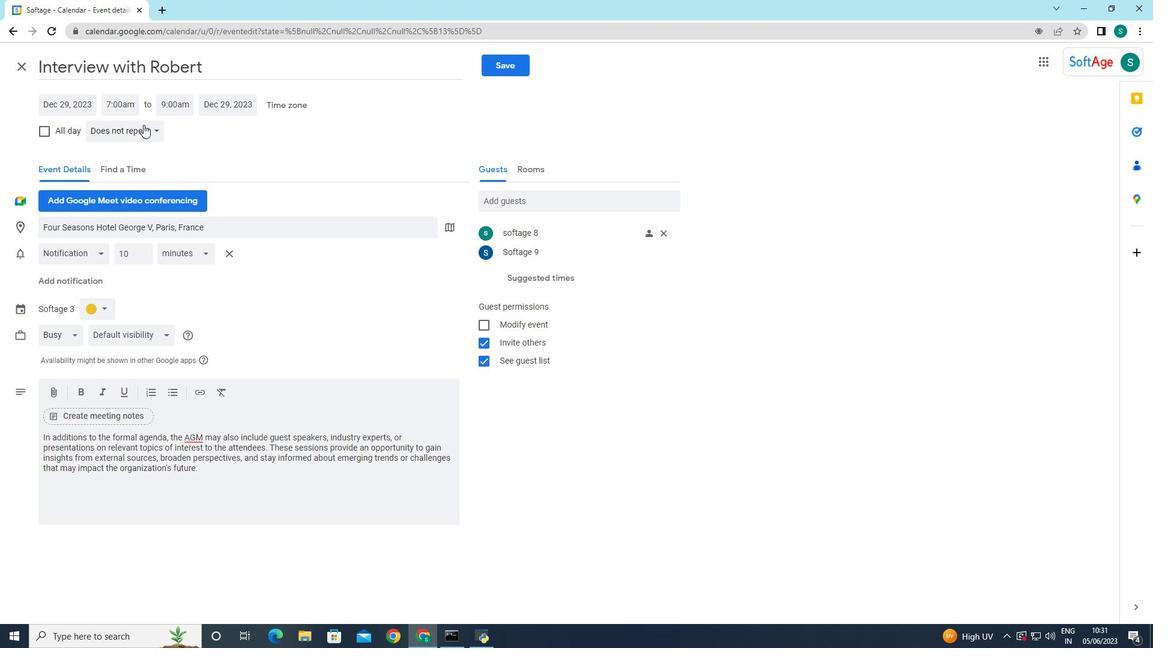 
Action: Mouse pressed left at (138, 128)
Screenshot: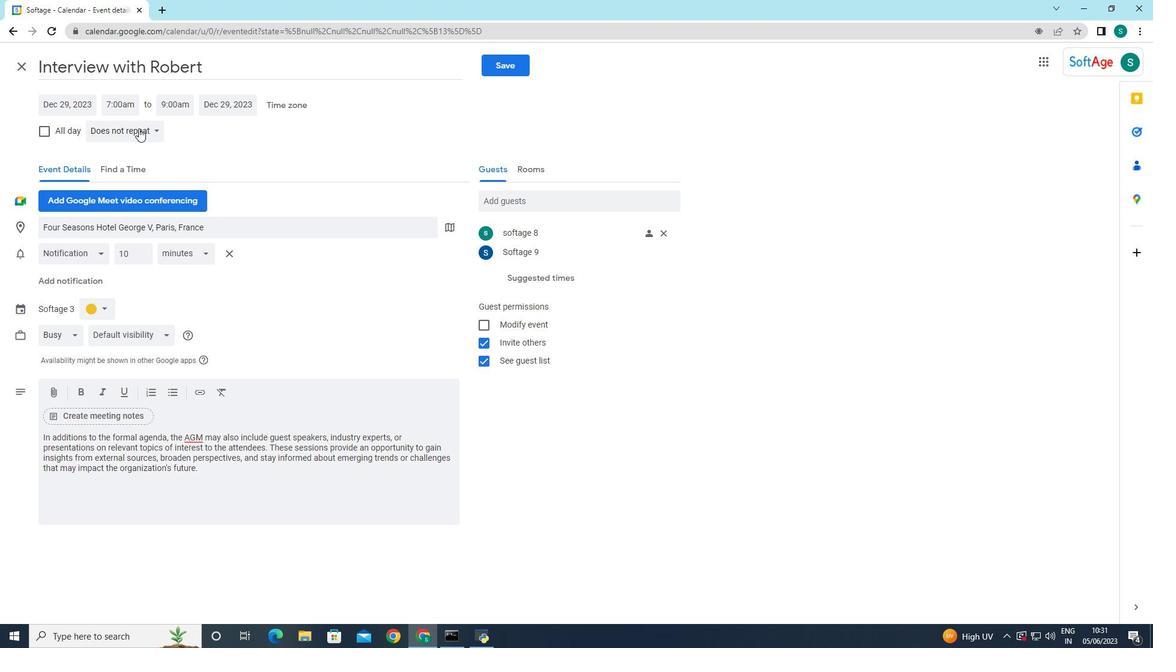 
Action: Mouse moved to (127, 137)
Screenshot: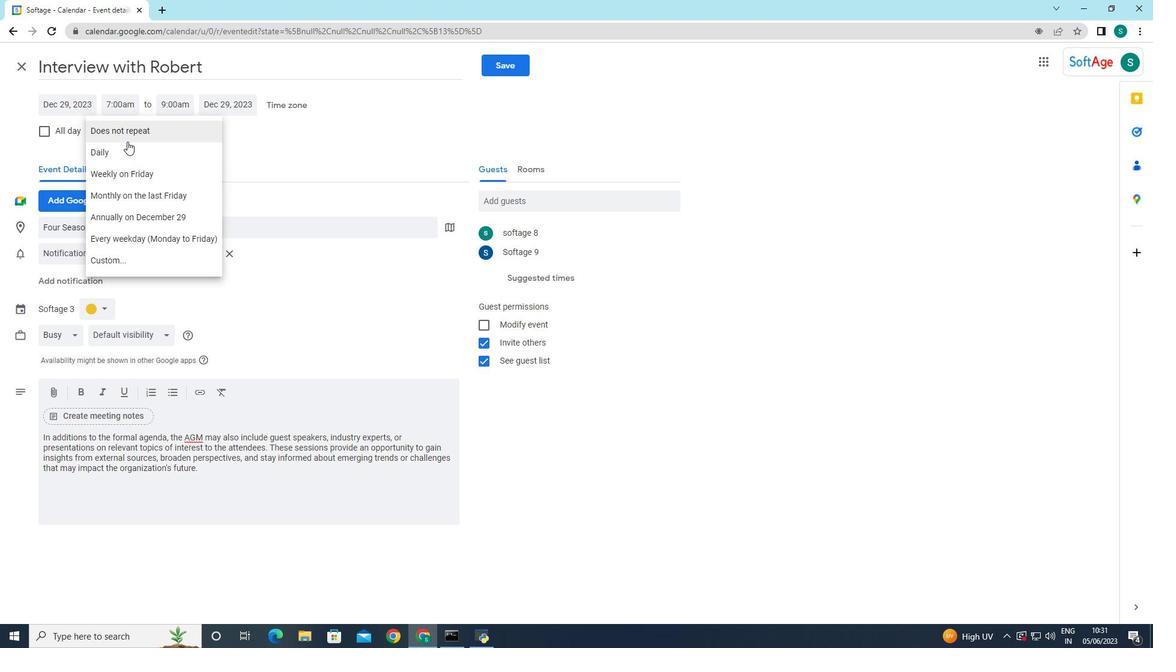
Action: Mouse pressed left at (127, 137)
Screenshot: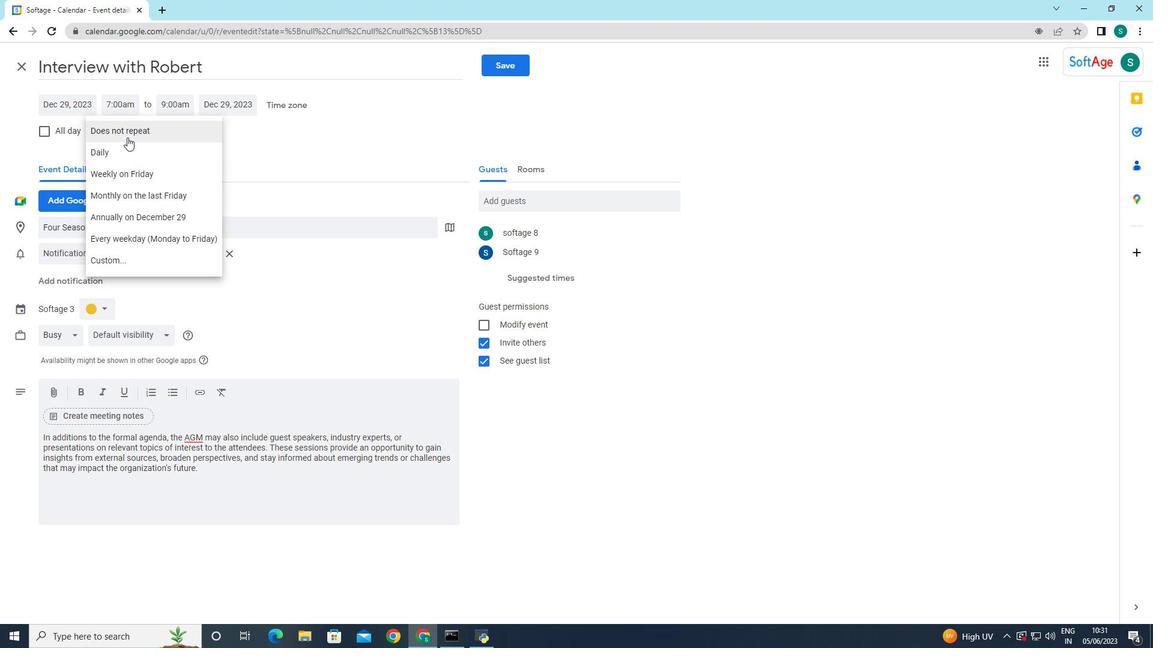 
Action: Mouse moved to (196, 149)
Screenshot: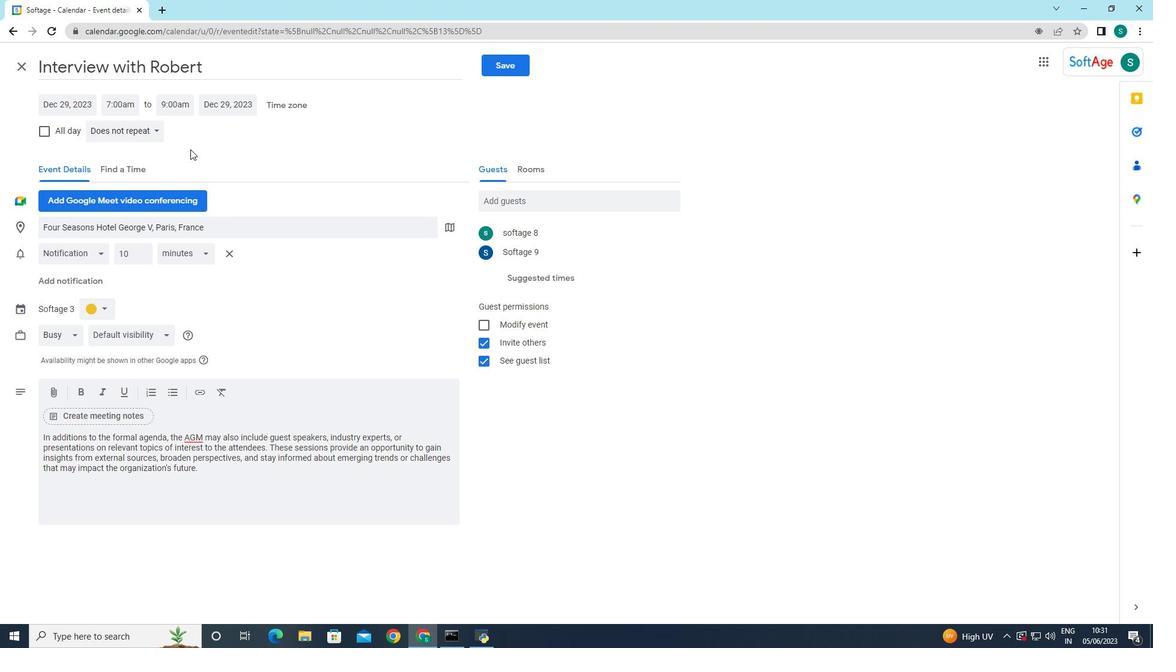 
Action: Mouse pressed left at (196, 149)
Screenshot: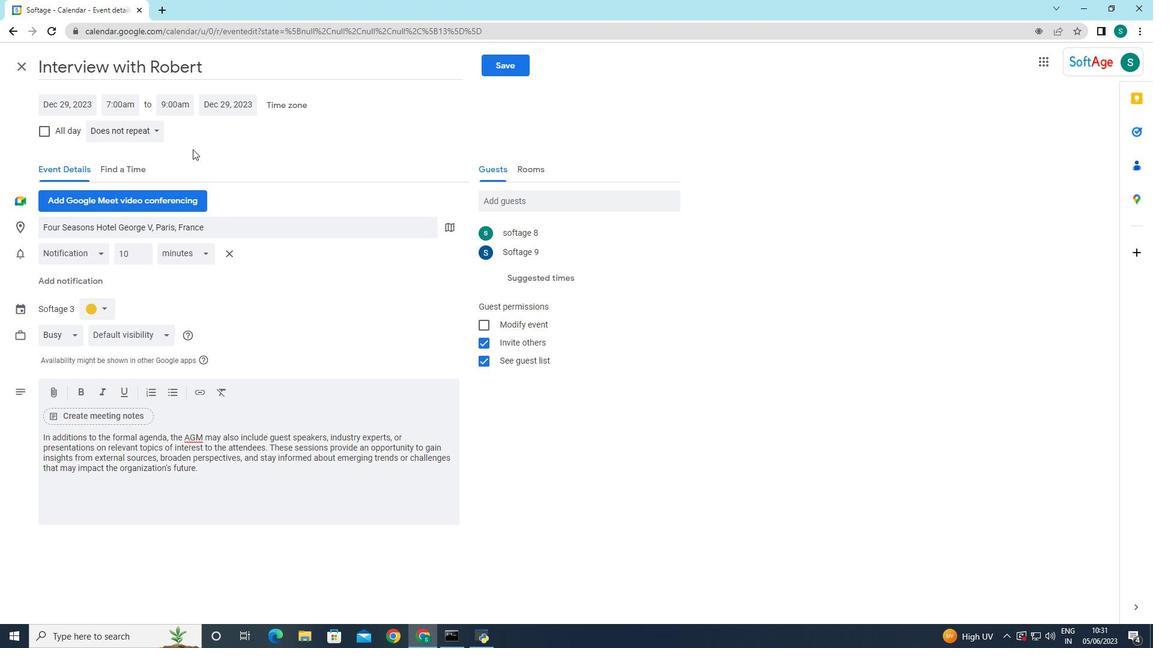 
Action: Mouse moved to (499, 64)
Screenshot: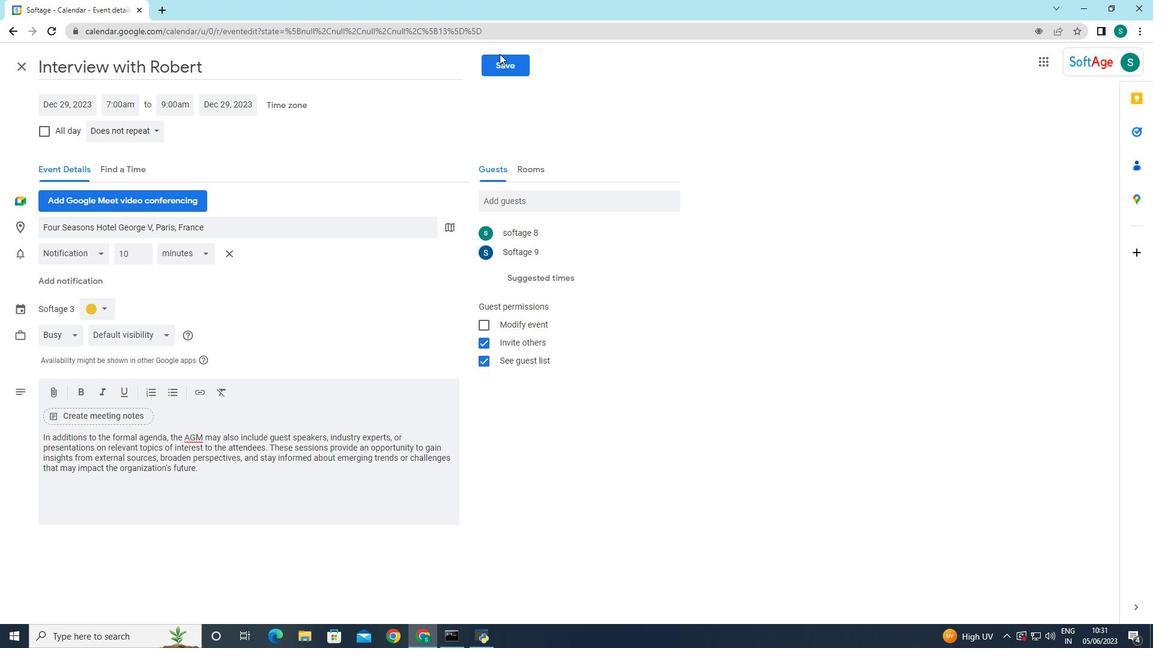 
Action: Mouse pressed left at (499, 64)
Screenshot: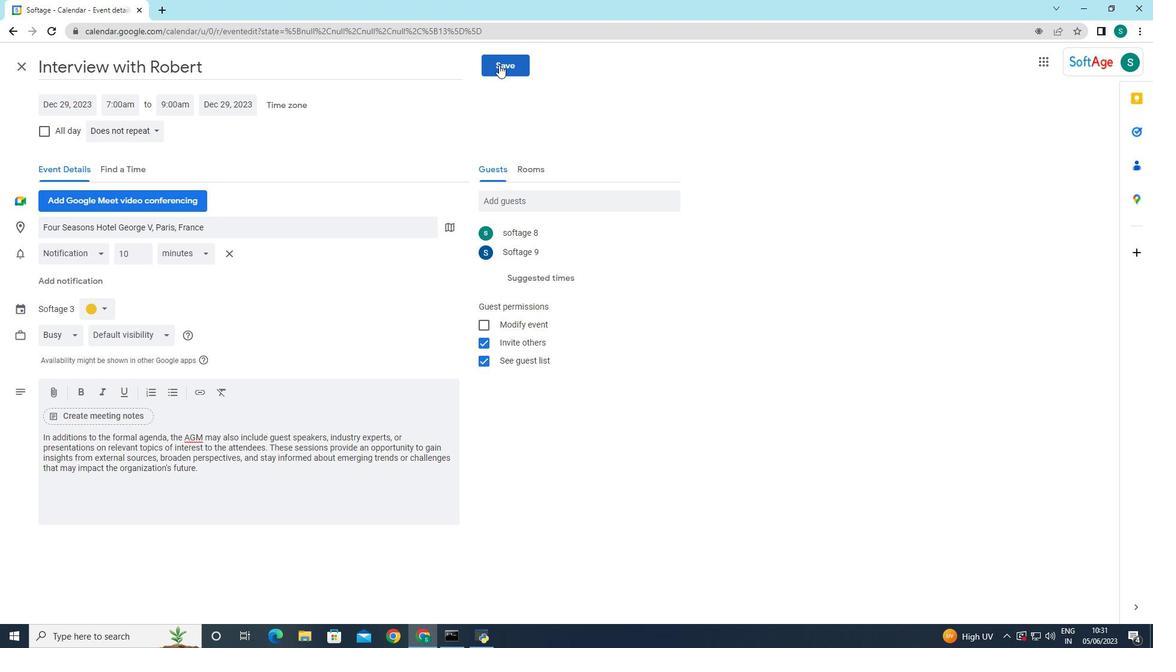 
Action: Mouse moved to (686, 361)
Screenshot: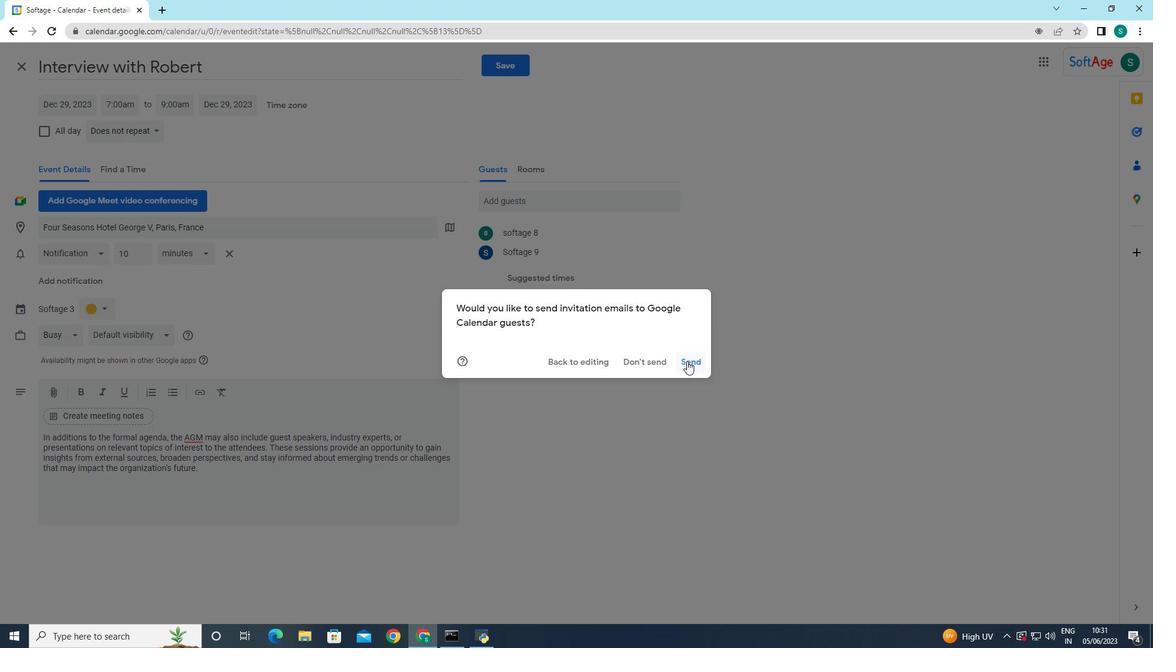 
Action: Mouse pressed left at (686, 361)
Screenshot: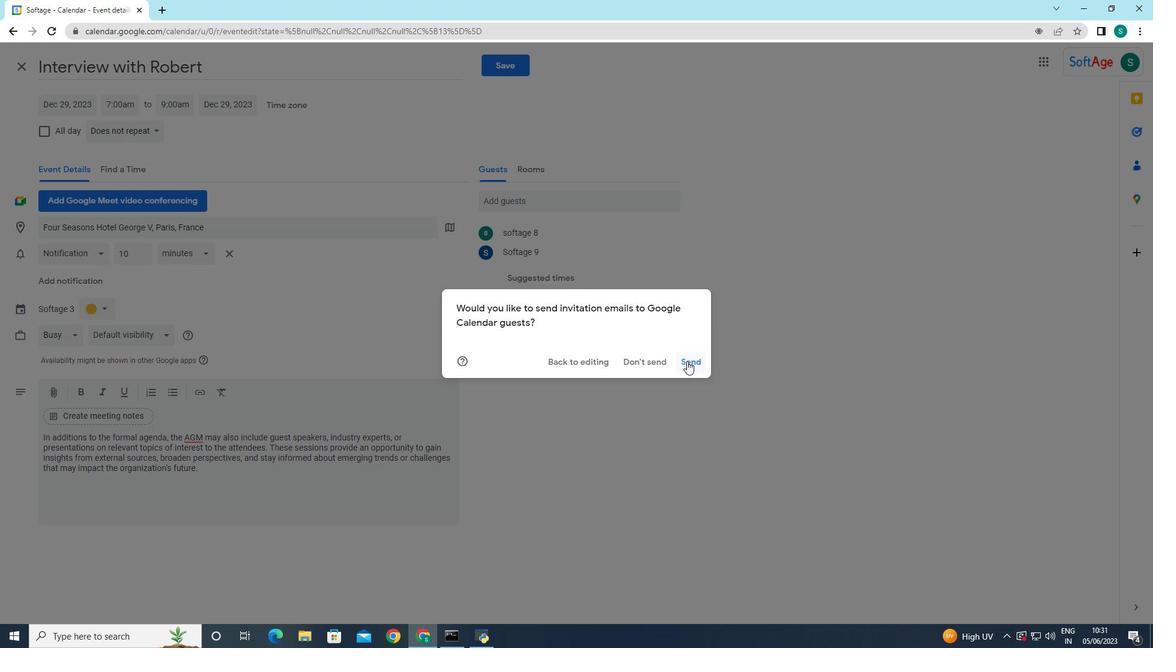
